 Task: Look for Airbnb properties in Gossau, Switzerland from 12th December, 2023 to 16th December, 2023 for 8 adults. Place can be private room with 8 bedrooms having 8 beds and 8 bathrooms. Property type can be hotel. Amenities needed are: wifi, TV, free parkinig on premises, gym, breakfast.
Action: Mouse moved to (451, 95)
Screenshot: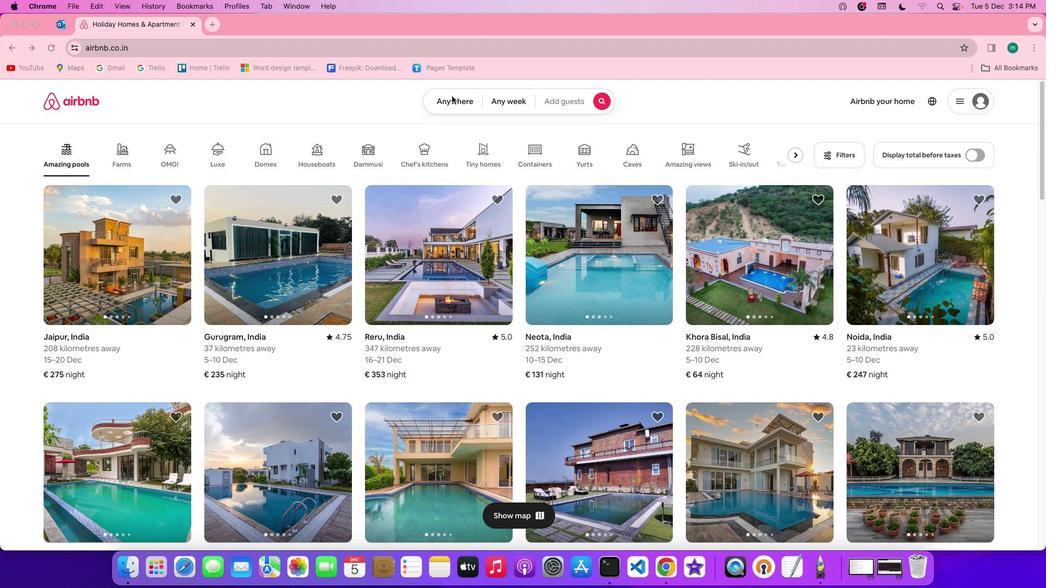 
Action: Mouse pressed left at (451, 95)
Screenshot: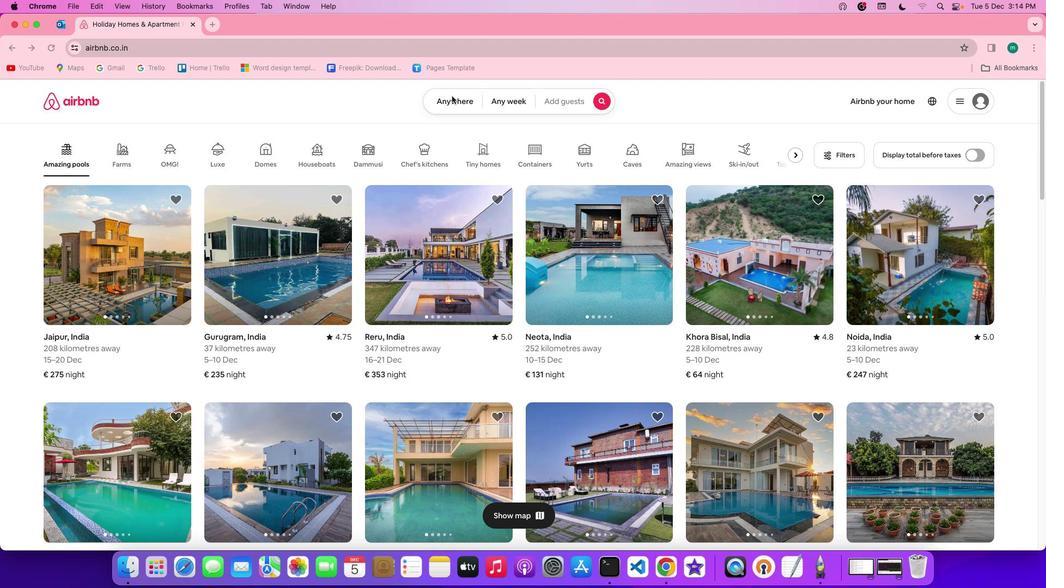 
Action: Mouse pressed left at (451, 95)
Screenshot: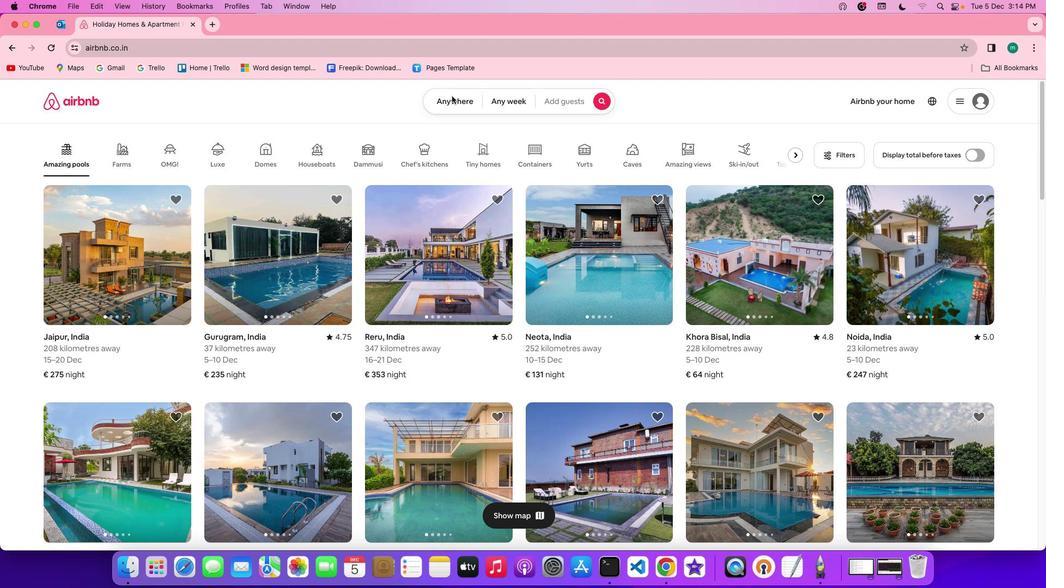 
Action: Mouse moved to (401, 141)
Screenshot: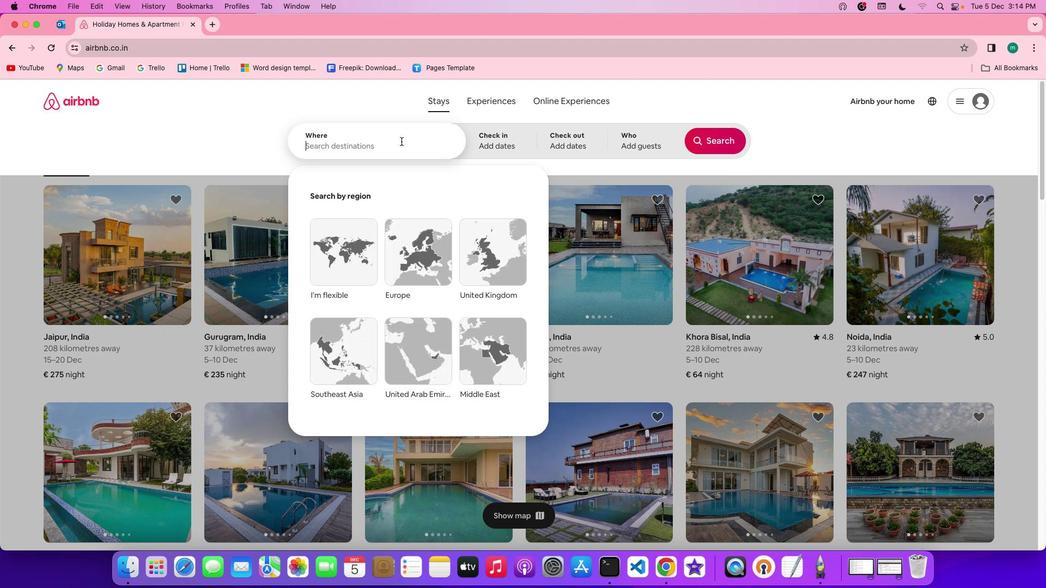 
Action: Mouse pressed left at (401, 141)
Screenshot: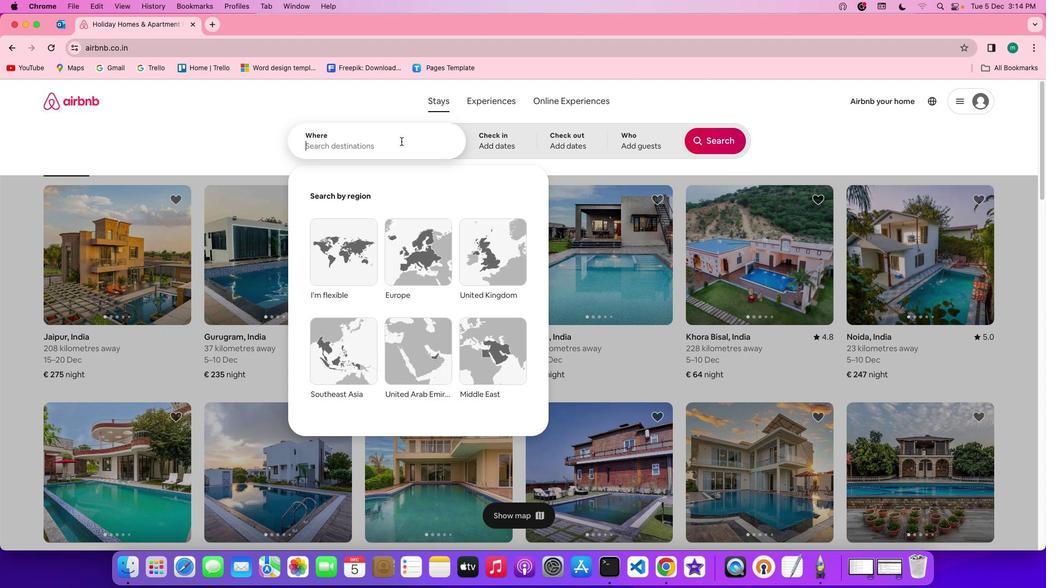 
Action: Mouse moved to (402, 141)
Screenshot: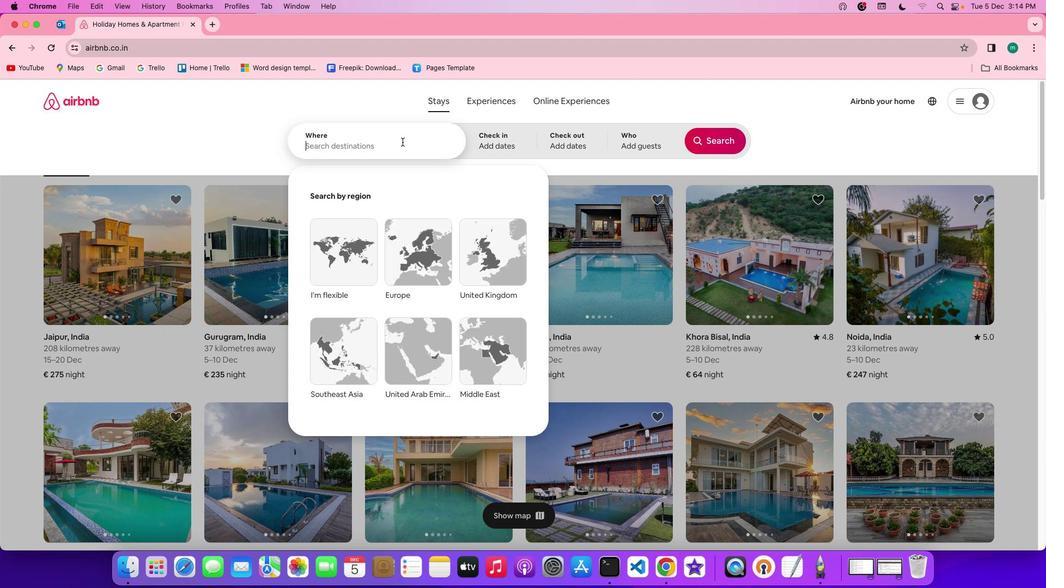 
Action: Key pressed Key.shift'G''o''s''s''a''u'','Key.spaceKey.shift'S''w''i''t''z''e''r''l''a''n''d'
Screenshot: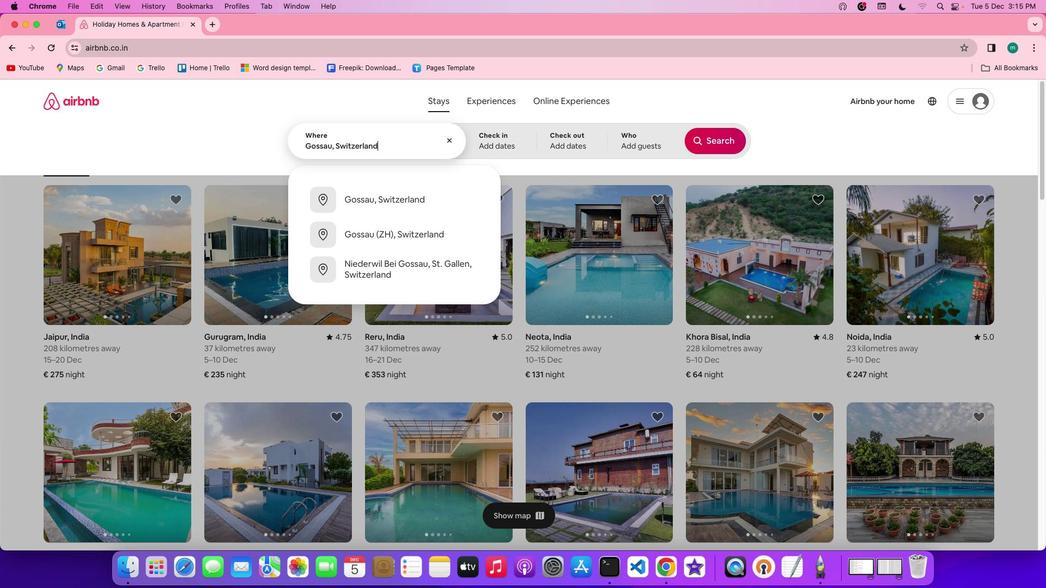 
Action: Mouse moved to (503, 140)
Screenshot: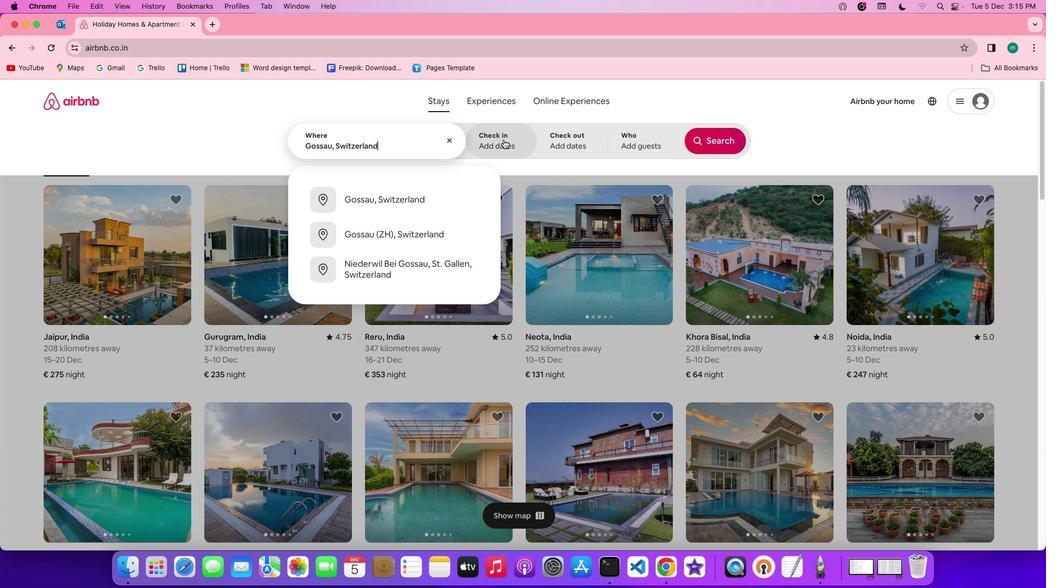 
Action: Mouse pressed left at (503, 140)
Screenshot: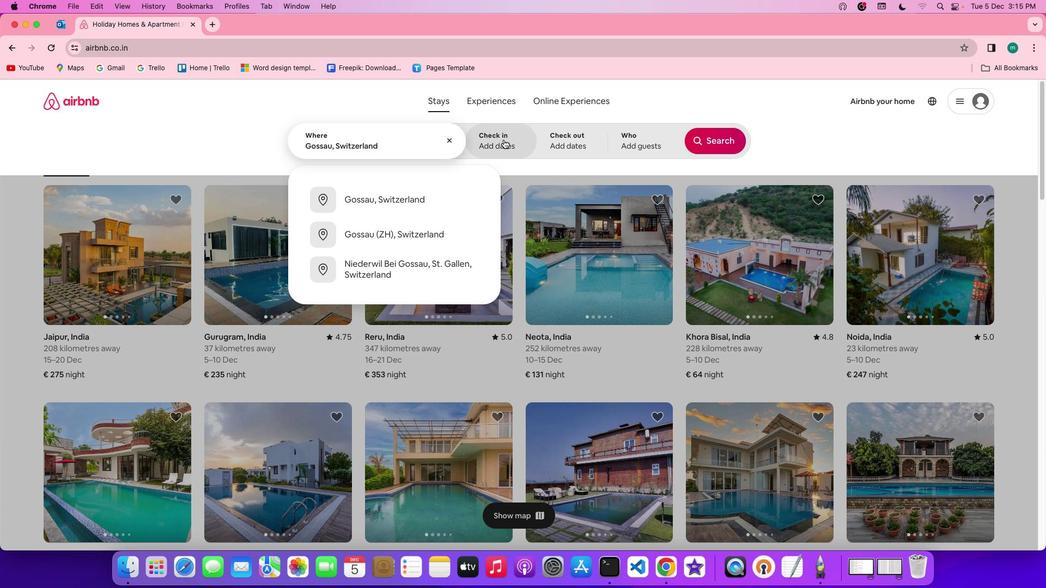
Action: Mouse moved to (381, 322)
Screenshot: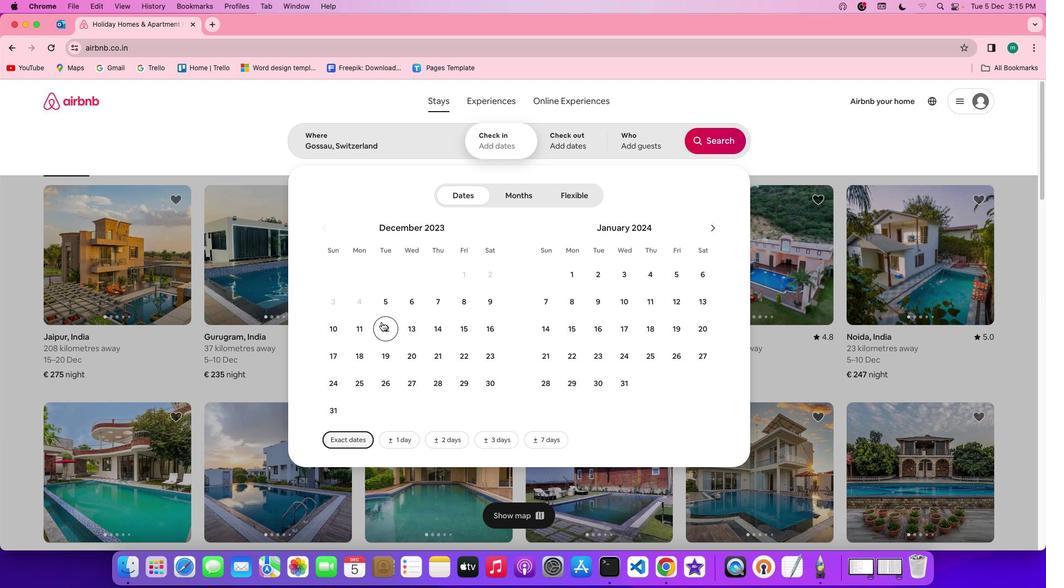 
Action: Mouse pressed left at (381, 322)
Screenshot: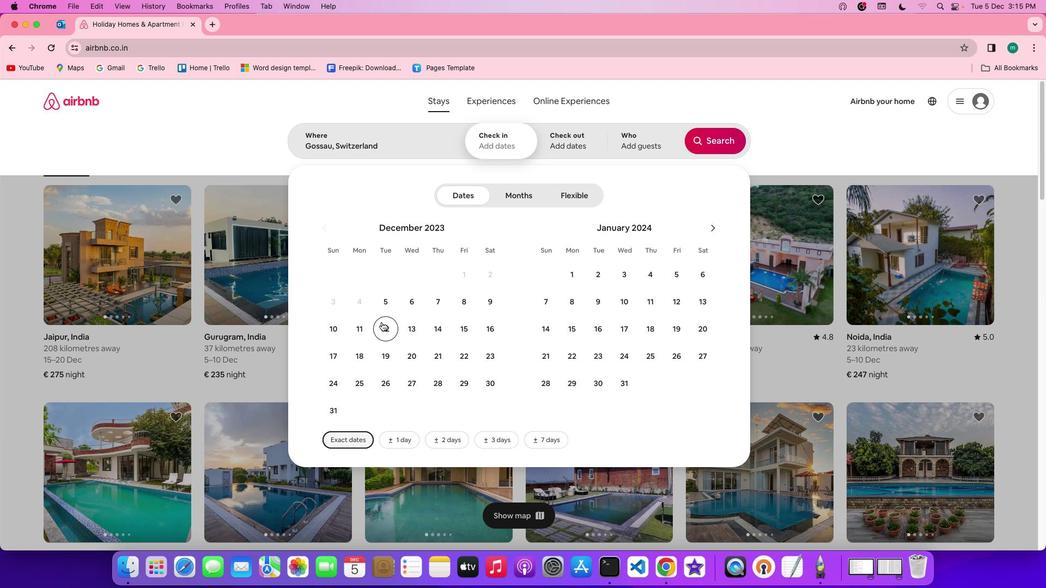 
Action: Mouse moved to (493, 325)
Screenshot: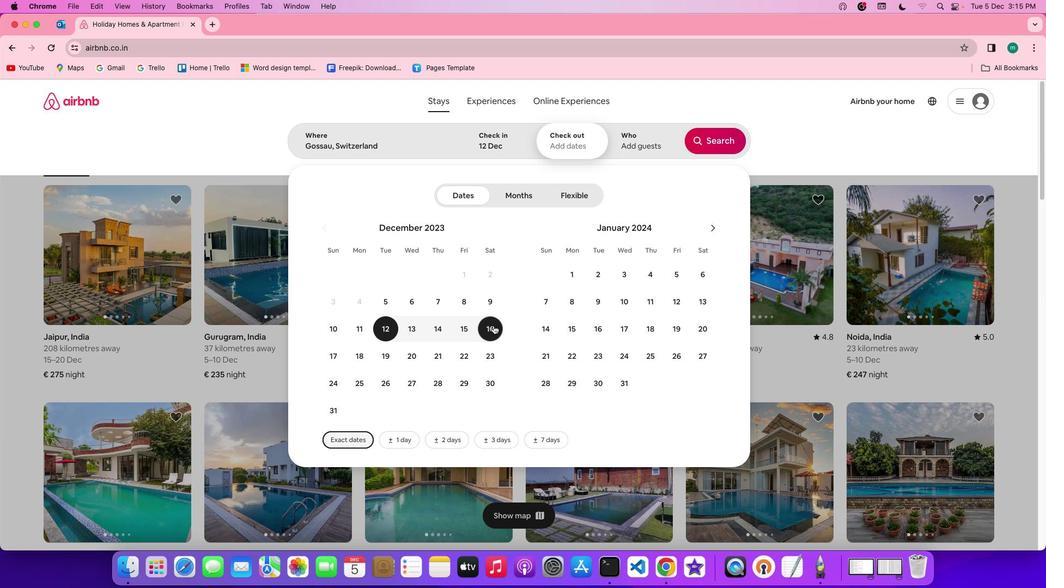 
Action: Mouse pressed left at (493, 325)
Screenshot: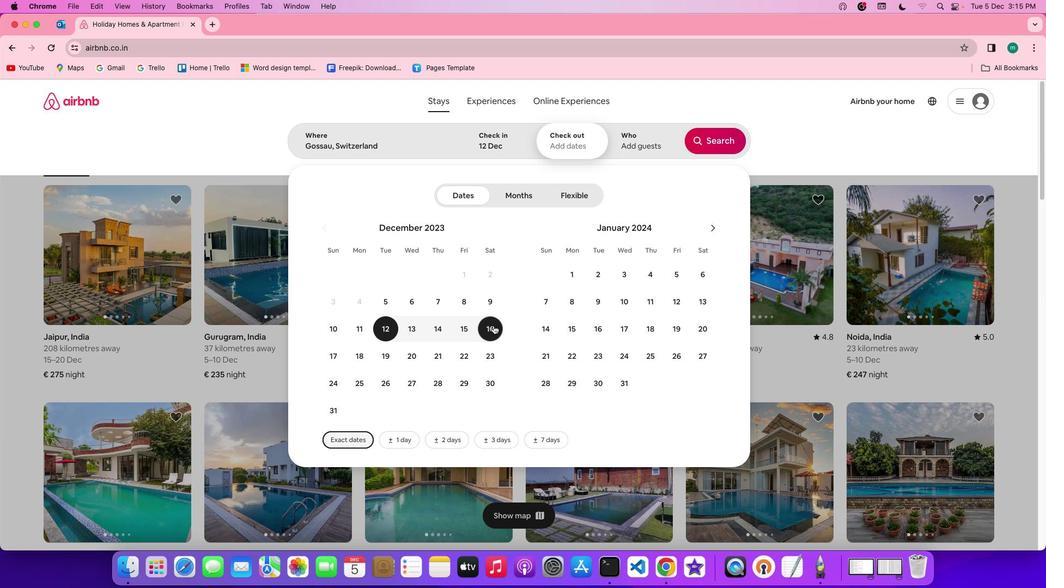 
Action: Mouse moved to (652, 129)
Screenshot: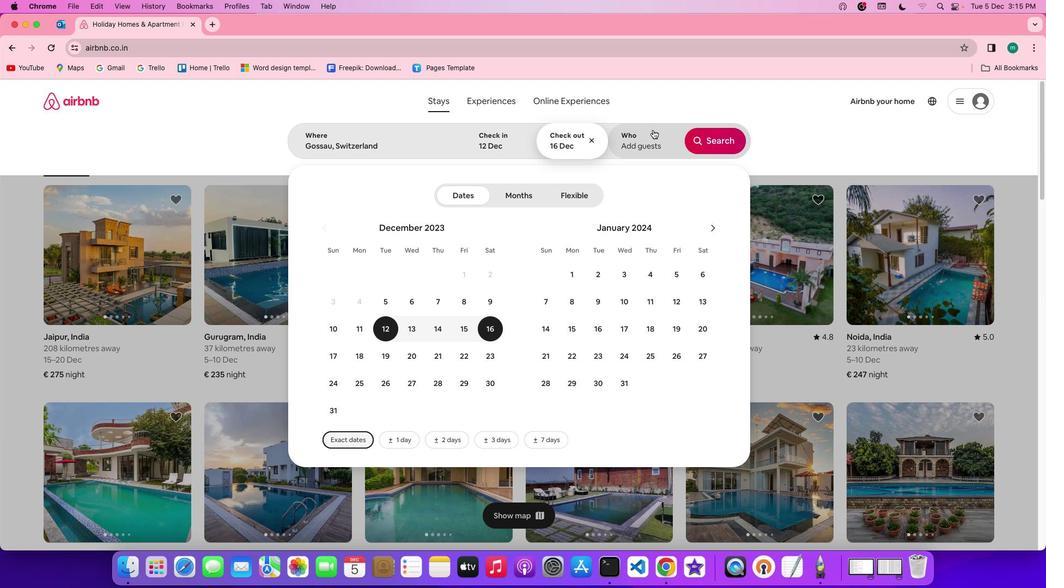
Action: Mouse pressed left at (652, 129)
Screenshot: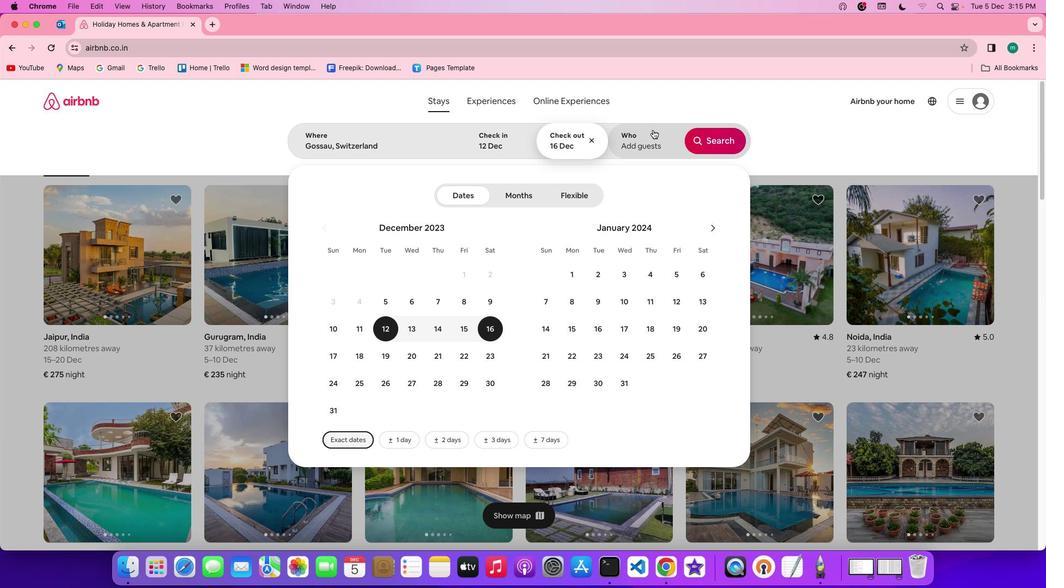 
Action: Mouse moved to (720, 197)
Screenshot: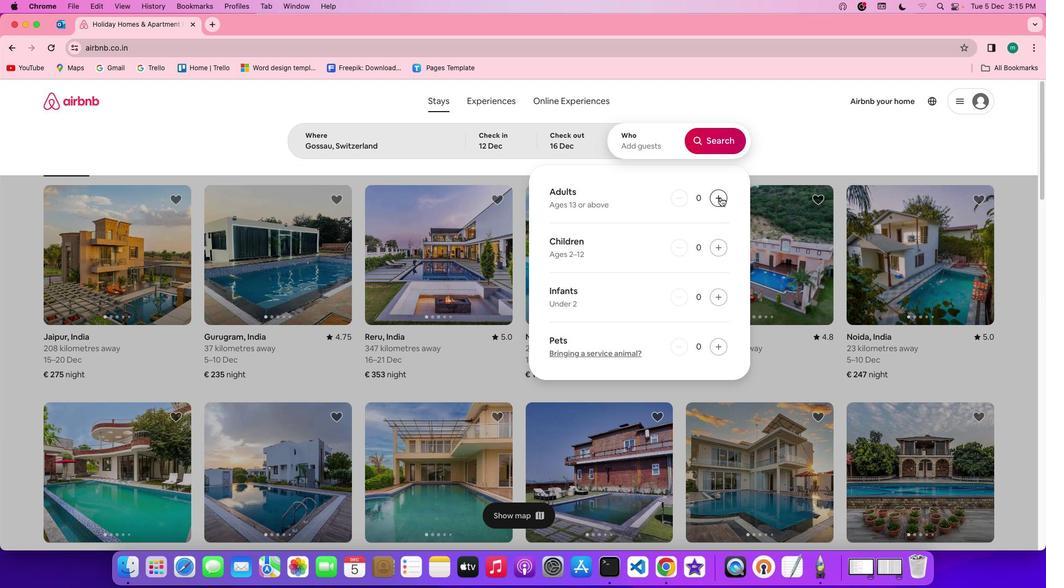 
Action: Mouse pressed left at (720, 197)
Screenshot: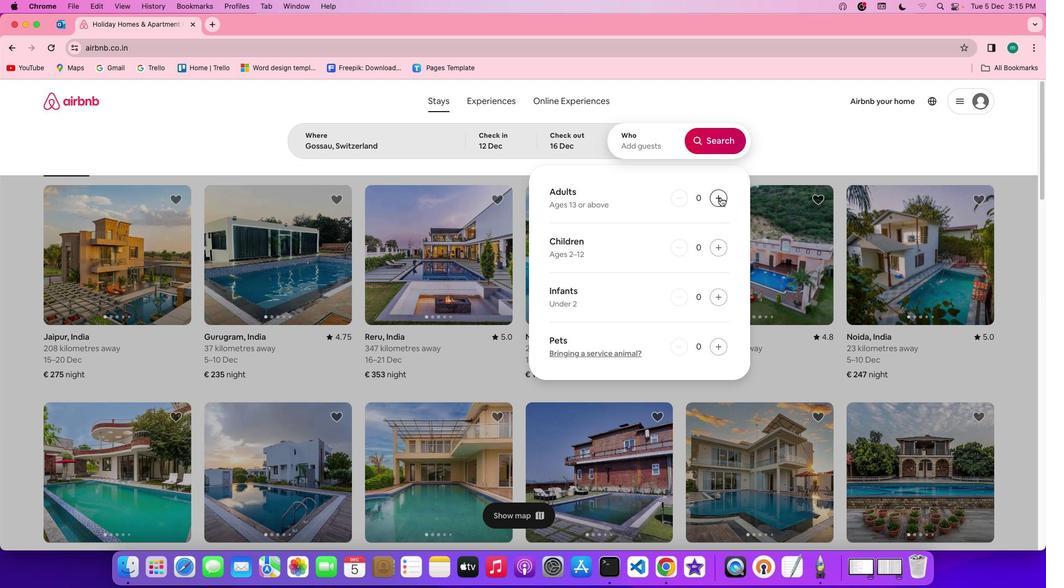 
Action: Mouse pressed left at (720, 197)
Screenshot: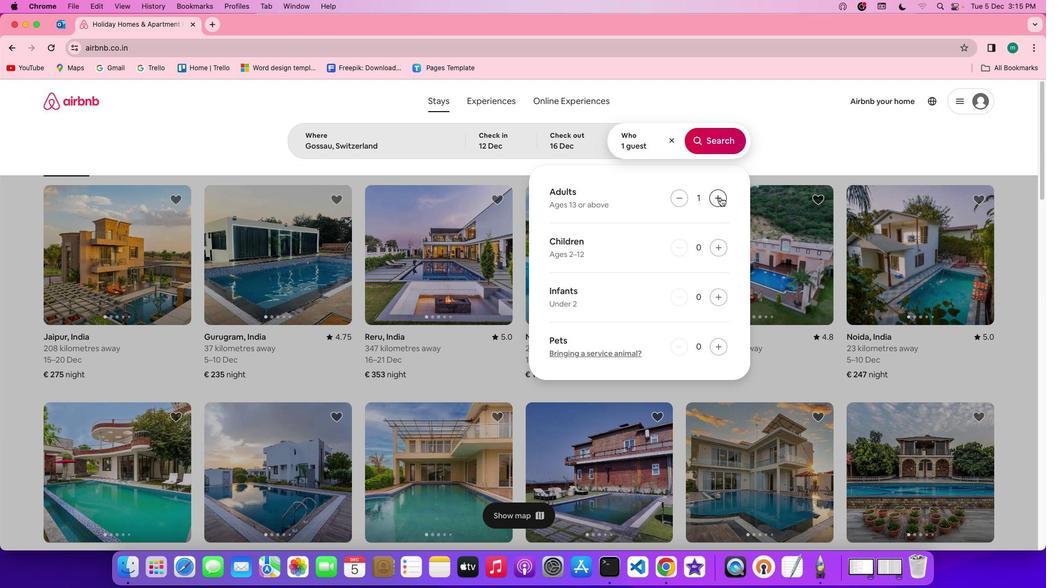 
Action: Mouse pressed left at (720, 197)
Screenshot: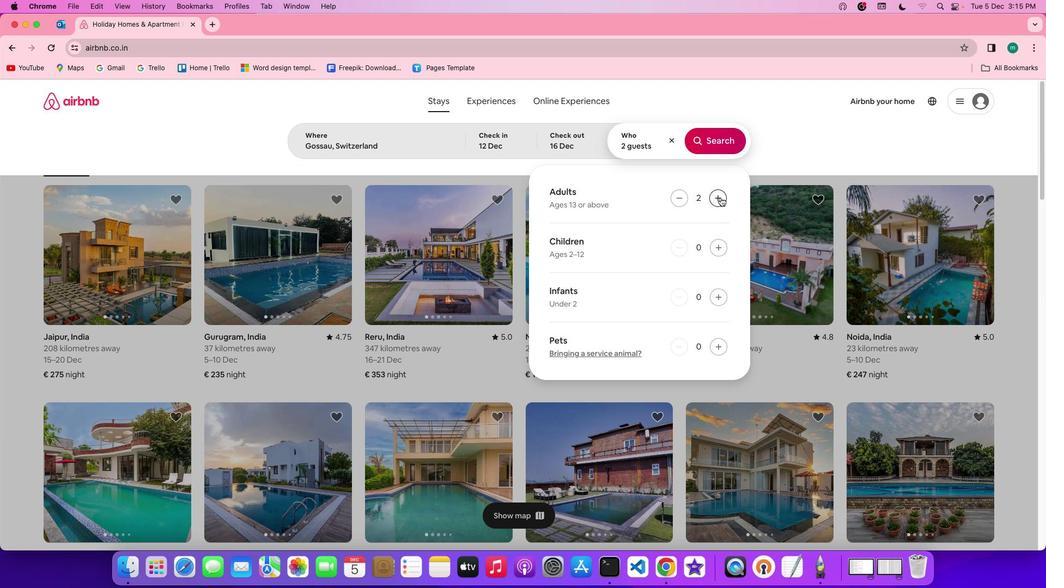 
Action: Mouse pressed left at (720, 197)
Screenshot: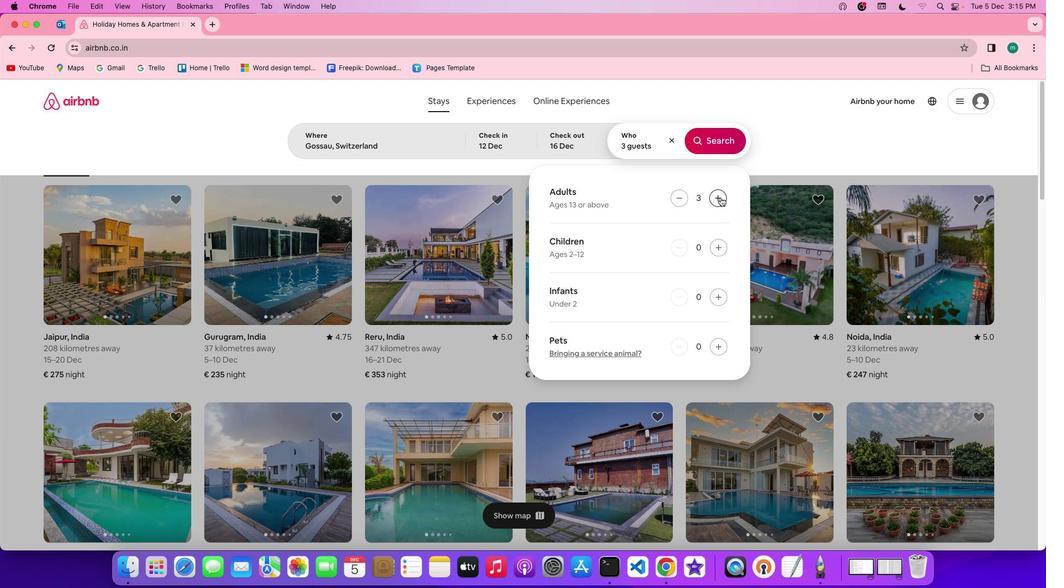 
Action: Mouse pressed left at (720, 197)
Screenshot: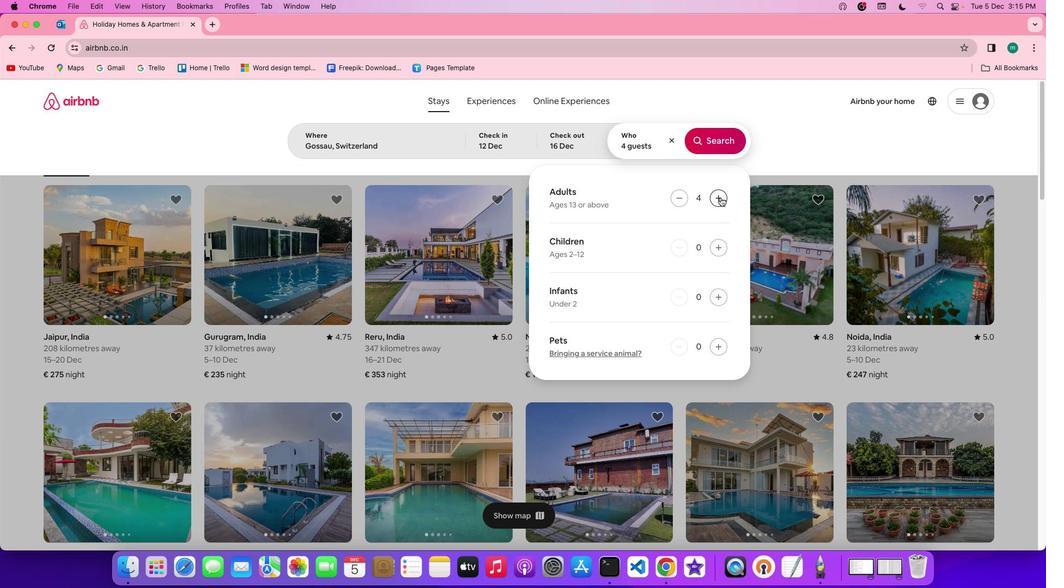 
Action: Mouse pressed left at (720, 197)
Screenshot: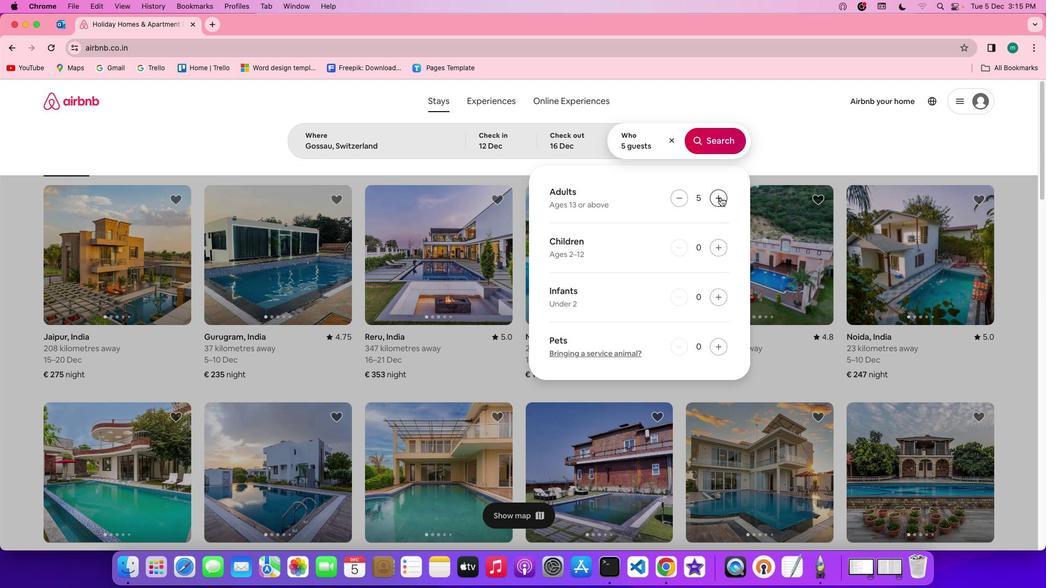 
Action: Mouse pressed left at (720, 197)
Screenshot: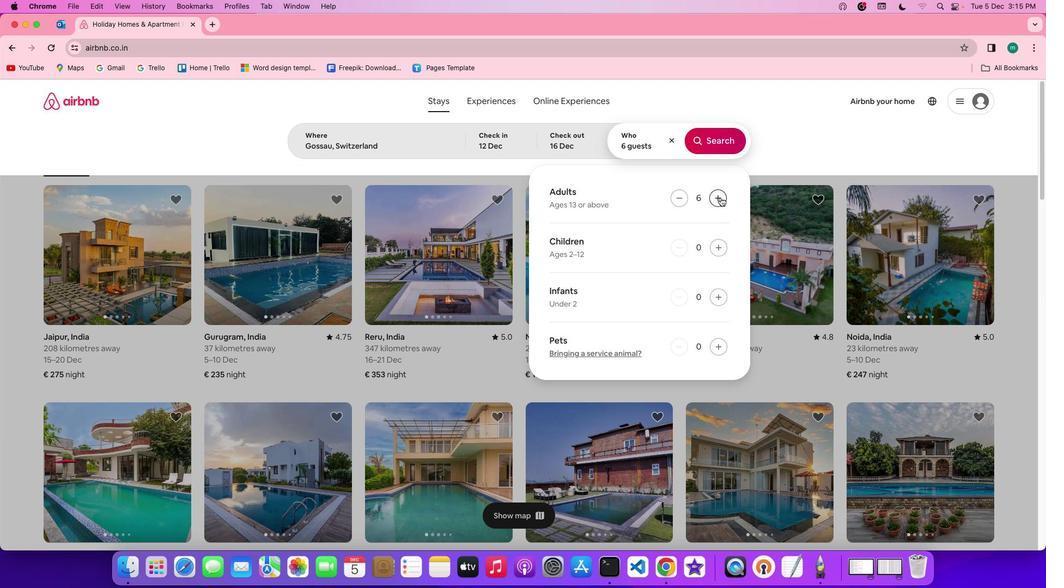 
Action: Mouse pressed left at (720, 197)
Screenshot: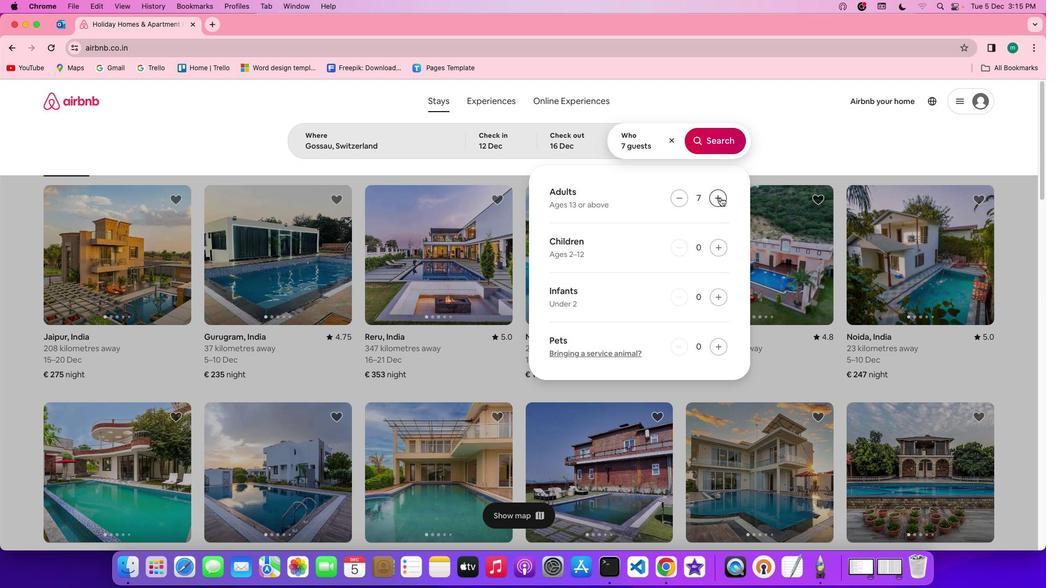 
Action: Mouse moved to (723, 138)
Screenshot: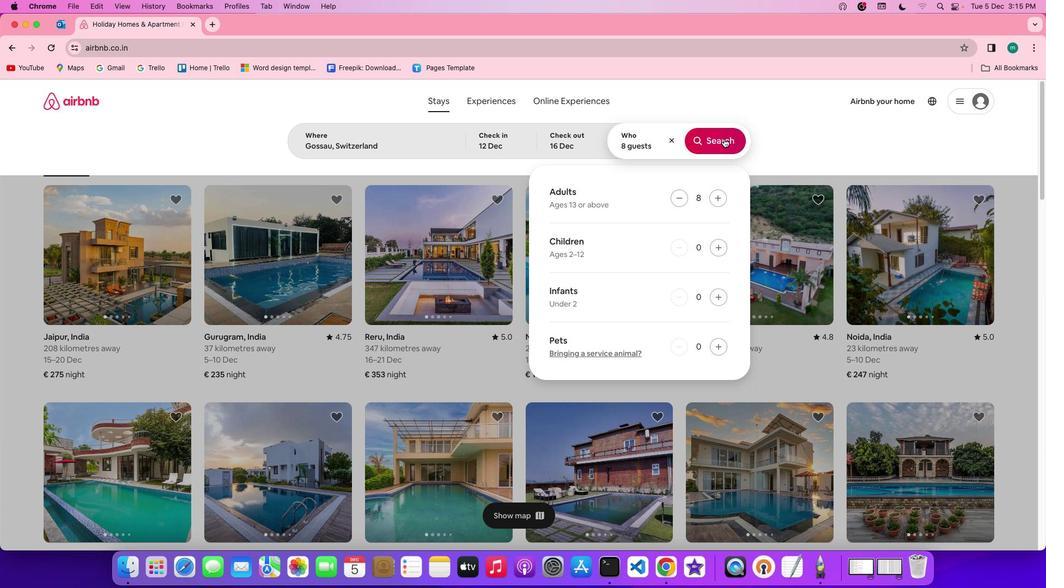 
Action: Mouse pressed left at (723, 138)
Screenshot: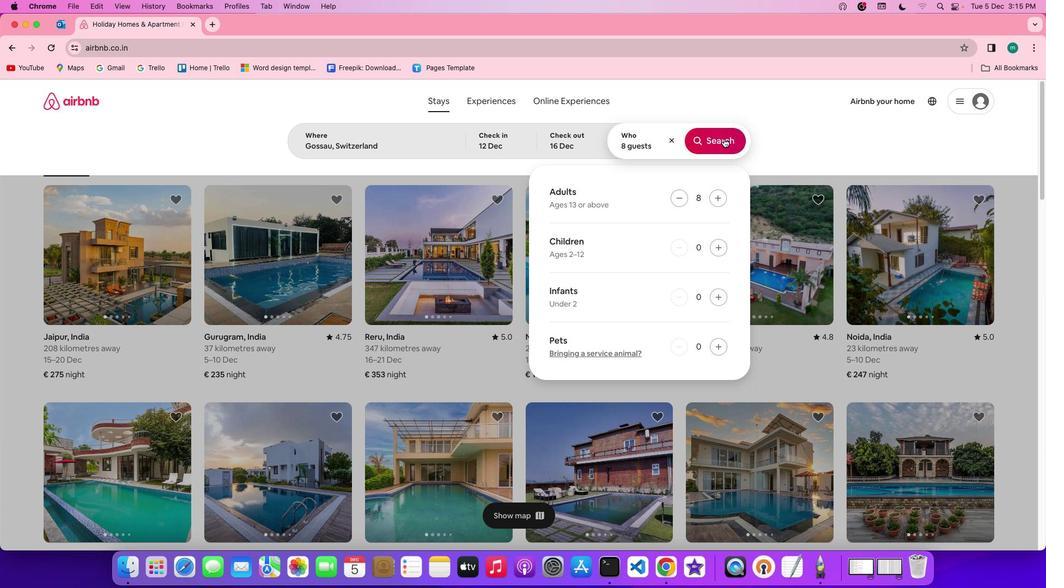 
Action: Mouse moved to (869, 138)
Screenshot: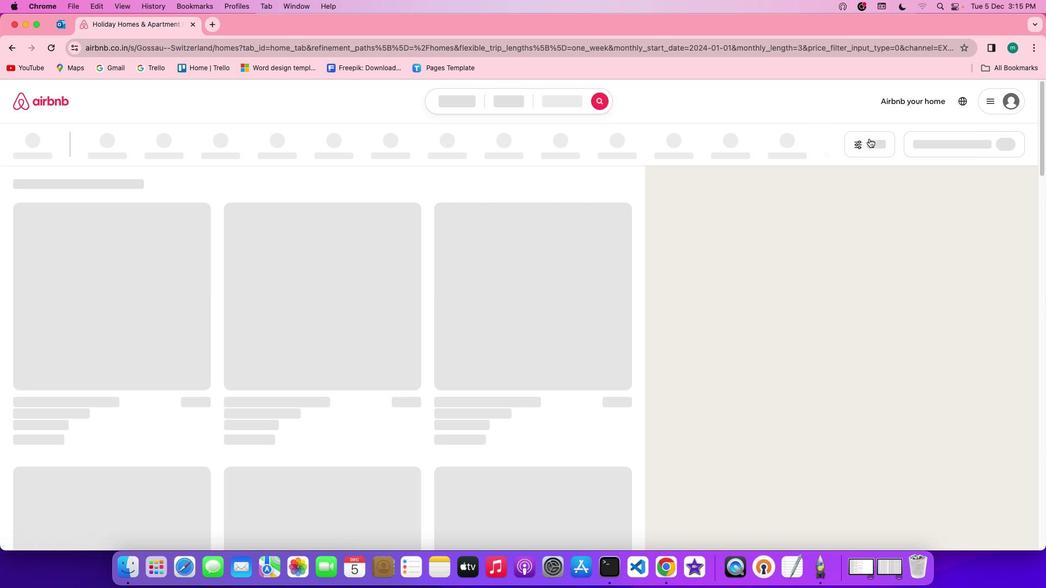 
Action: Mouse pressed left at (869, 138)
Screenshot: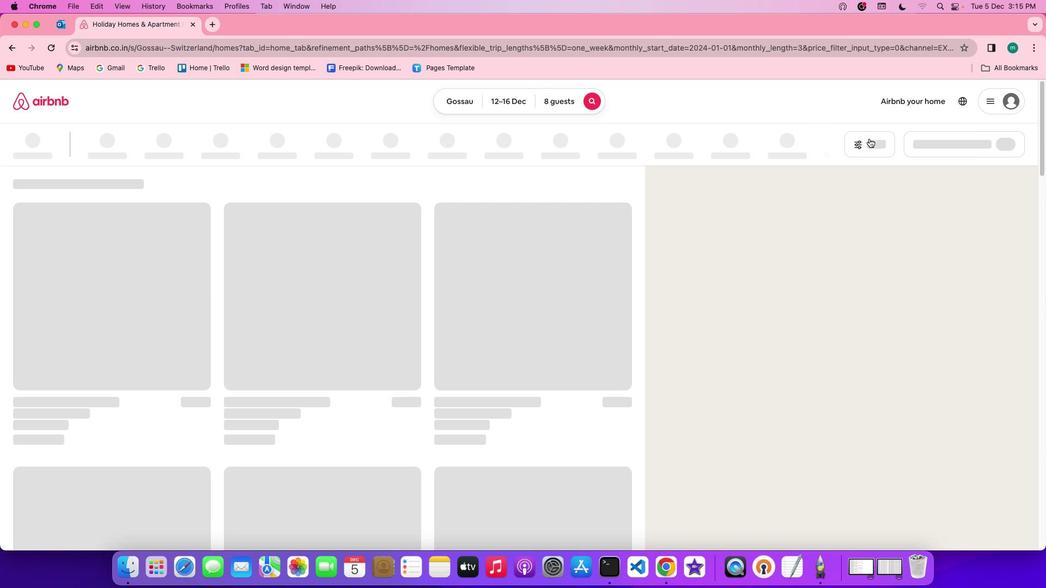 
Action: Mouse moved to (608, 278)
Screenshot: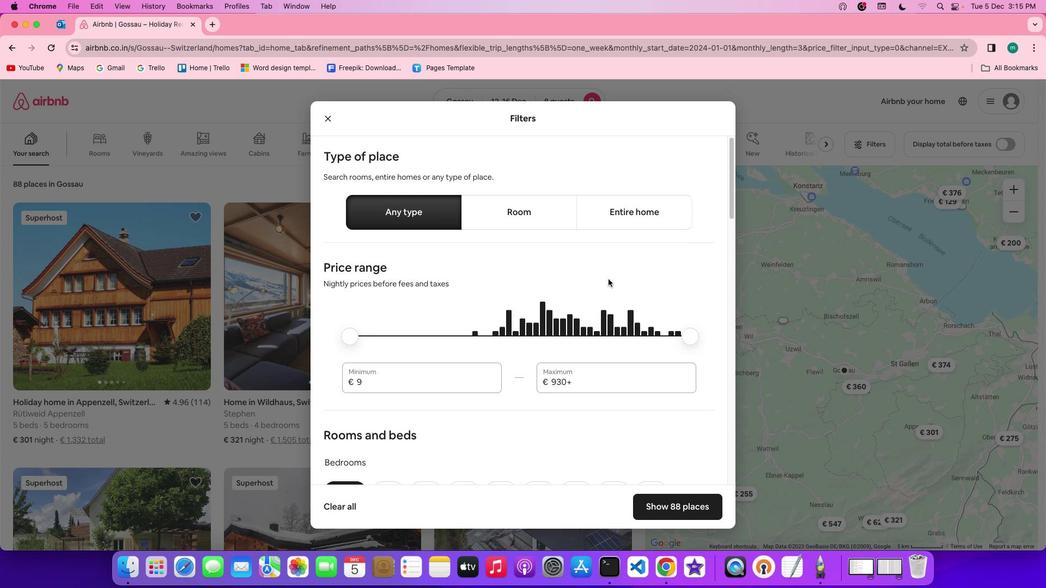 
Action: Mouse scrolled (608, 278) with delta (0, 0)
Screenshot: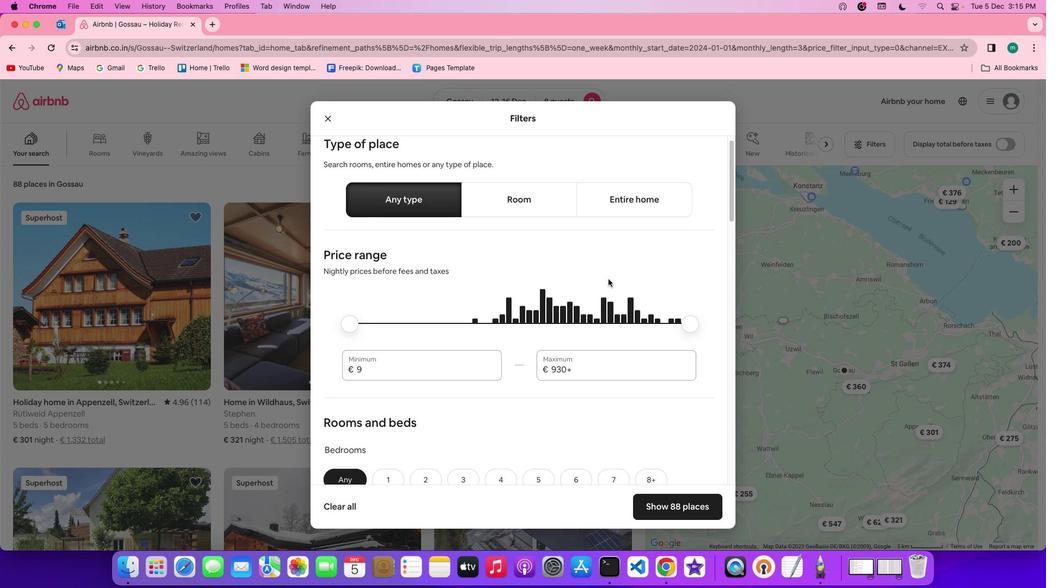 
Action: Mouse scrolled (608, 278) with delta (0, 0)
Screenshot: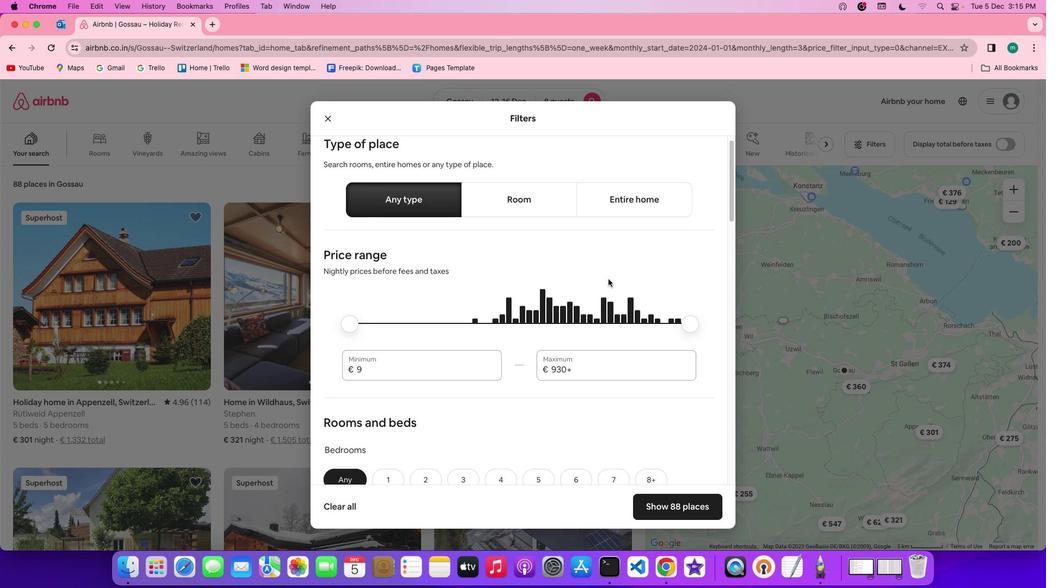 
Action: Mouse scrolled (608, 278) with delta (0, -1)
Screenshot: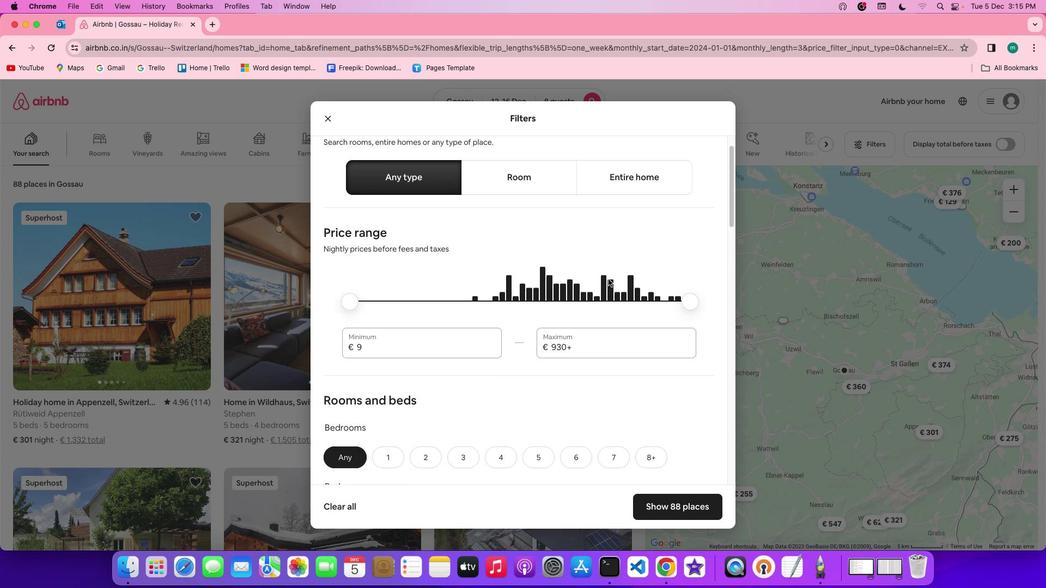 
Action: Mouse scrolled (608, 278) with delta (0, 0)
Screenshot: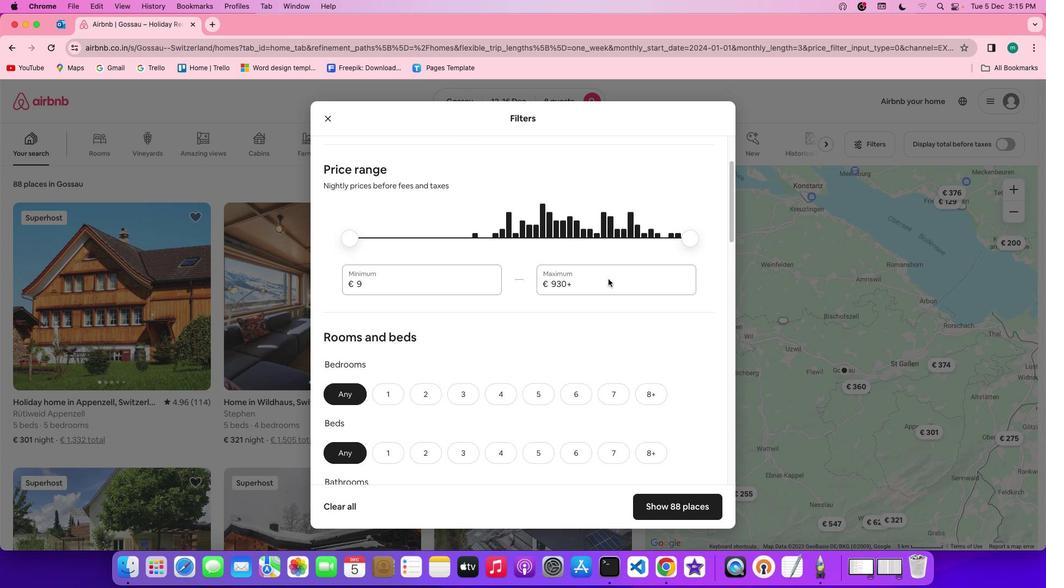 
Action: Mouse scrolled (608, 278) with delta (0, 0)
Screenshot: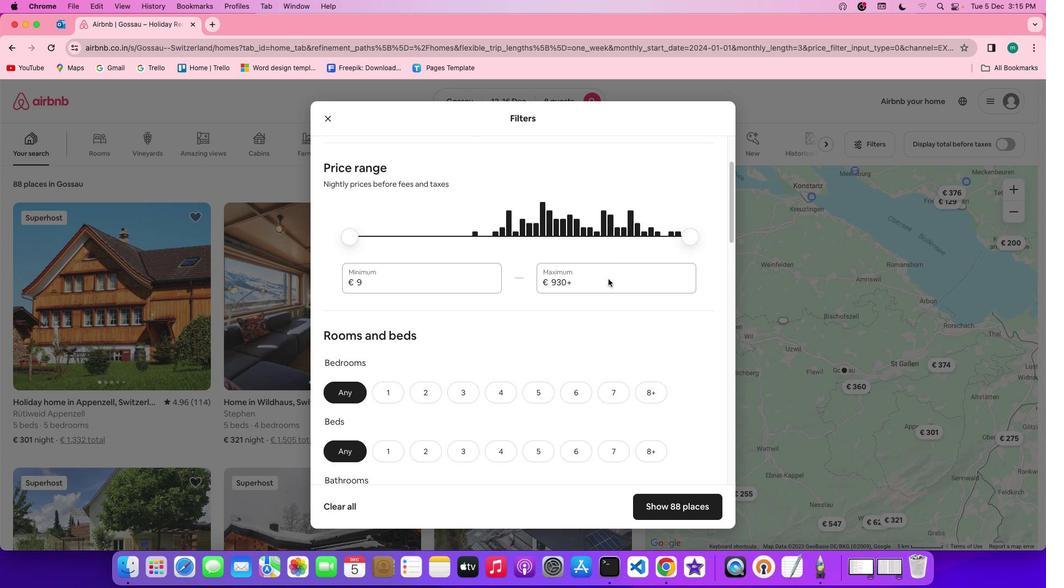 
Action: Mouse scrolled (608, 278) with delta (0, 0)
Screenshot: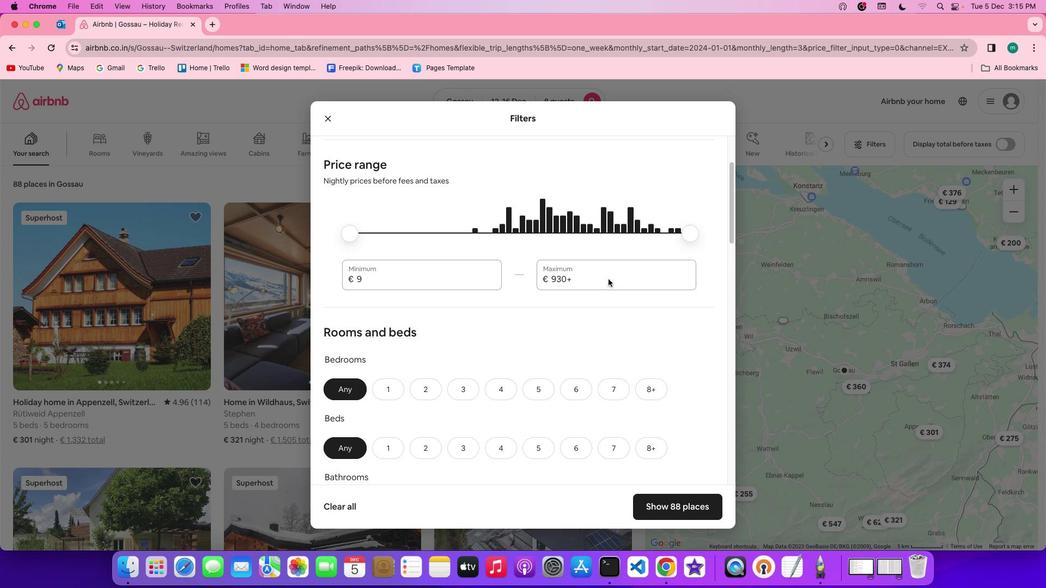 
Action: Mouse scrolled (608, 278) with delta (0, -1)
Screenshot: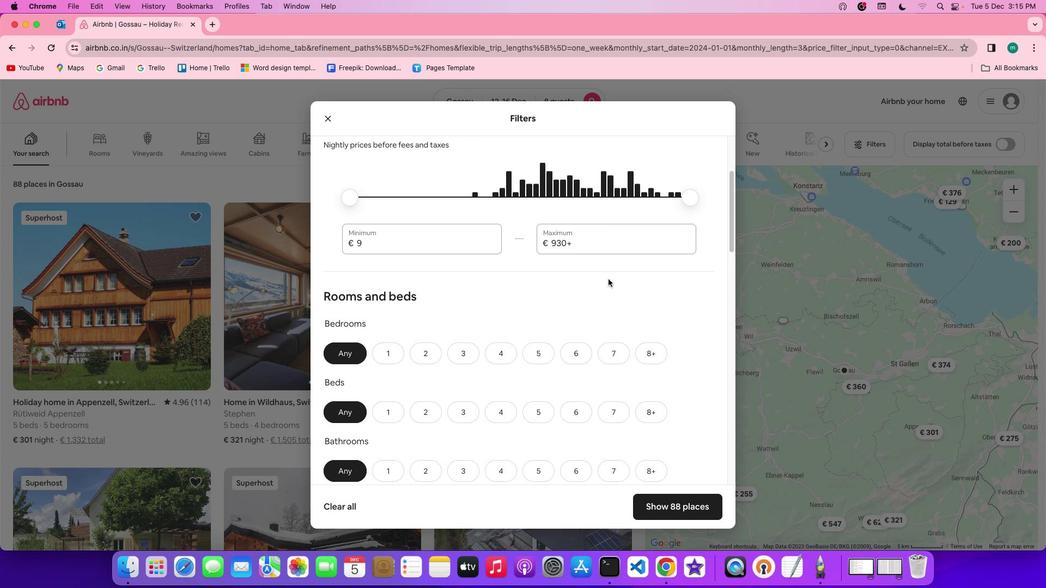 
Action: Mouse scrolled (608, 278) with delta (0, 0)
Screenshot: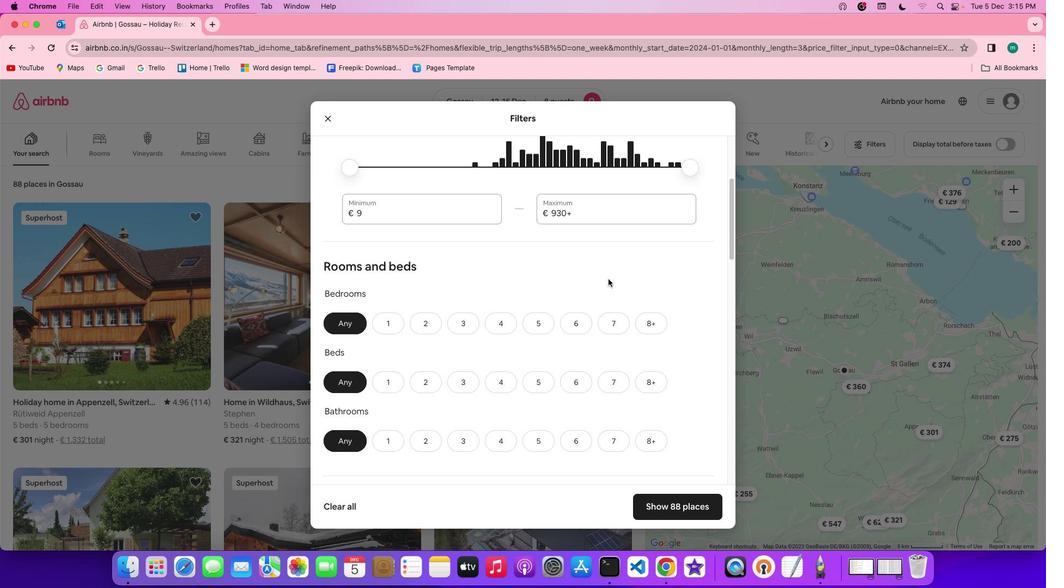 
Action: Mouse scrolled (608, 278) with delta (0, 0)
Screenshot: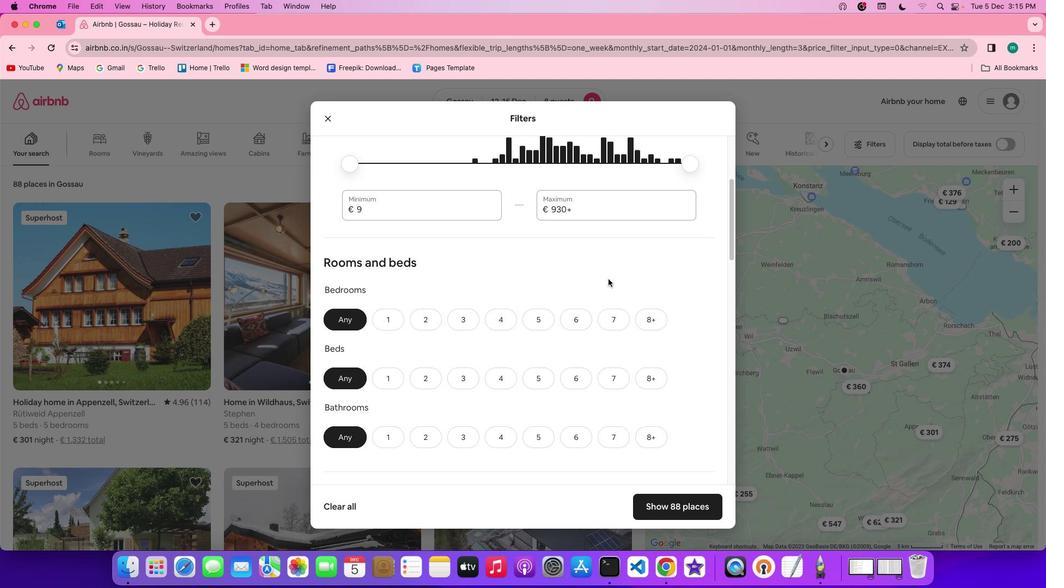 
Action: Mouse scrolled (608, 278) with delta (0, 0)
Screenshot: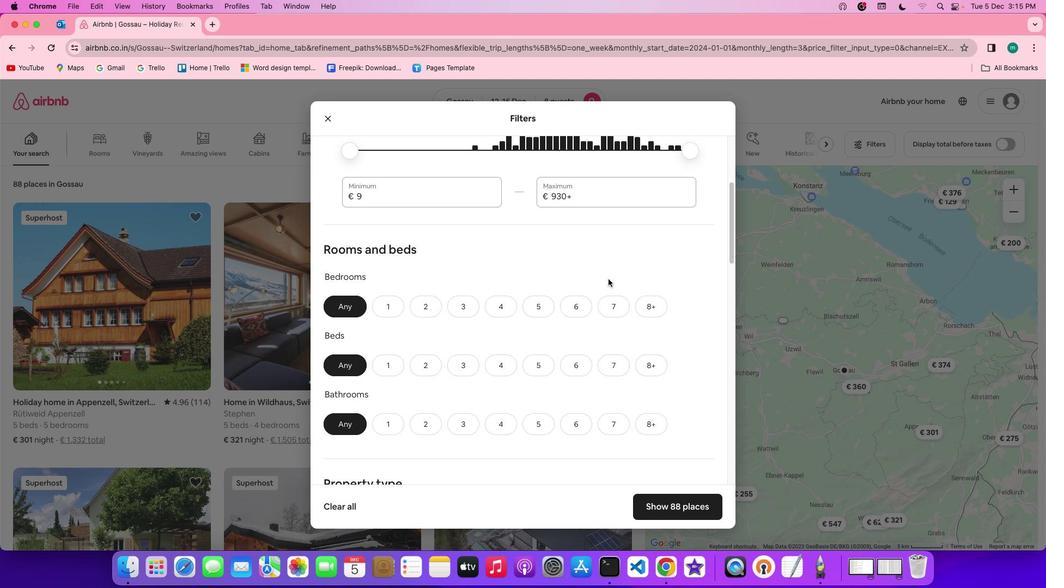 
Action: Mouse moved to (646, 282)
Screenshot: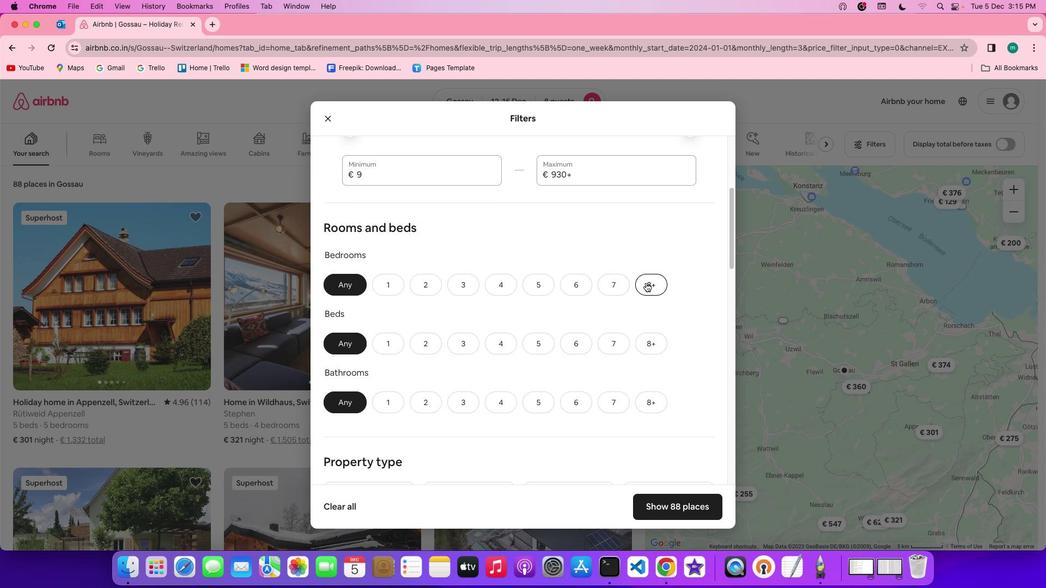 
Action: Mouse pressed left at (646, 282)
Screenshot: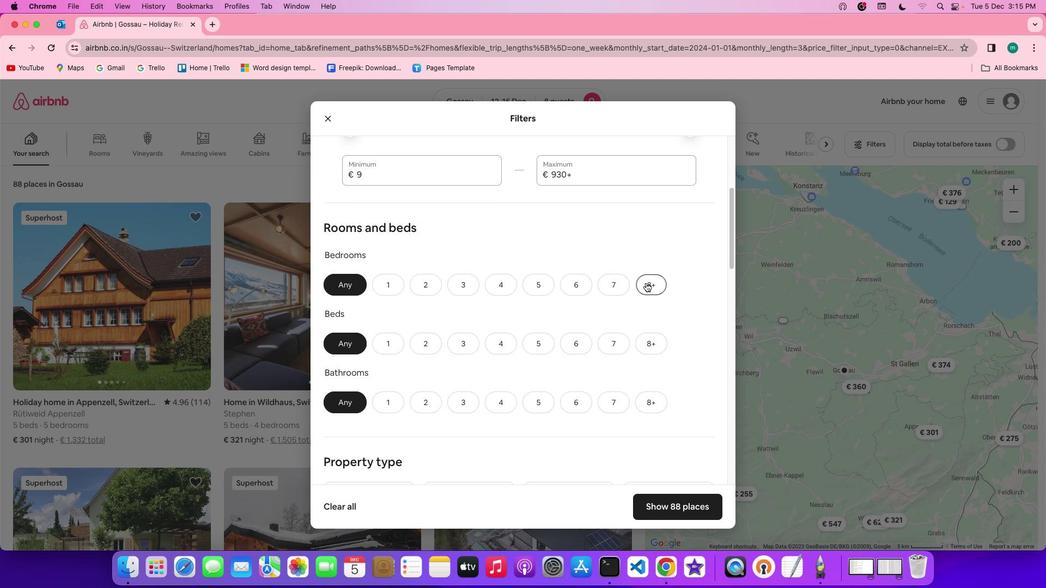 
Action: Mouse moved to (644, 338)
Screenshot: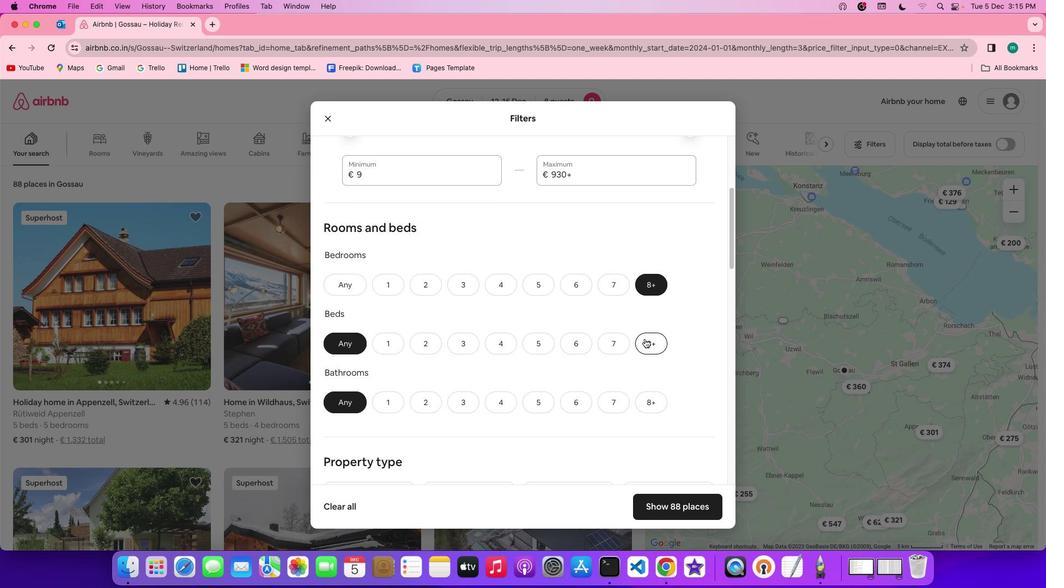 
Action: Mouse pressed left at (644, 338)
Screenshot: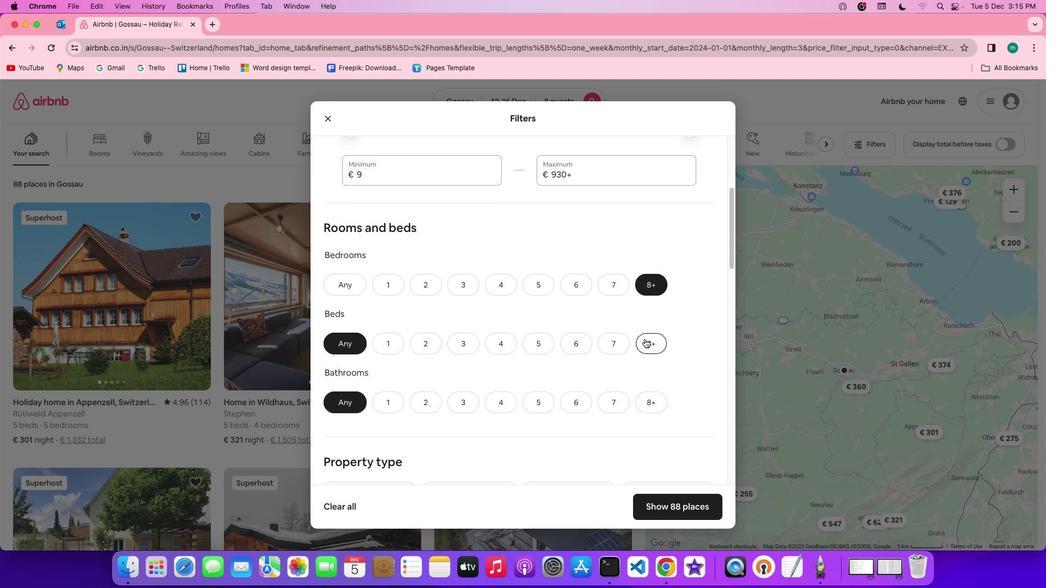 
Action: Mouse moved to (648, 401)
Screenshot: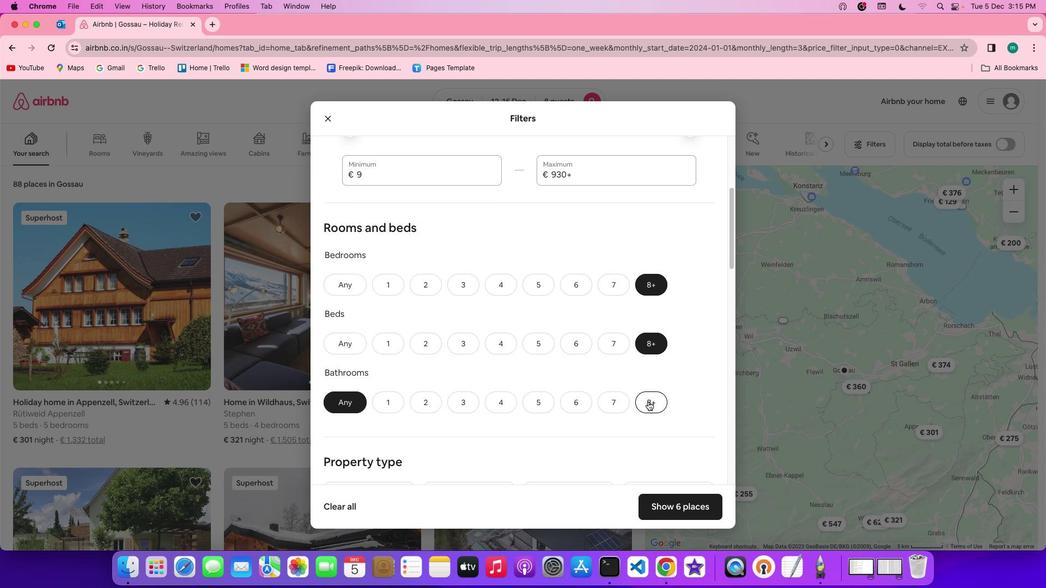 
Action: Mouse pressed left at (648, 401)
Screenshot: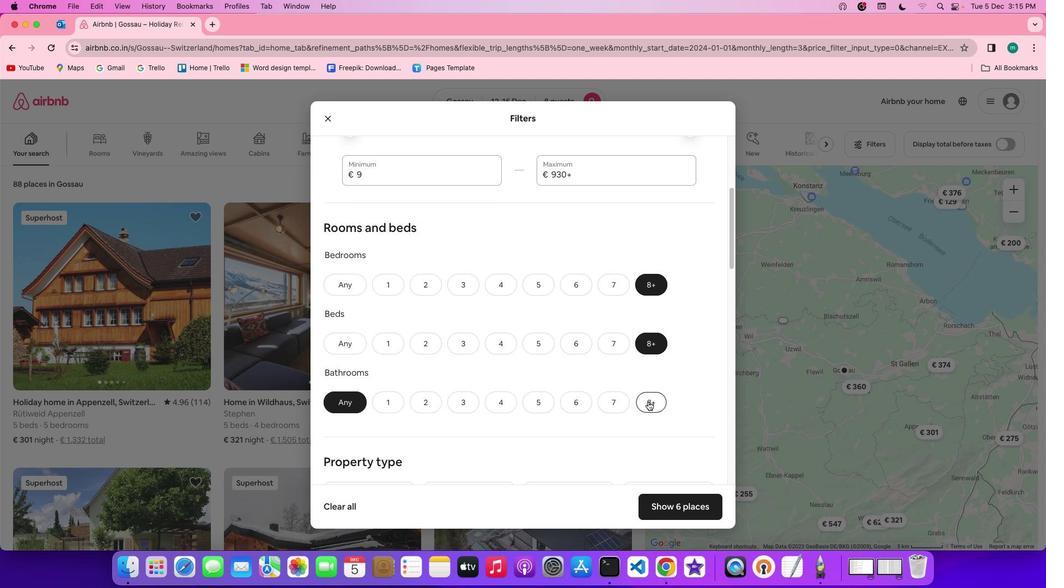 
Action: Mouse moved to (562, 355)
Screenshot: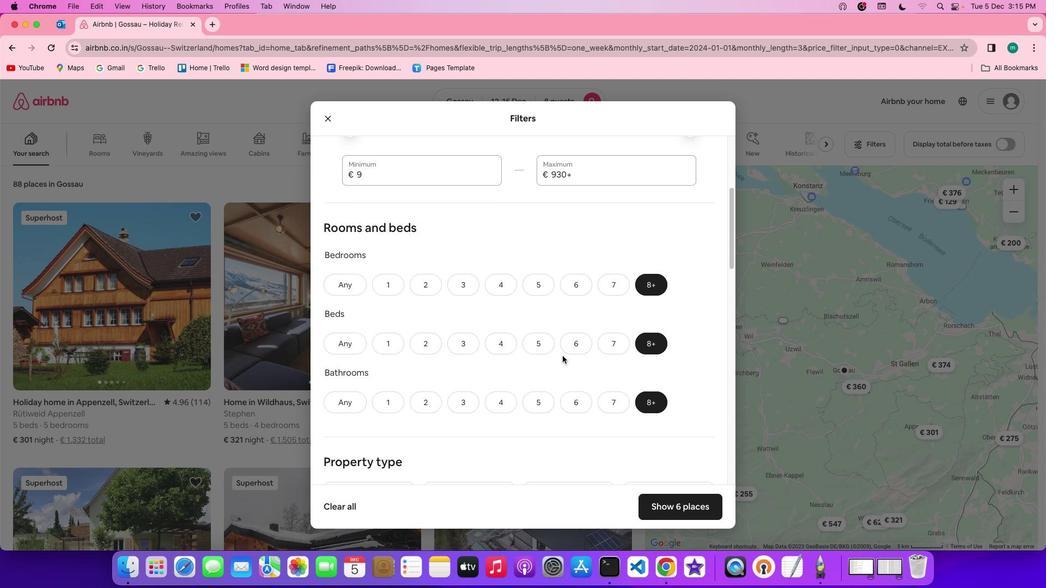 
Action: Mouse scrolled (562, 355) with delta (0, 0)
Screenshot: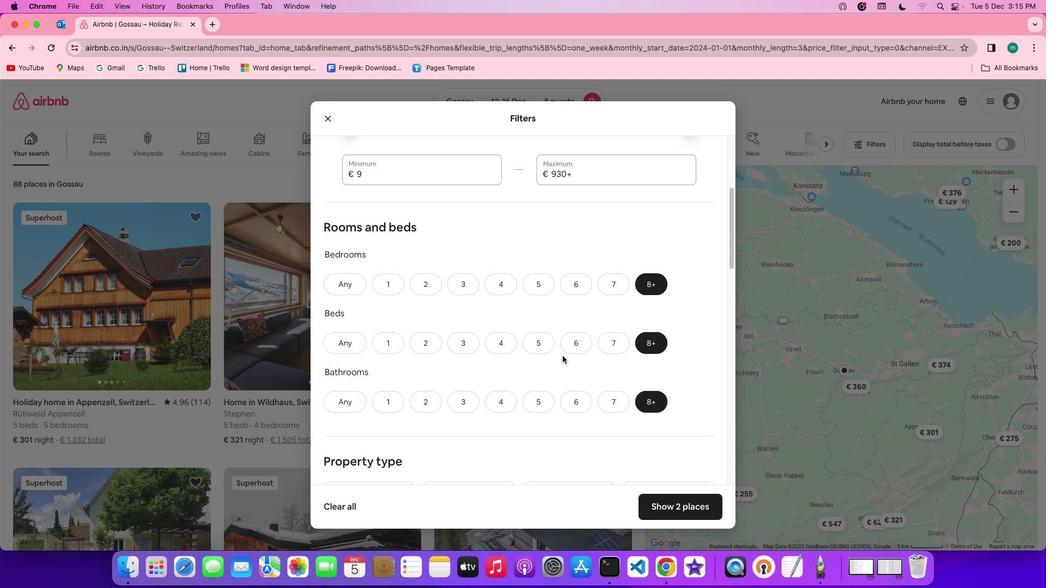 
Action: Mouse scrolled (562, 355) with delta (0, 0)
Screenshot: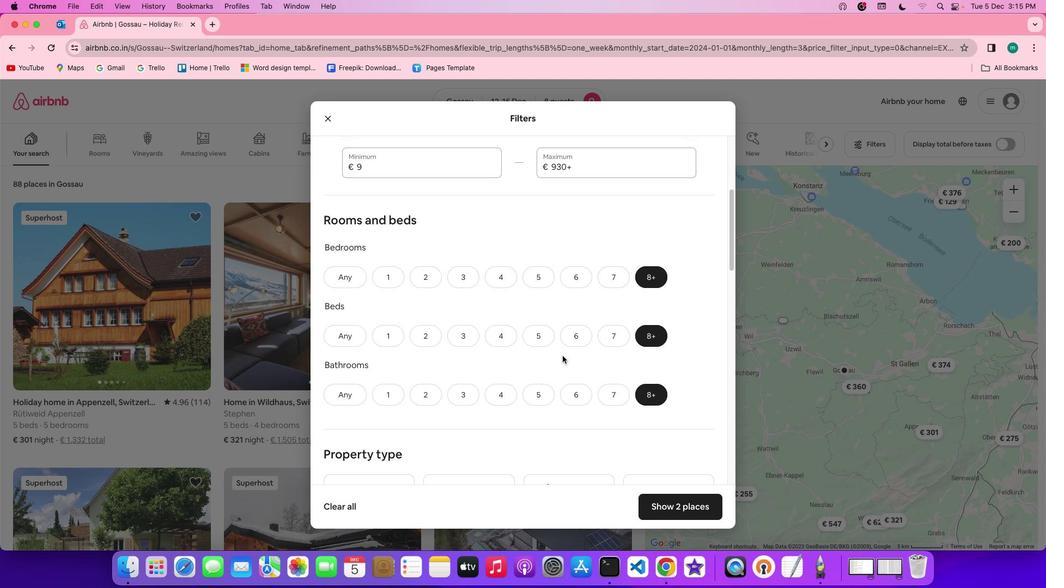 
Action: Mouse scrolled (562, 355) with delta (0, 0)
Screenshot: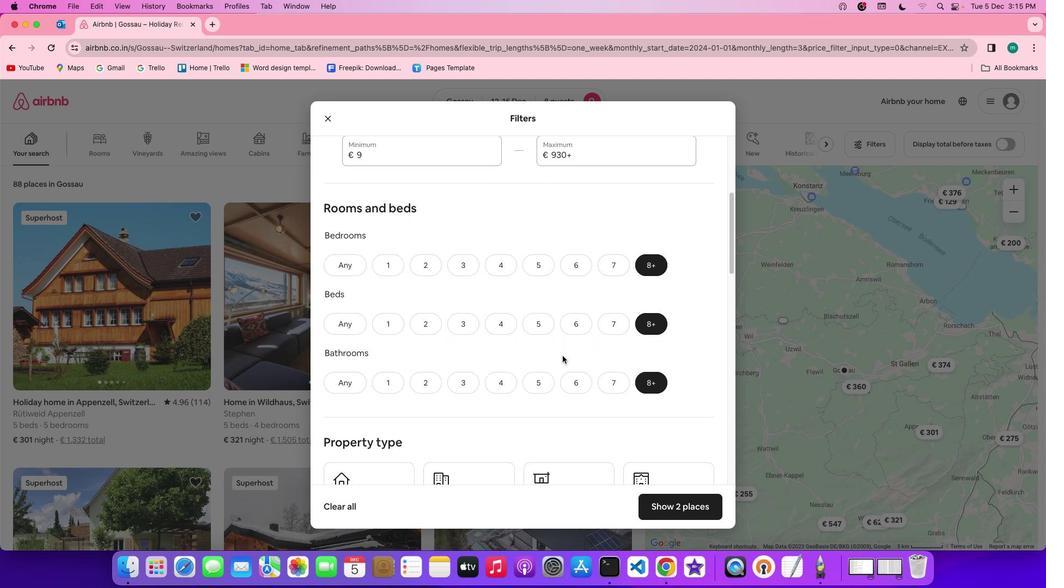 
Action: Mouse scrolled (562, 355) with delta (0, 0)
Screenshot: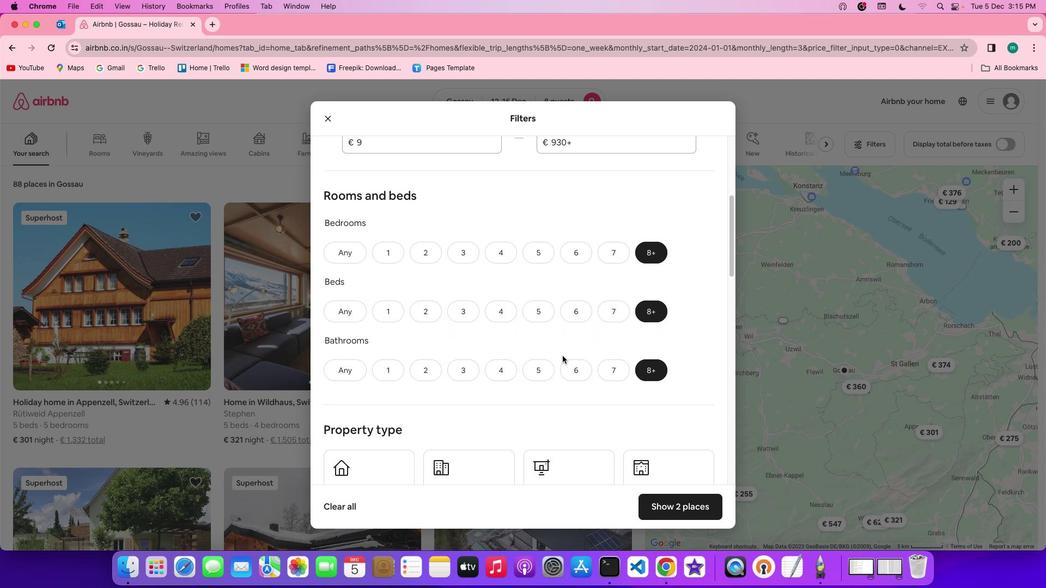 
Action: Mouse scrolled (562, 355) with delta (0, 0)
Screenshot: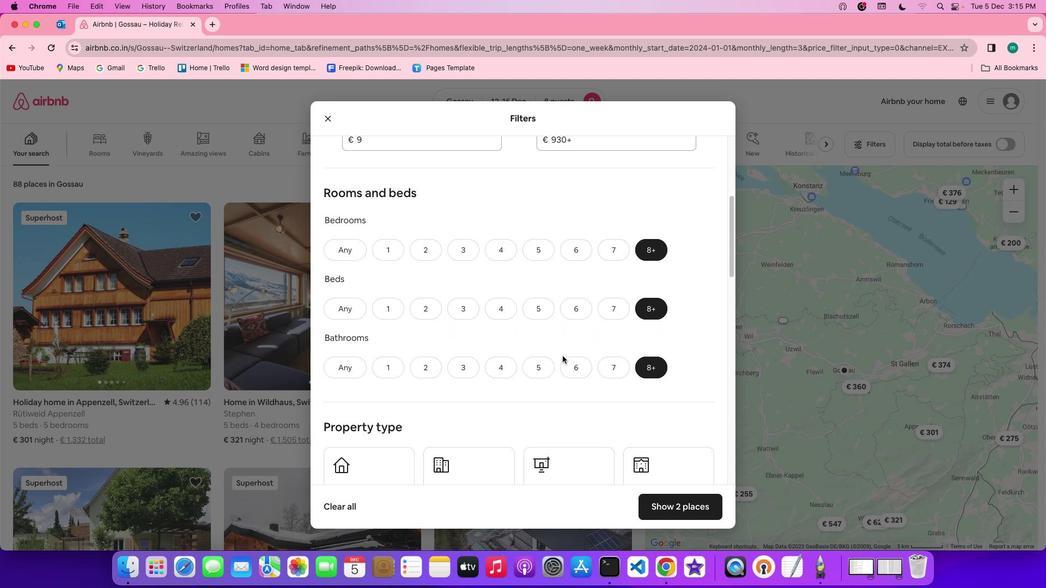 
Action: Mouse scrolled (562, 355) with delta (0, 0)
Screenshot: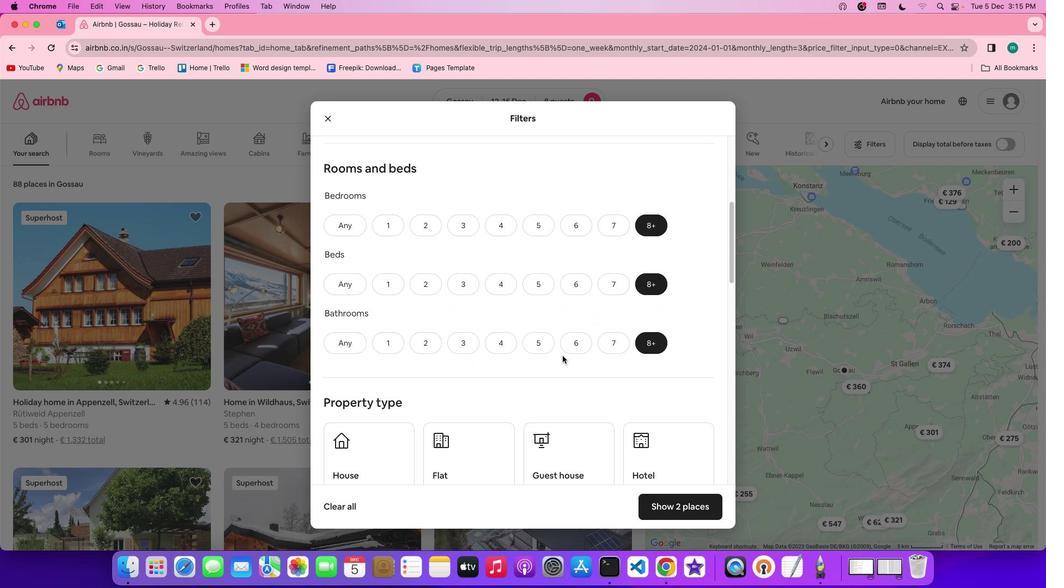 
Action: Mouse scrolled (562, 355) with delta (0, 0)
Screenshot: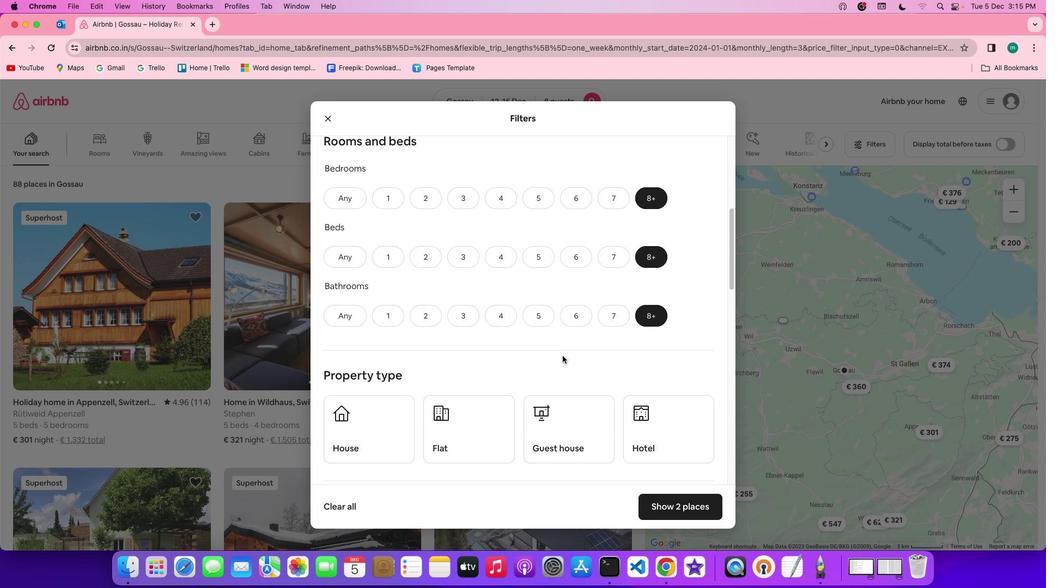 
Action: Mouse scrolled (562, 355) with delta (0, 0)
Screenshot: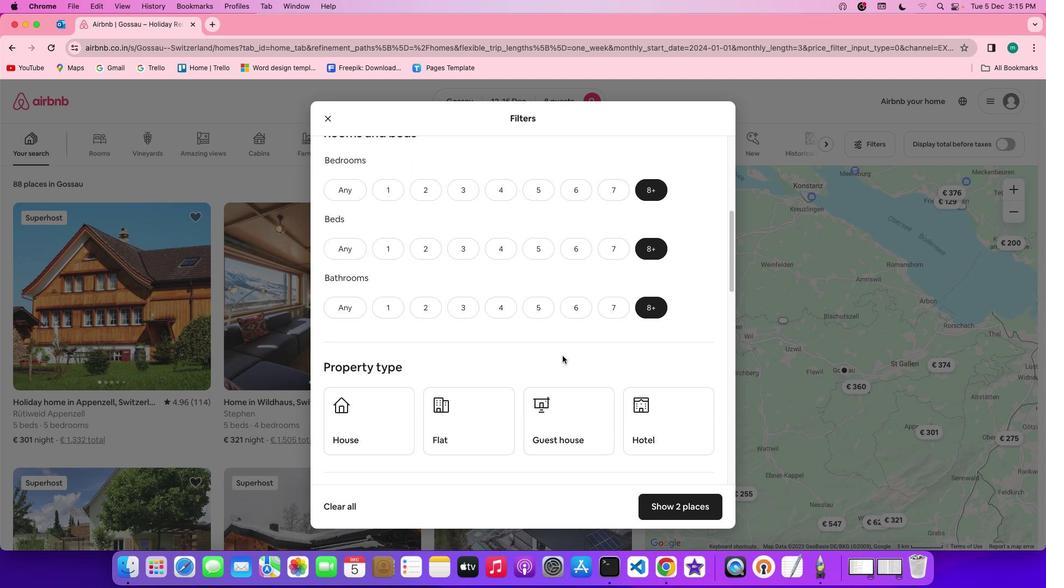
Action: Mouse scrolled (562, 355) with delta (0, -1)
Screenshot: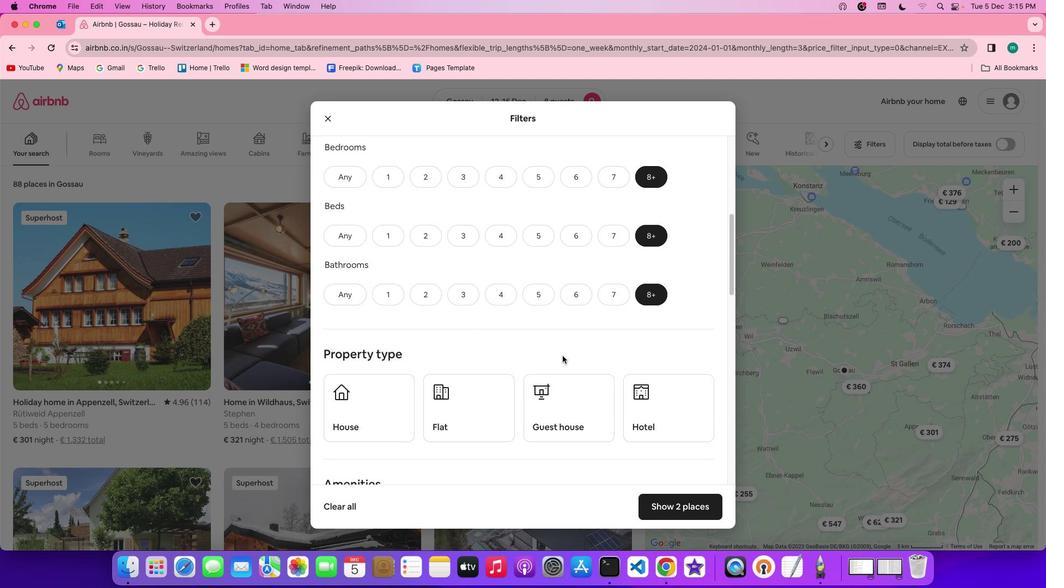 
Action: Mouse scrolled (562, 355) with delta (0, -1)
Screenshot: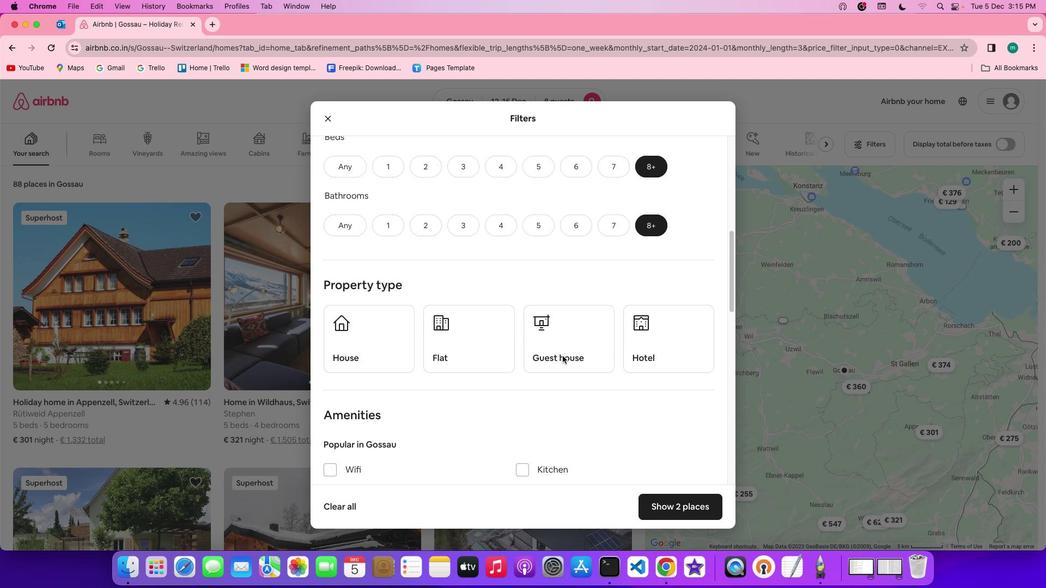 
Action: Mouse scrolled (562, 355) with delta (0, 0)
Screenshot: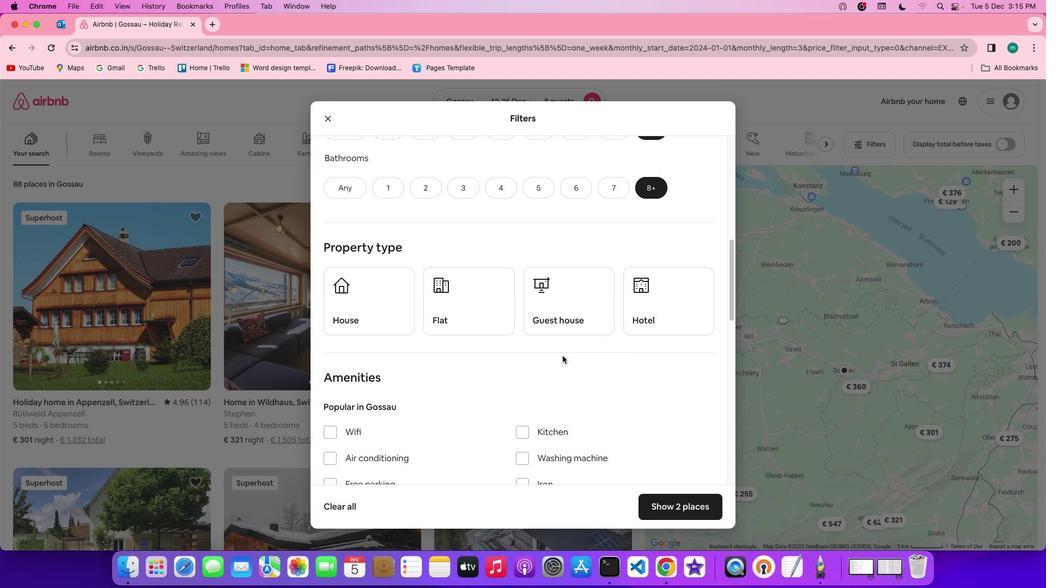 
Action: Mouse scrolled (562, 355) with delta (0, 0)
Screenshot: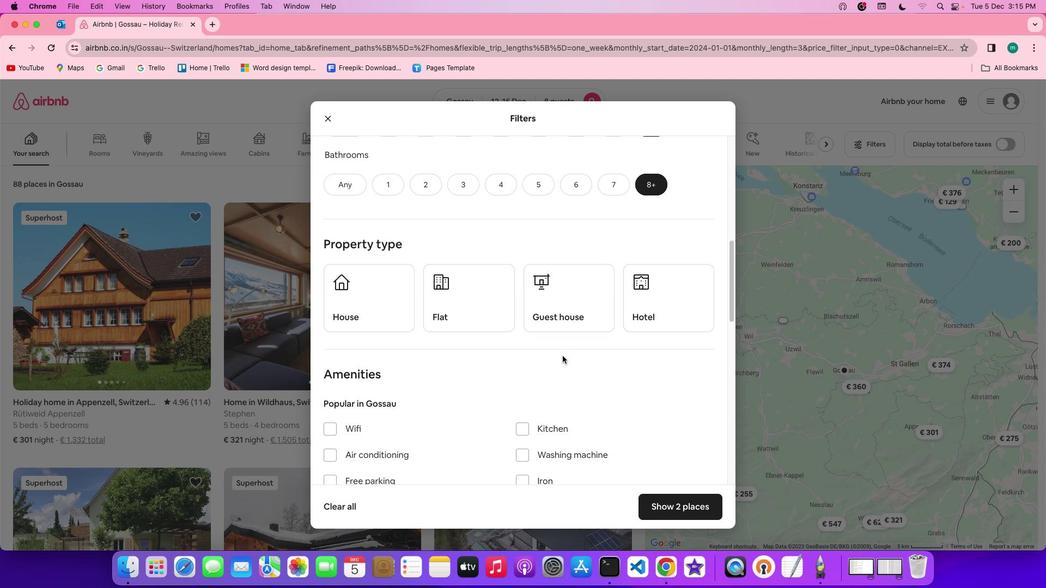 
Action: Mouse scrolled (562, 355) with delta (0, -1)
Screenshot: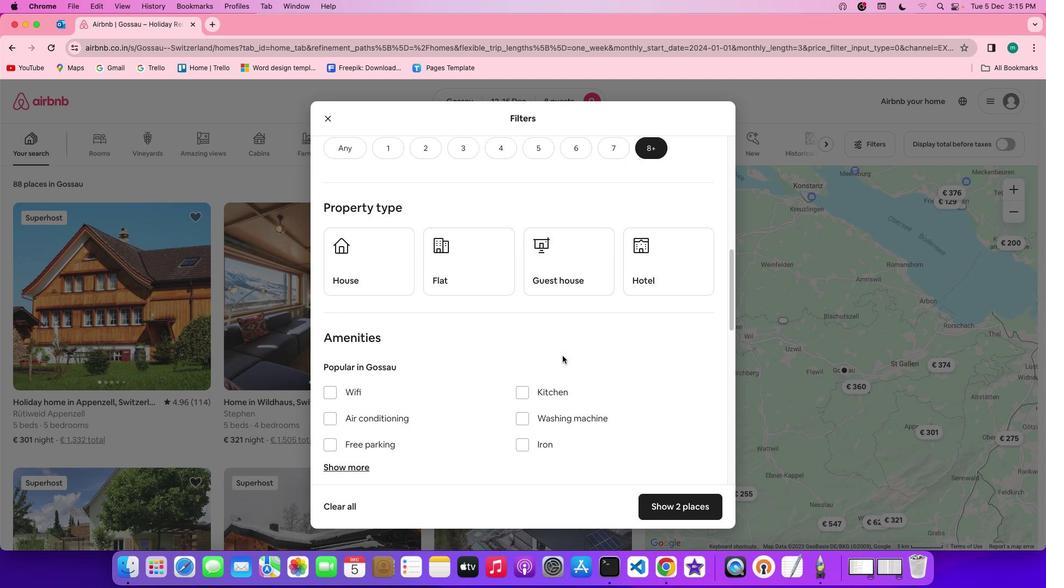 
Action: Mouse scrolled (562, 355) with delta (0, 0)
Screenshot: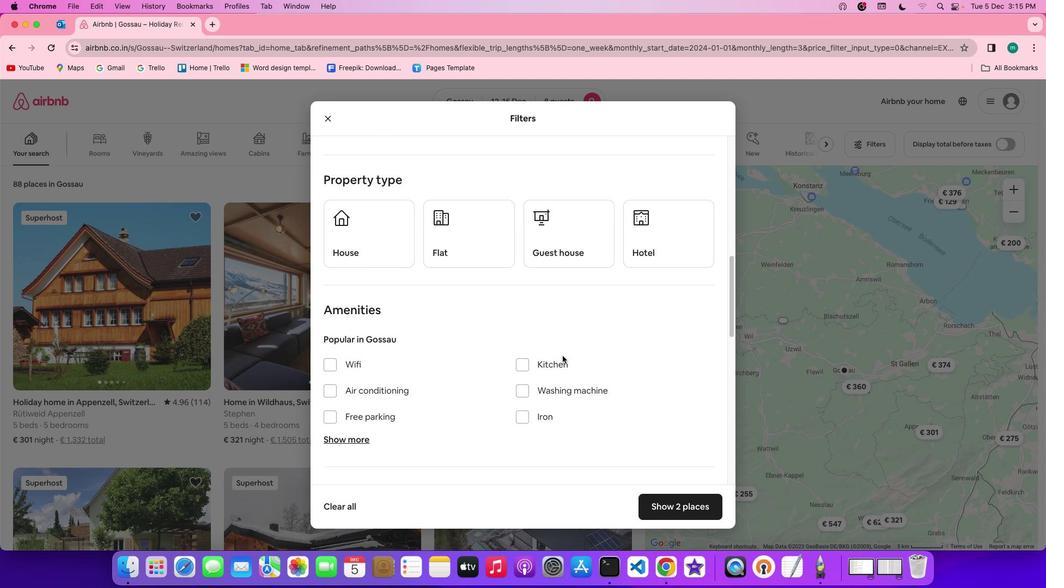 
Action: Mouse scrolled (562, 355) with delta (0, 0)
Screenshot: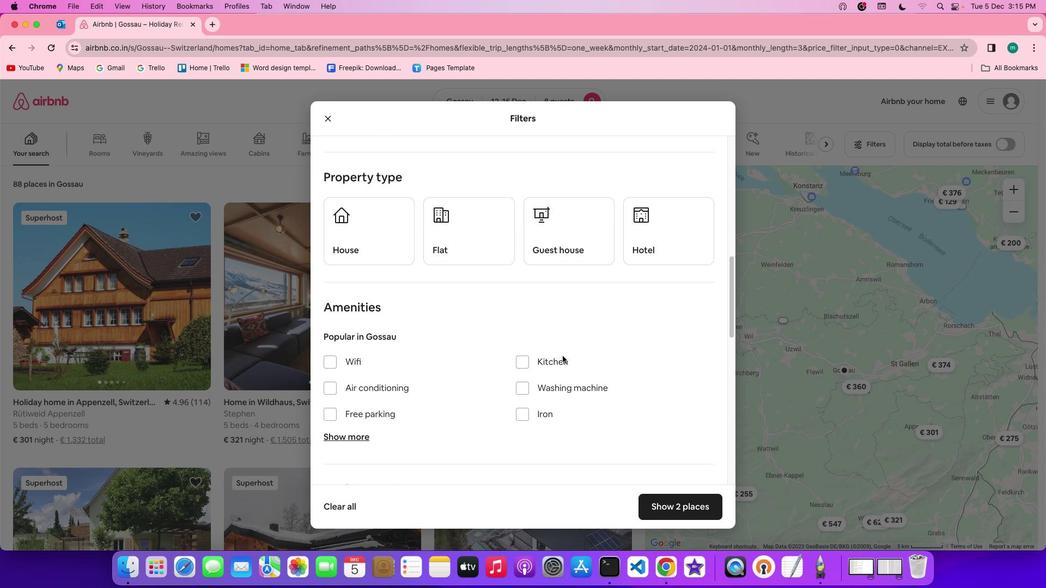 
Action: Mouse scrolled (562, 355) with delta (0, 0)
Screenshot: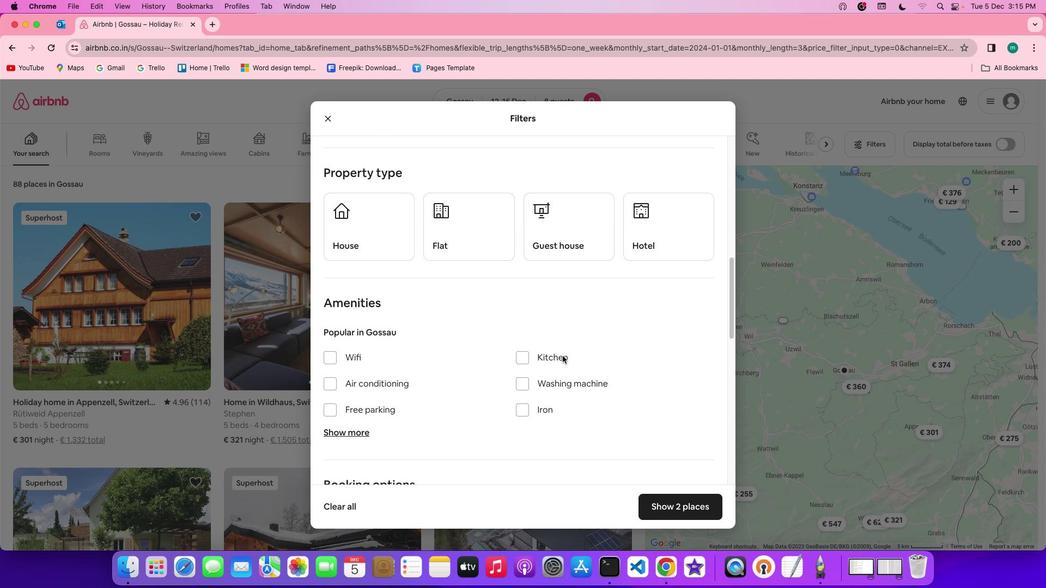 
Action: Mouse scrolled (562, 355) with delta (0, 0)
Screenshot: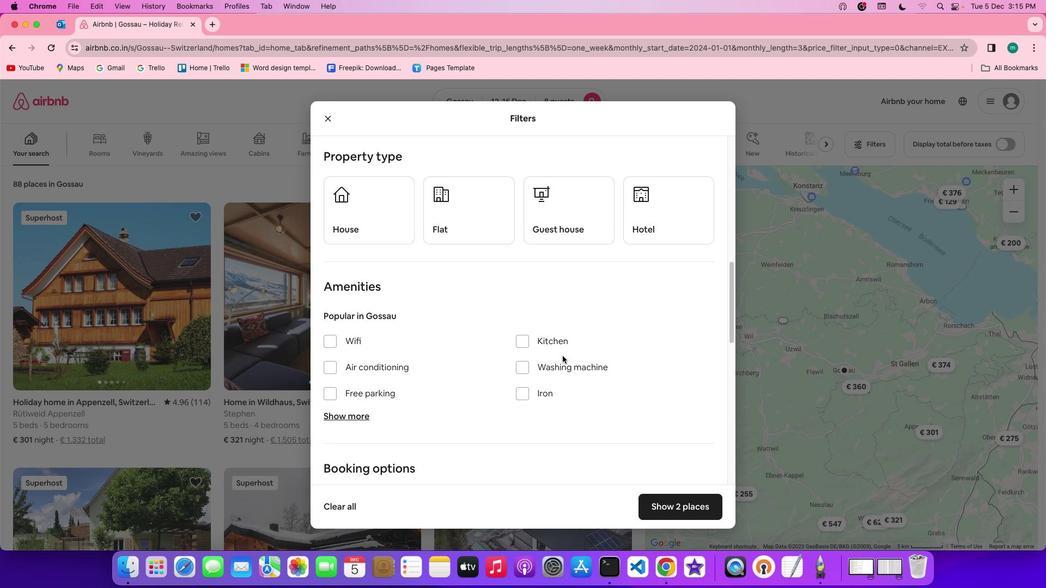 
Action: Mouse scrolled (562, 355) with delta (0, 0)
Screenshot: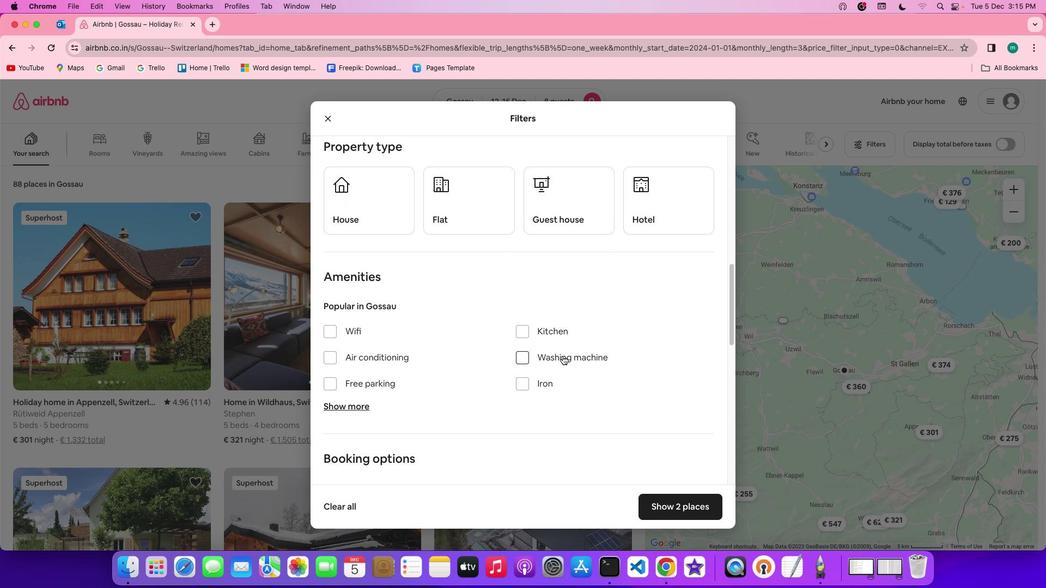
Action: Mouse scrolled (562, 355) with delta (0, 0)
Screenshot: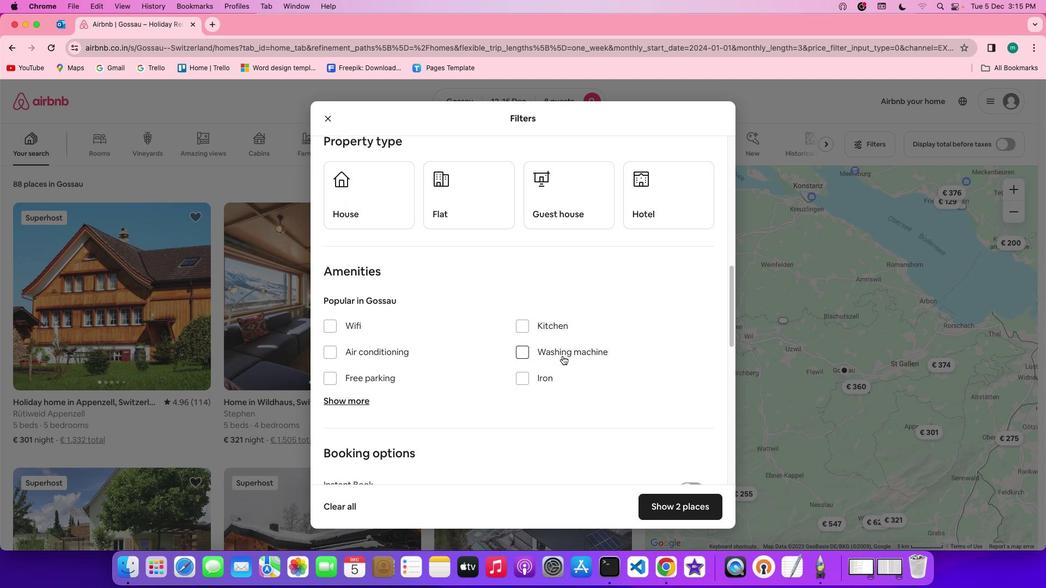
Action: Mouse moved to (632, 204)
Screenshot: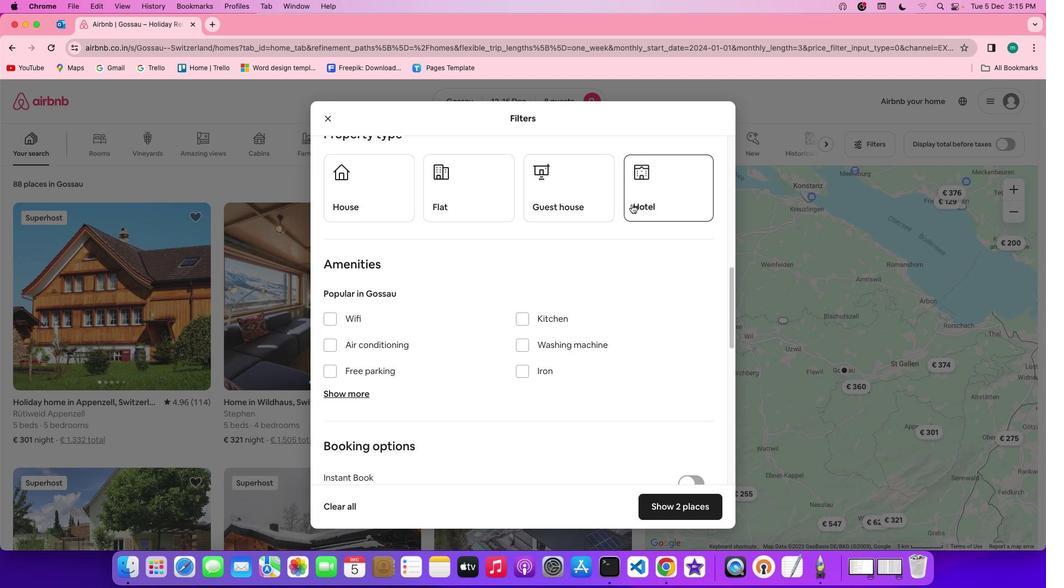
Action: Mouse pressed left at (632, 204)
Screenshot: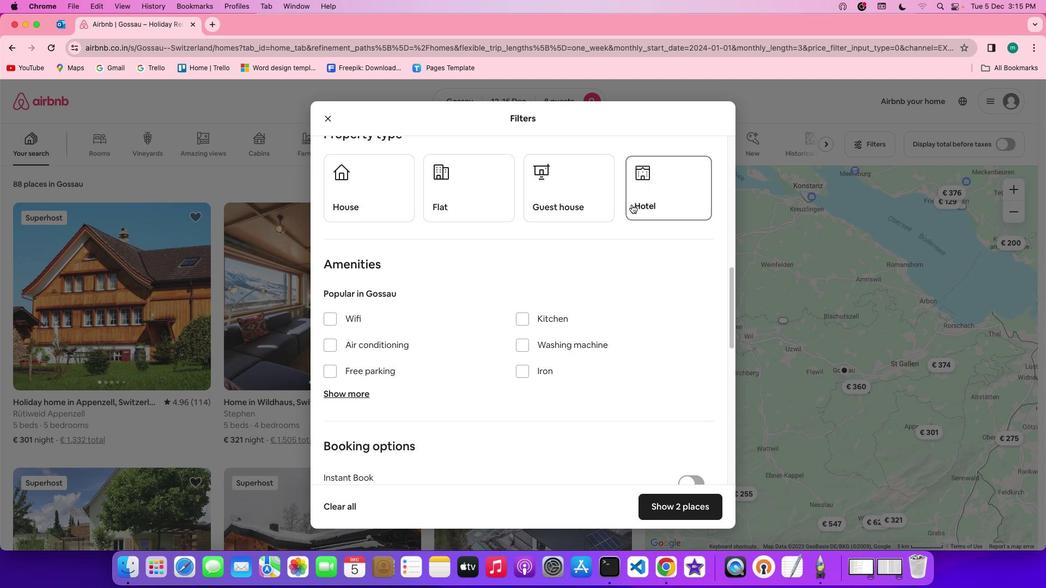 
Action: Mouse moved to (615, 325)
Screenshot: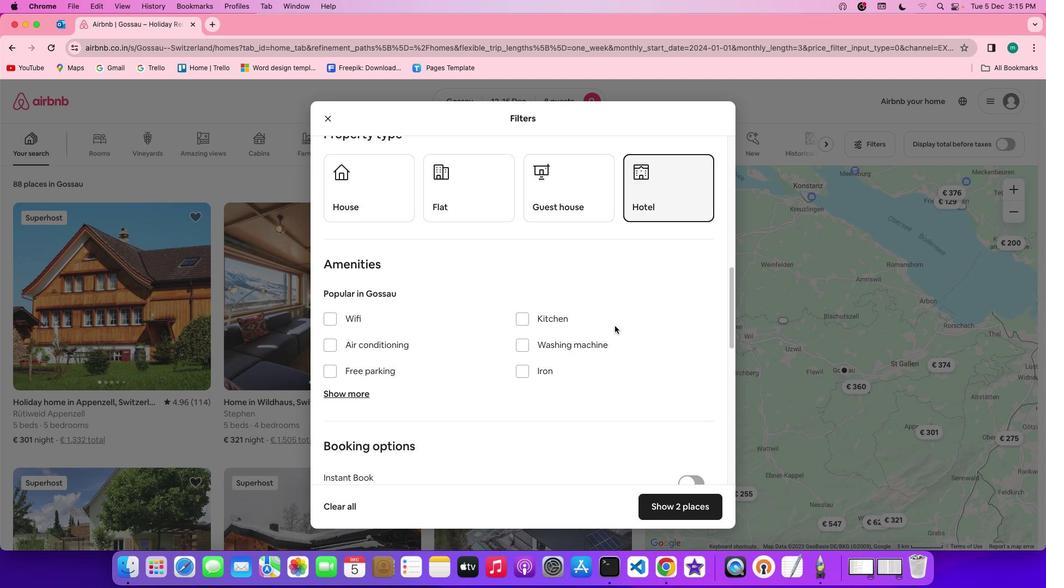 
Action: Mouse scrolled (615, 325) with delta (0, 0)
Screenshot: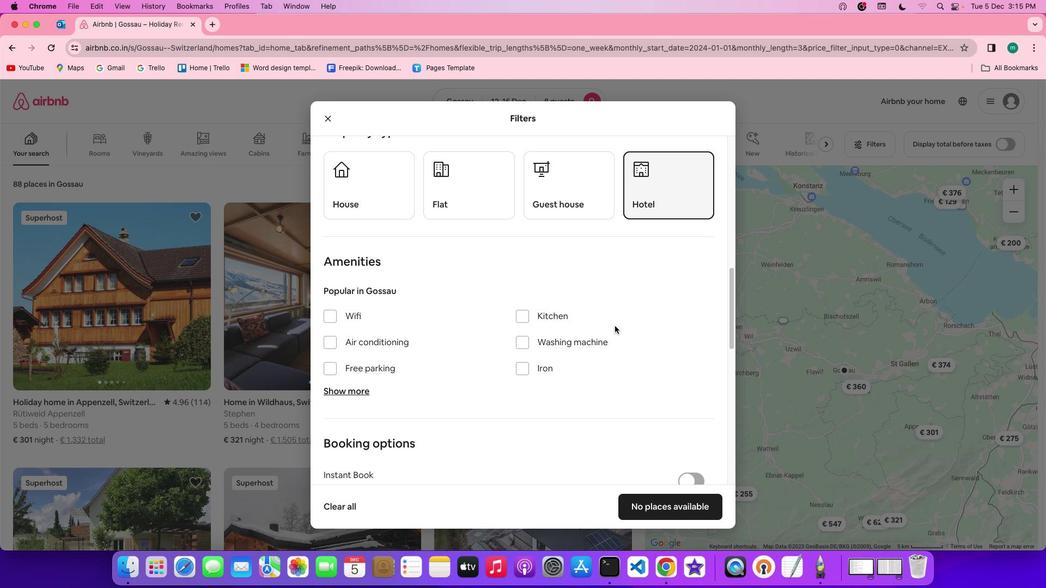 
Action: Mouse scrolled (615, 325) with delta (0, 0)
Screenshot: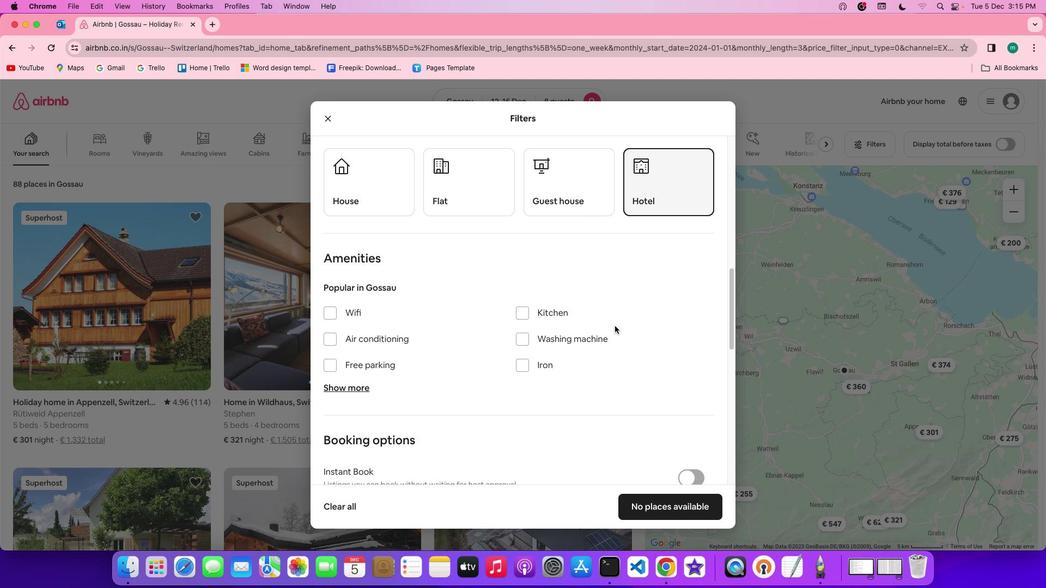 
Action: Mouse scrolled (615, 325) with delta (0, 0)
Screenshot: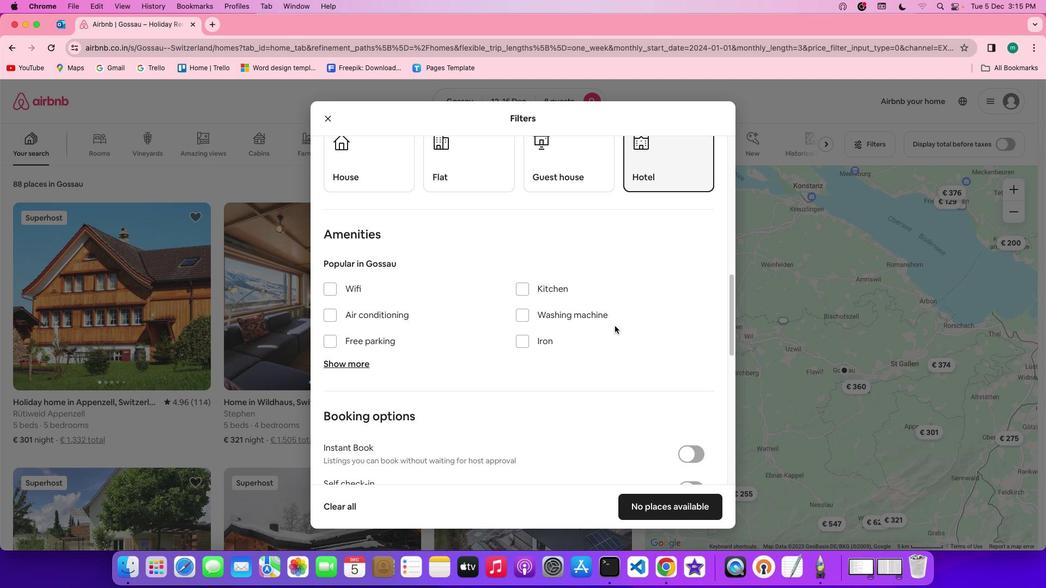 
Action: Mouse scrolled (615, 325) with delta (0, 0)
Screenshot: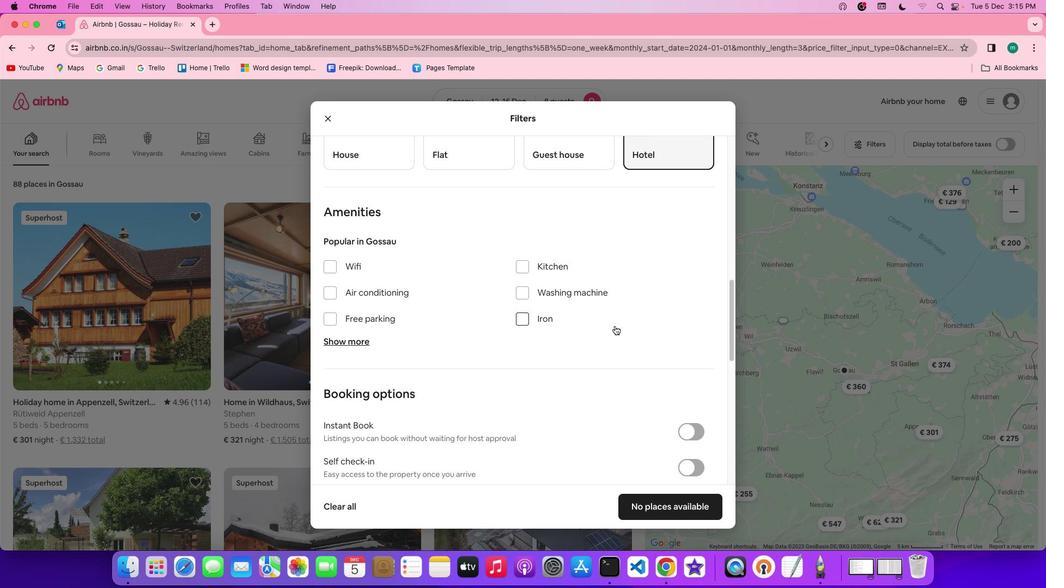 
Action: Mouse scrolled (615, 325) with delta (0, 0)
Screenshot: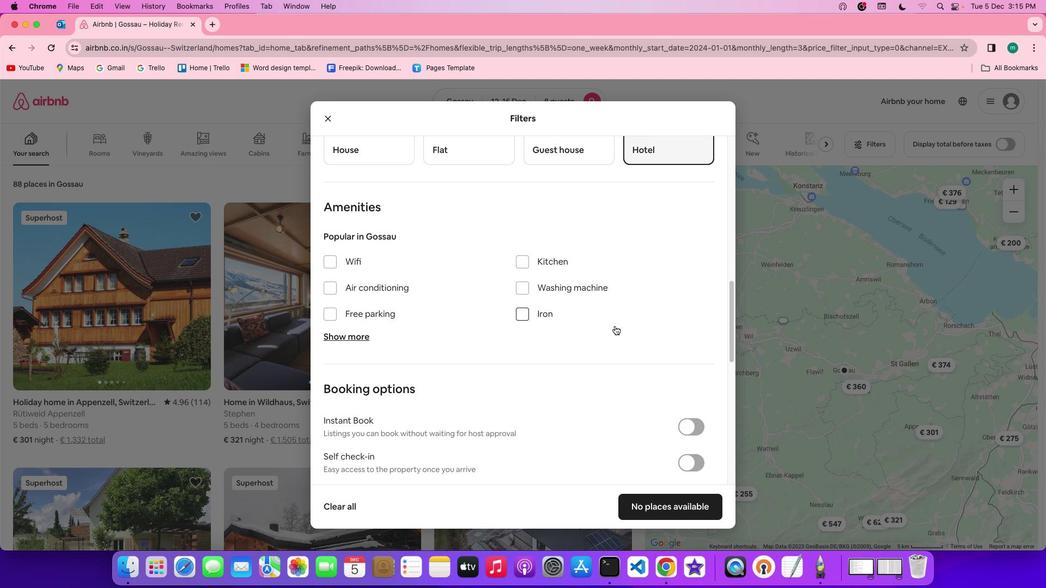 
Action: Mouse scrolled (615, 325) with delta (0, 0)
Screenshot: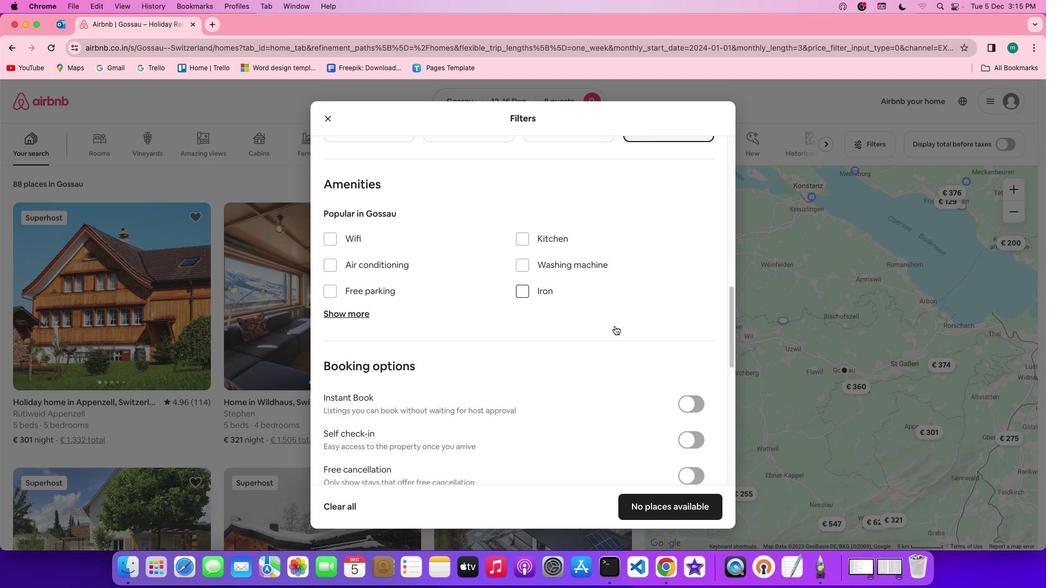 
Action: Mouse scrolled (615, 325) with delta (0, 0)
Screenshot: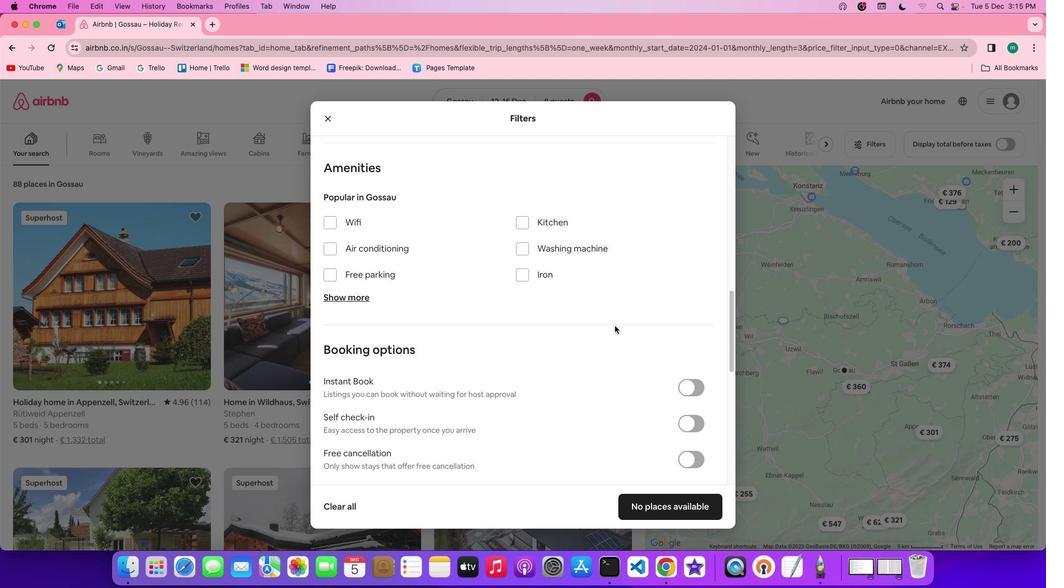
Action: Mouse scrolled (615, 325) with delta (0, 0)
Screenshot: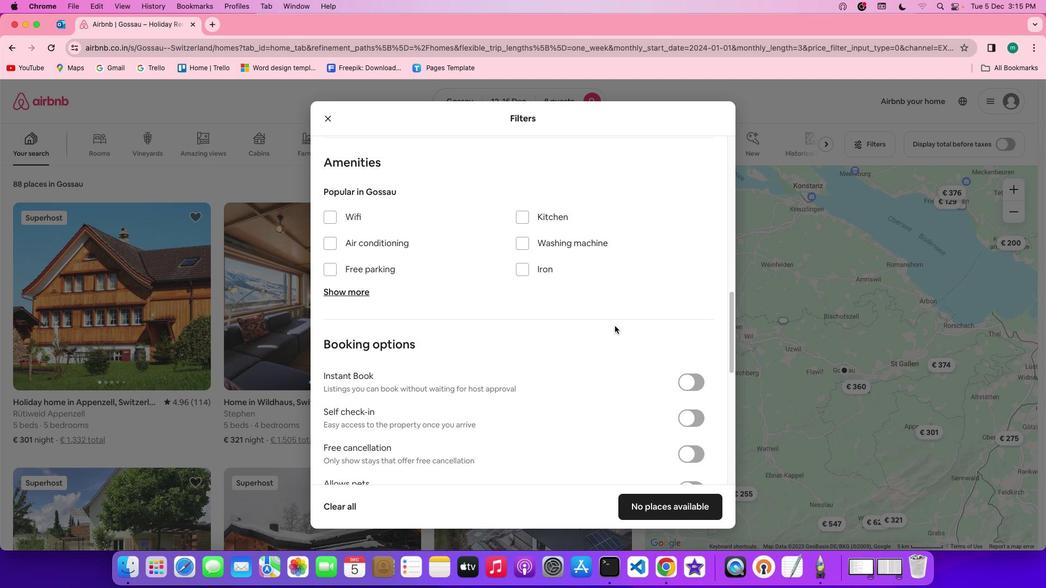 
Action: Mouse moved to (325, 205)
Screenshot: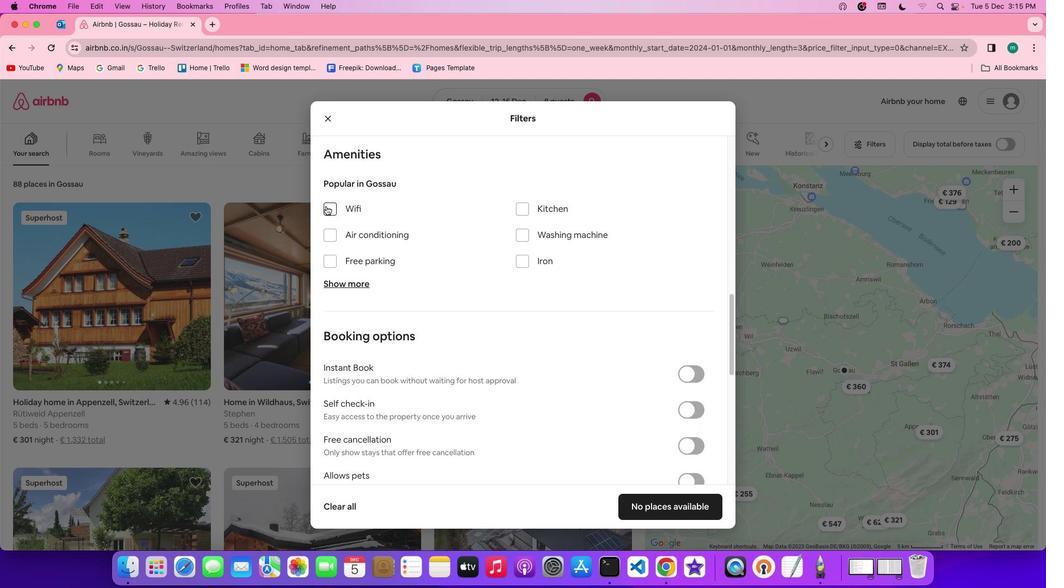 
Action: Mouse pressed left at (325, 205)
Screenshot: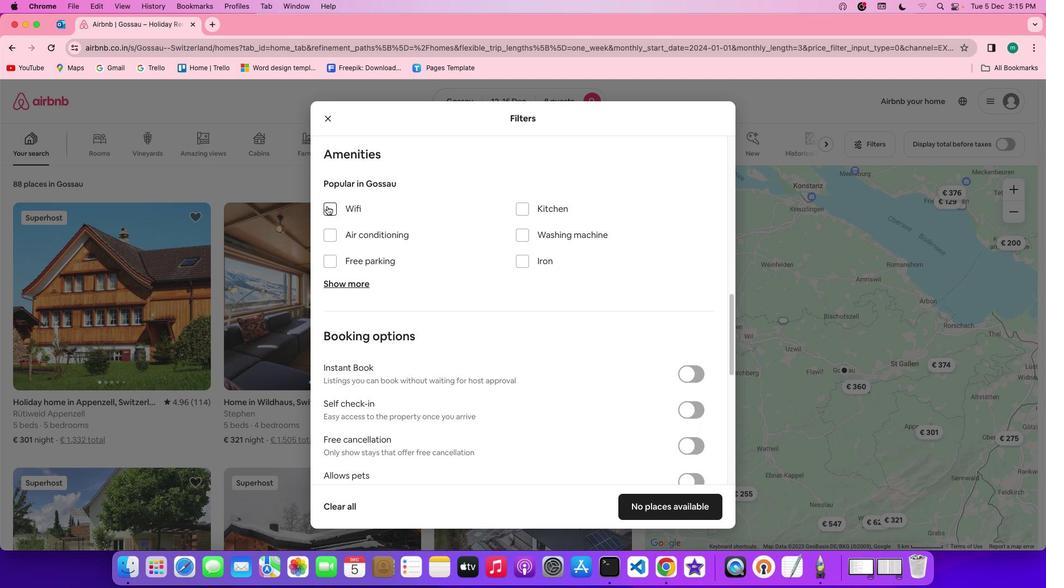 
Action: Mouse moved to (337, 283)
Screenshot: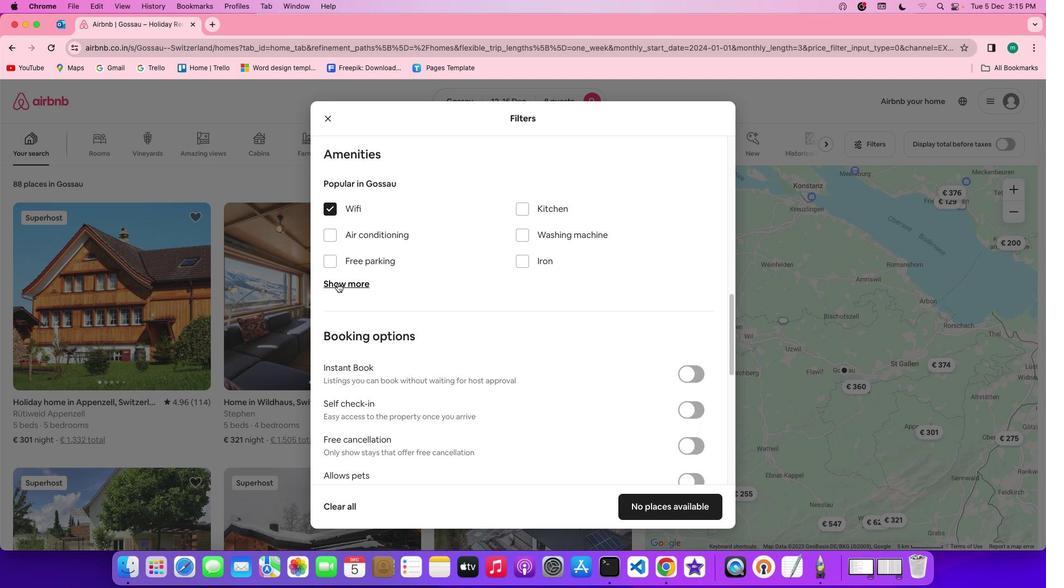 
Action: Mouse pressed left at (337, 283)
Screenshot: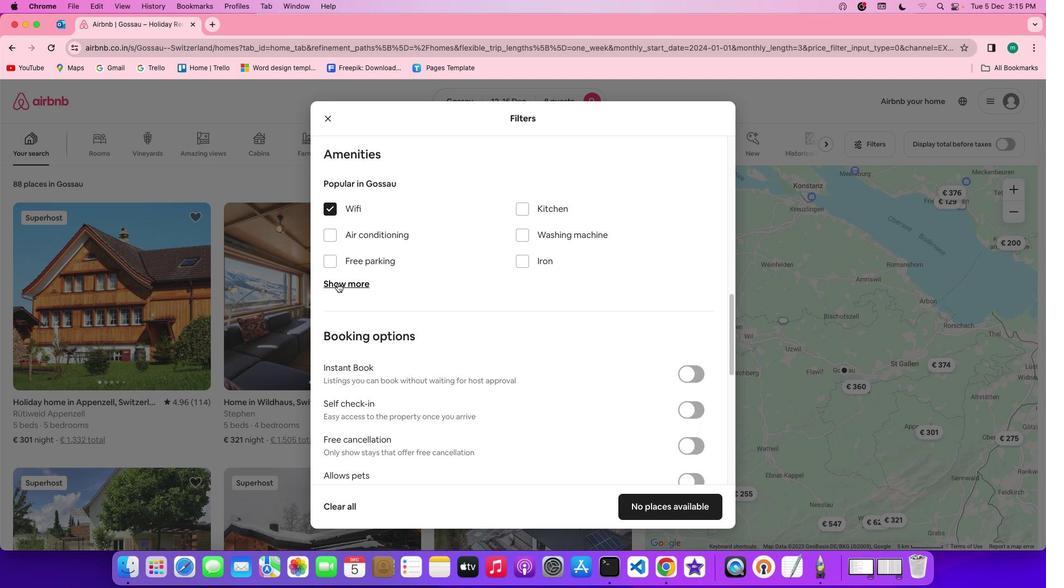 
Action: Mouse moved to (524, 350)
Screenshot: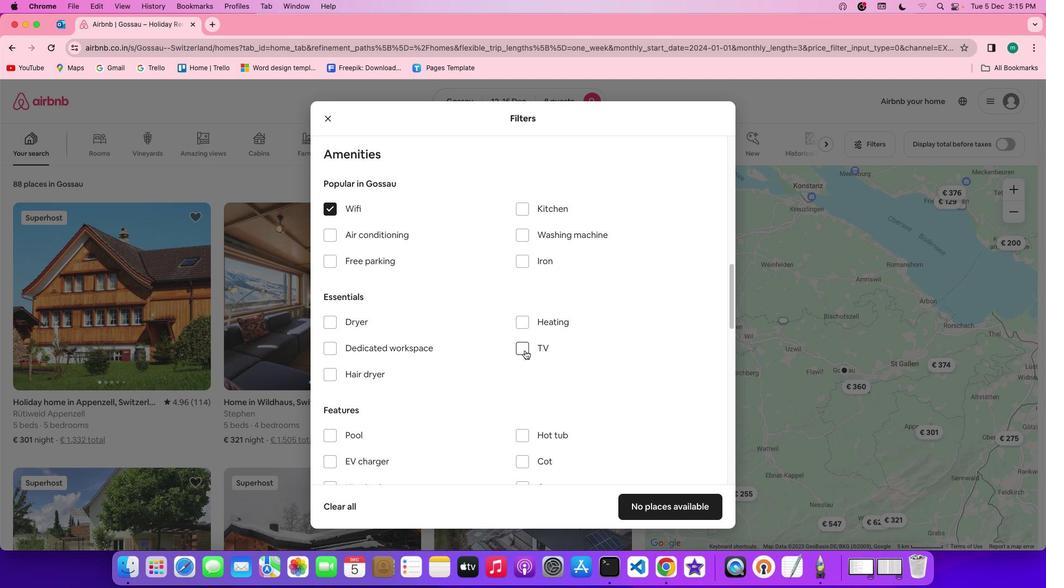 
Action: Mouse pressed left at (524, 350)
Screenshot: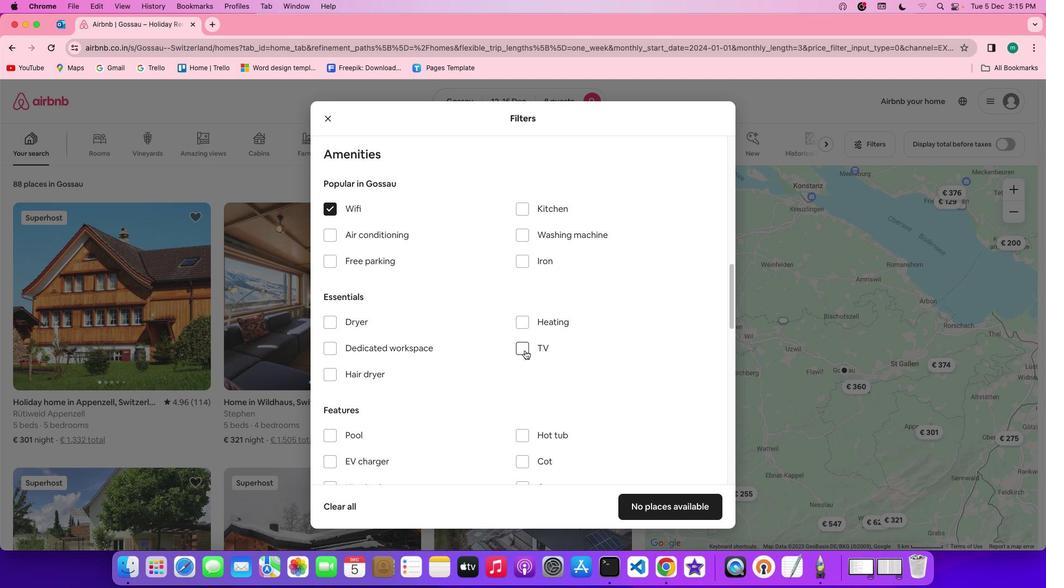
Action: Mouse moved to (362, 260)
Screenshot: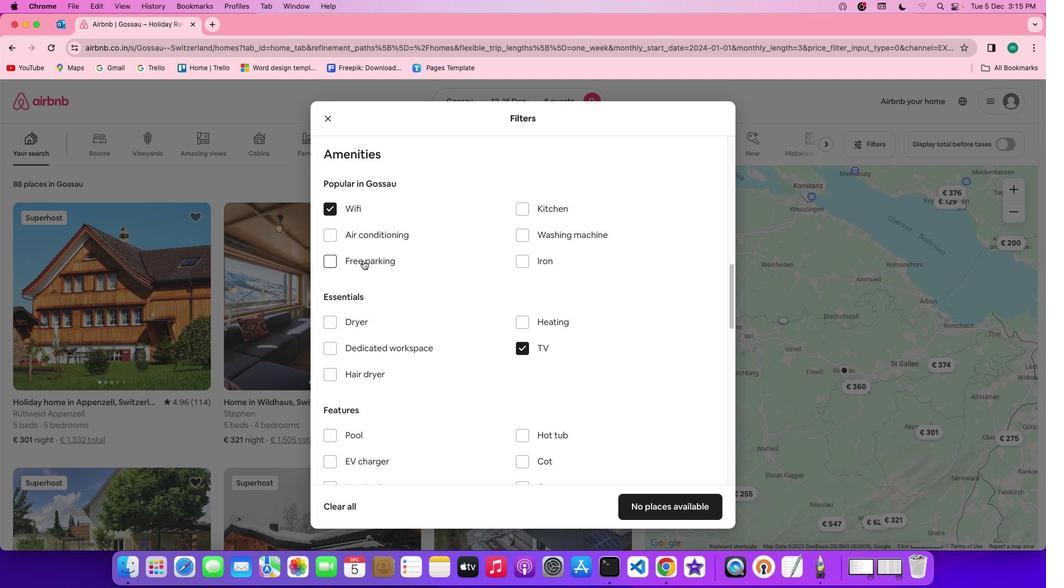 
Action: Mouse pressed left at (362, 260)
Screenshot: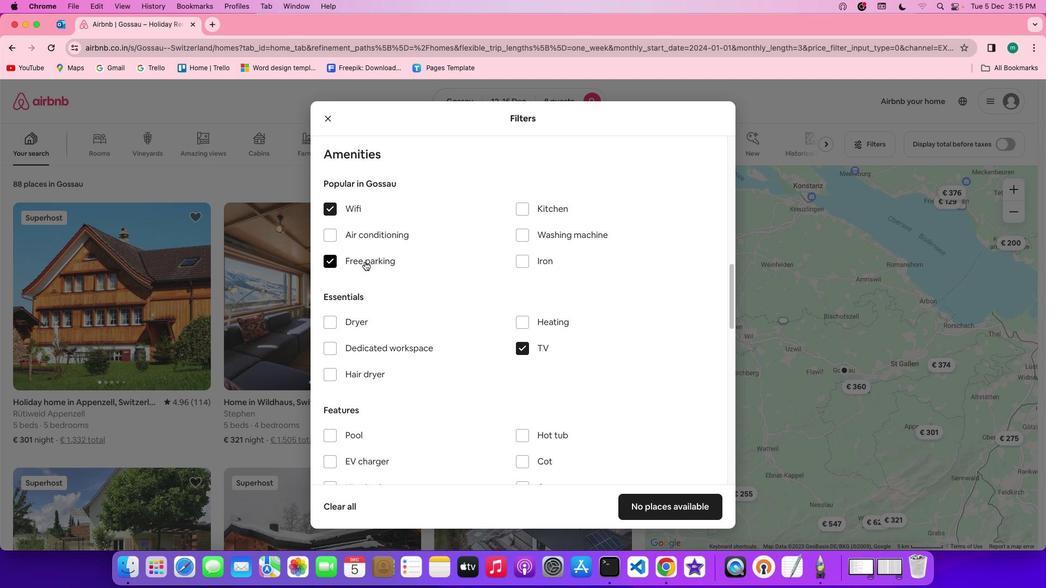 
Action: Mouse moved to (565, 326)
Screenshot: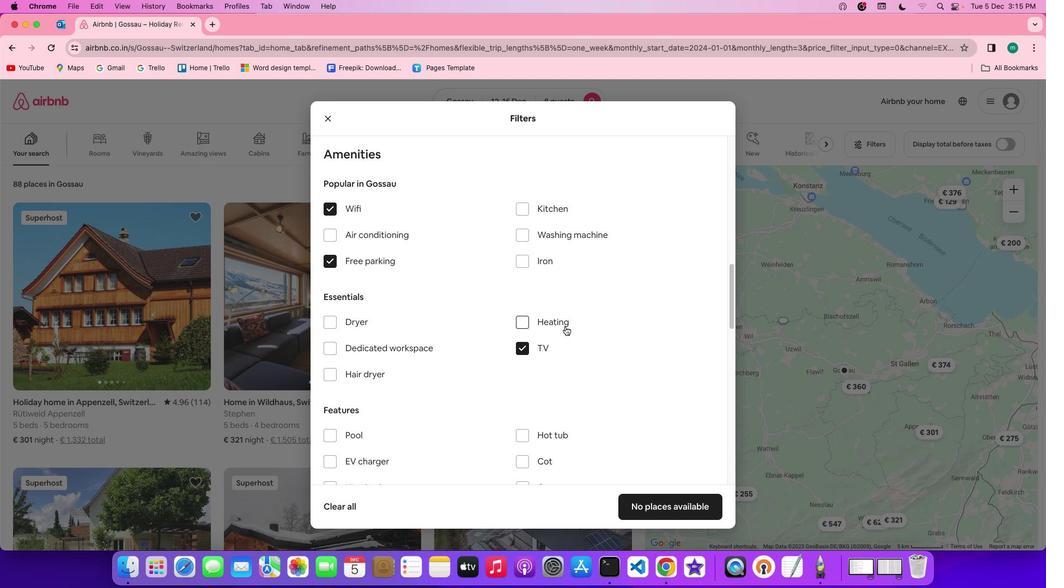 
Action: Mouse scrolled (565, 326) with delta (0, 0)
Screenshot: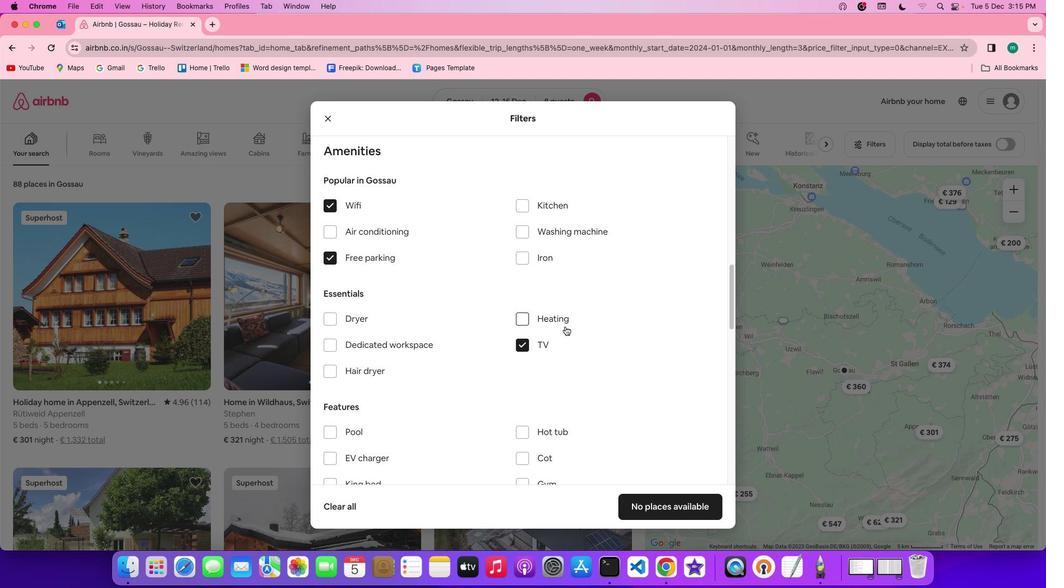 
Action: Mouse scrolled (565, 326) with delta (0, 0)
Screenshot: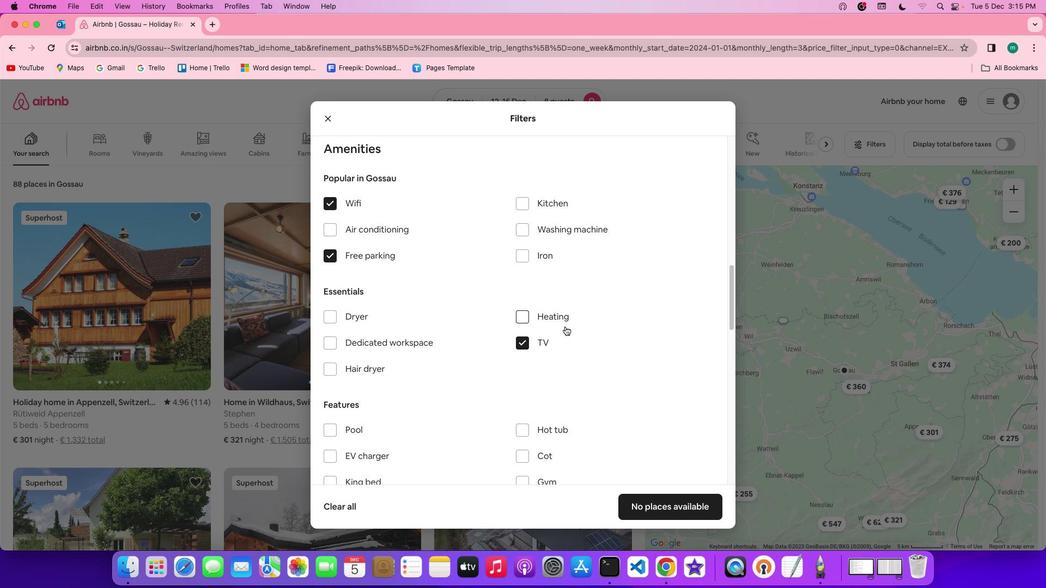 
Action: Mouse scrolled (565, 326) with delta (0, -1)
Screenshot: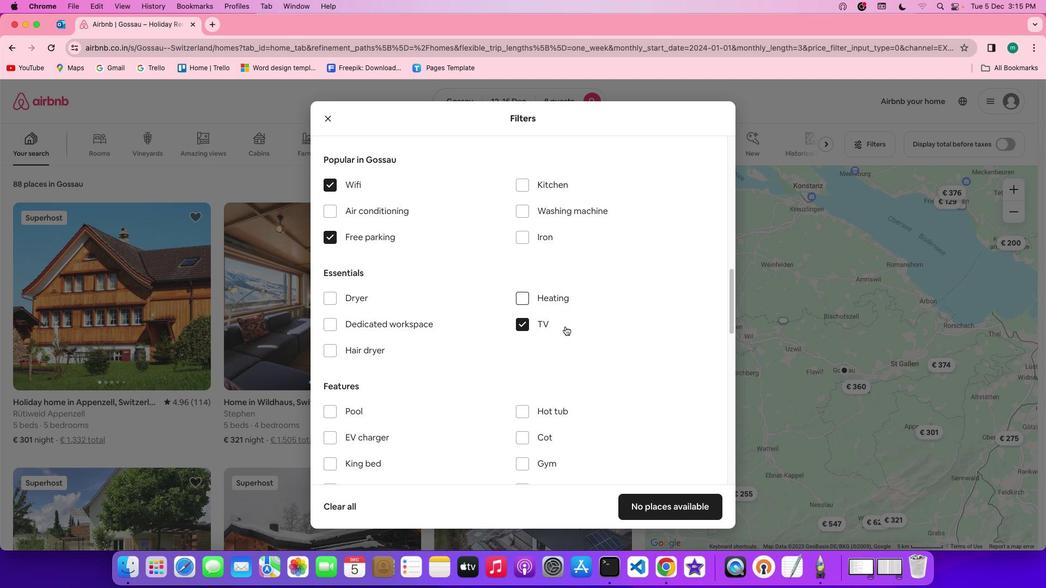 
Action: Mouse scrolled (565, 326) with delta (0, 0)
Screenshot: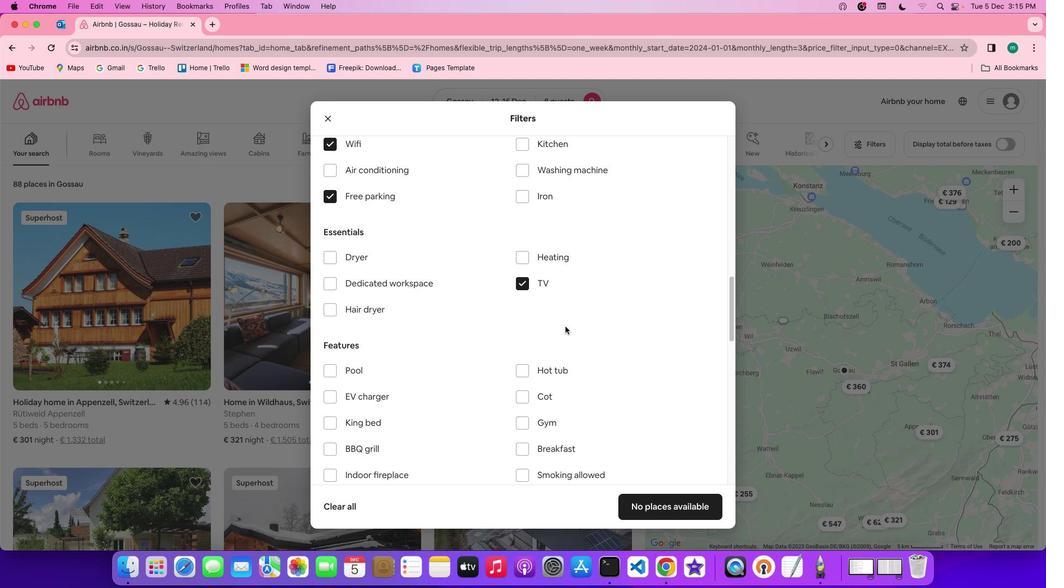 
Action: Mouse scrolled (565, 326) with delta (0, 0)
Screenshot: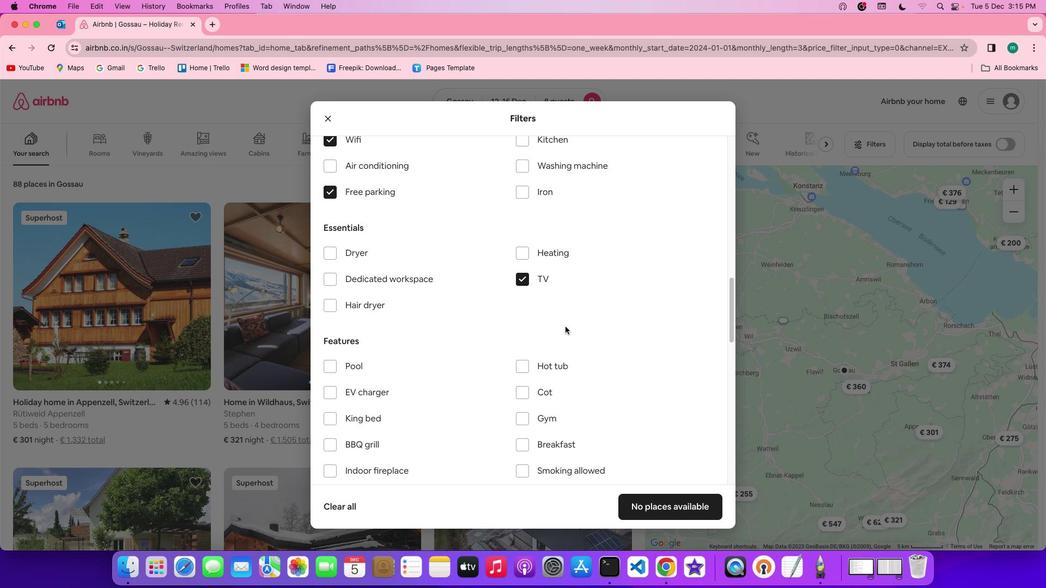 
Action: Mouse moved to (563, 326)
Screenshot: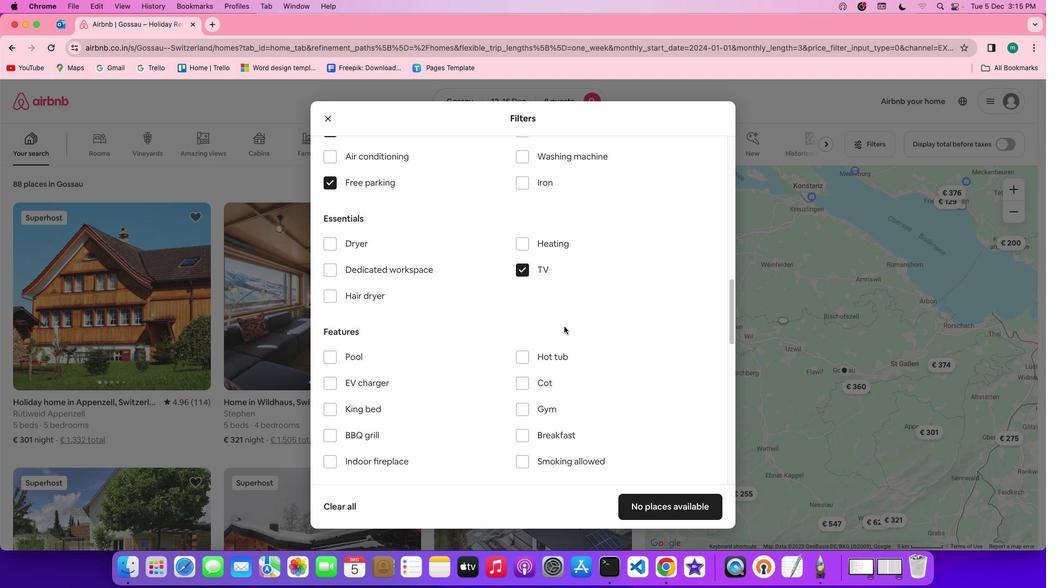 
Action: Mouse scrolled (563, 326) with delta (0, 0)
Screenshot: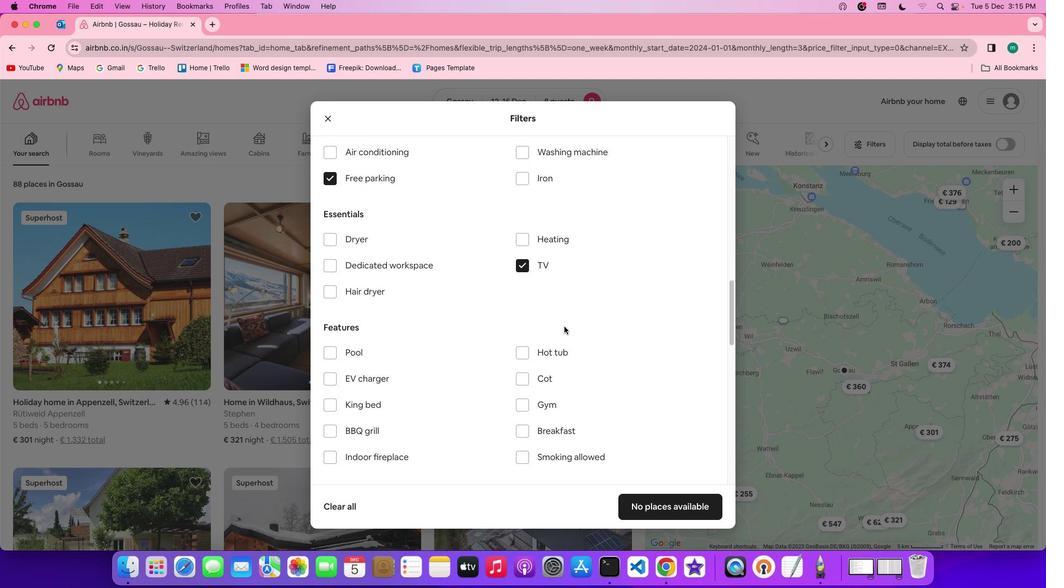 
Action: Mouse scrolled (563, 326) with delta (0, 0)
Screenshot: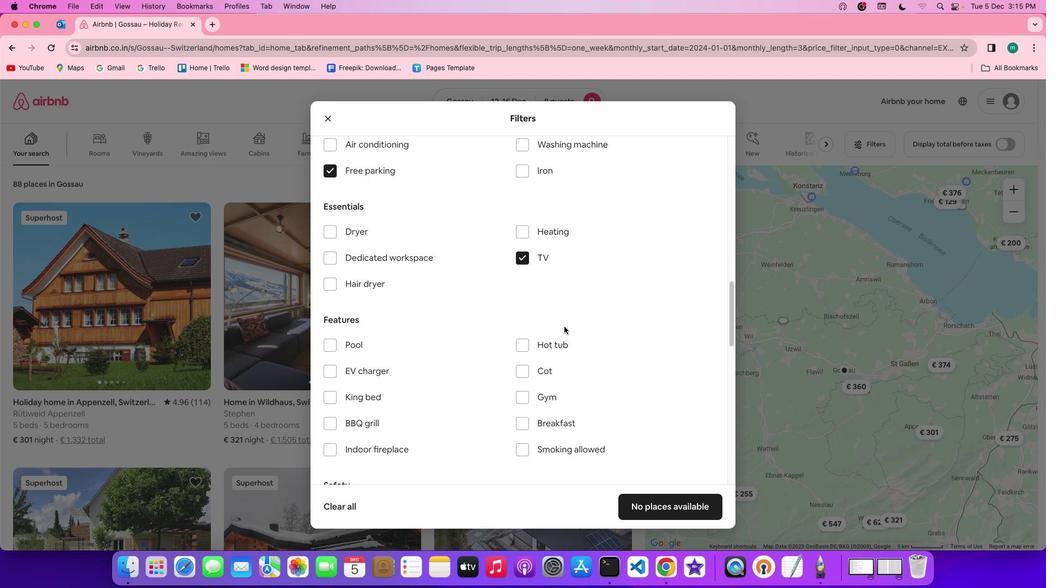 
Action: Mouse scrolled (563, 326) with delta (0, -1)
Screenshot: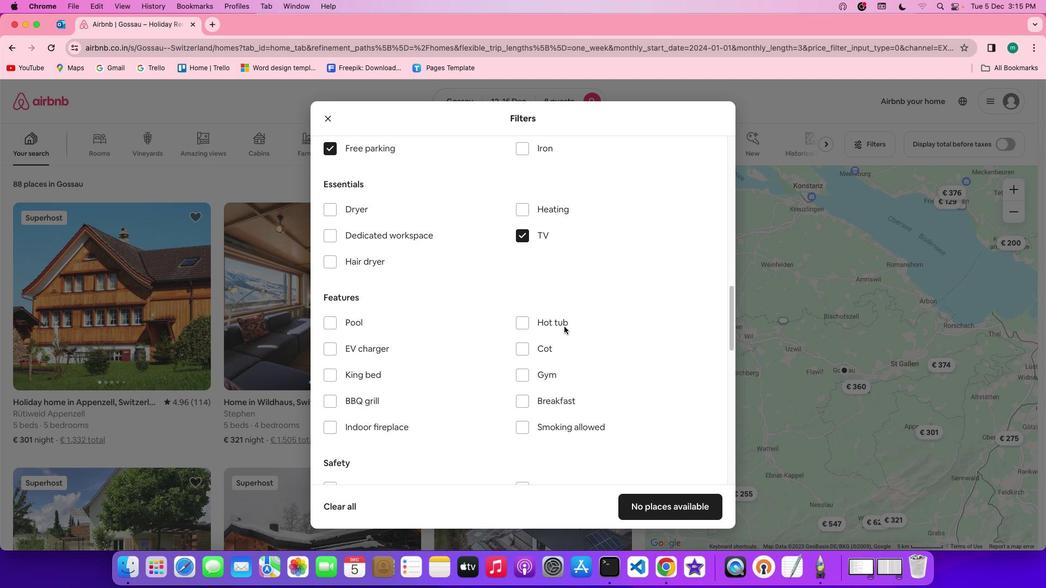 
Action: Mouse moved to (525, 335)
Screenshot: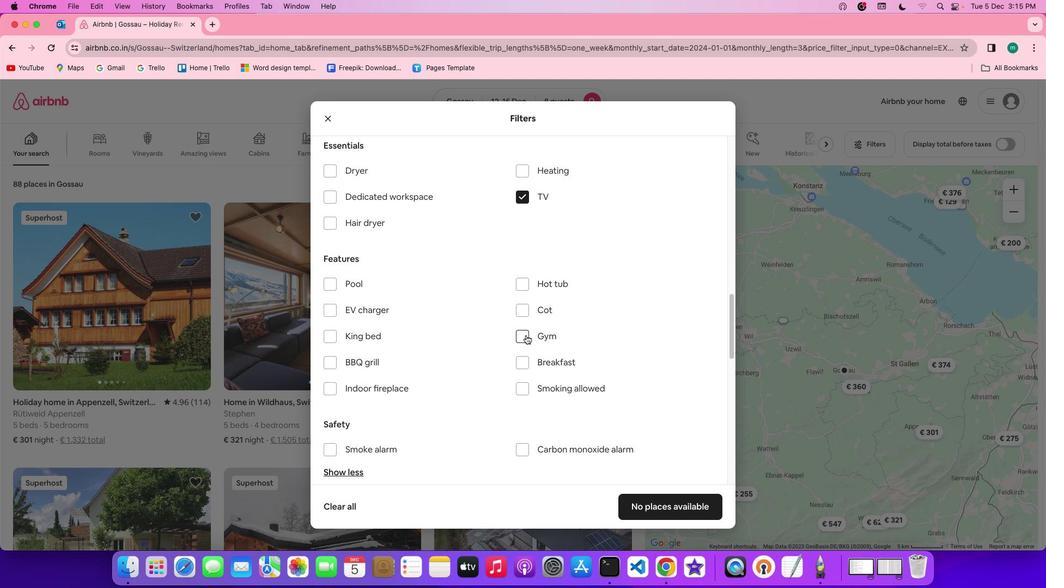
Action: Mouse pressed left at (525, 335)
Screenshot: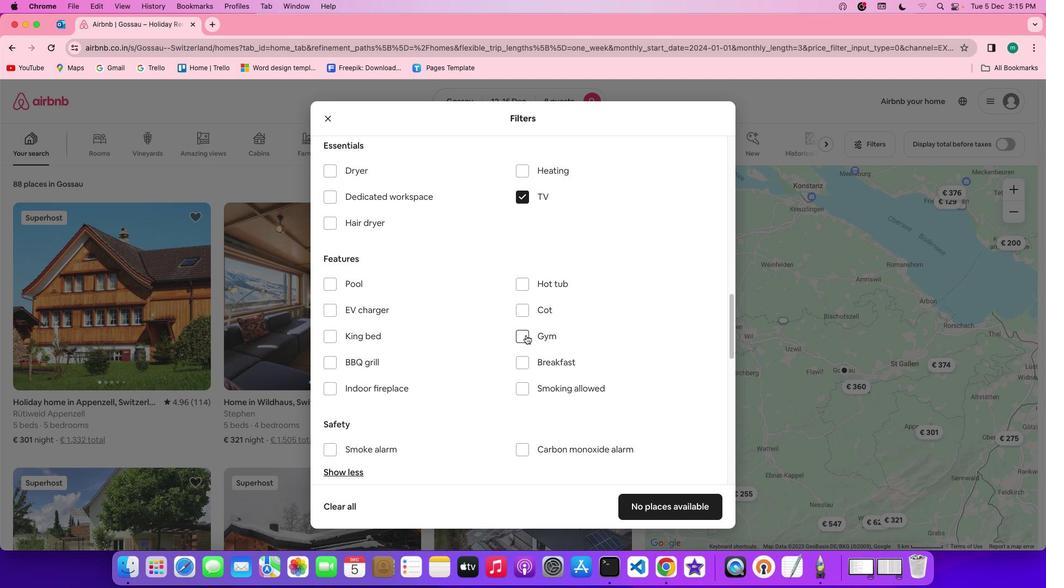 
Action: Mouse moved to (526, 359)
Screenshot: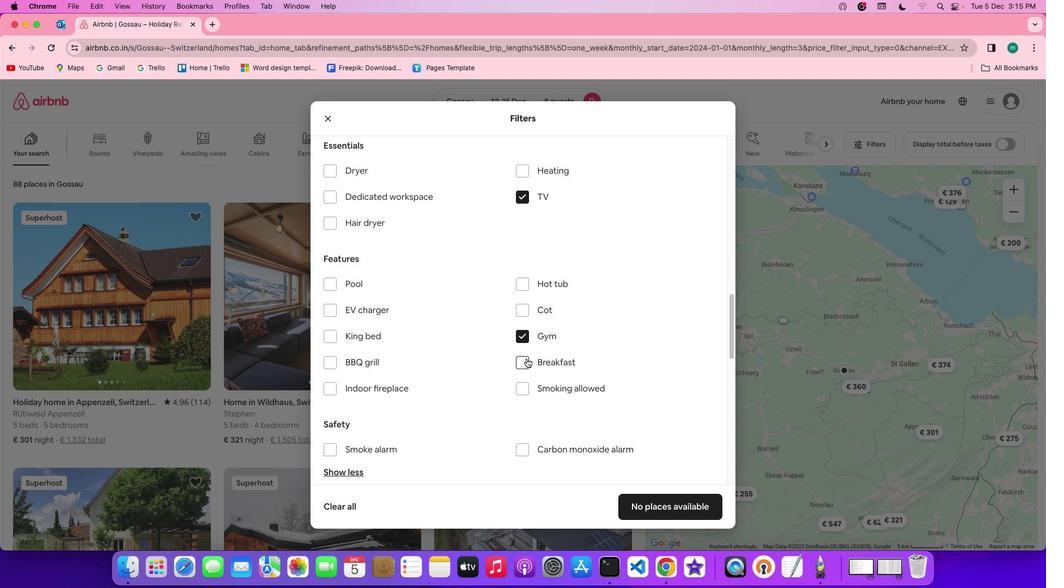 
Action: Mouse pressed left at (526, 359)
Screenshot: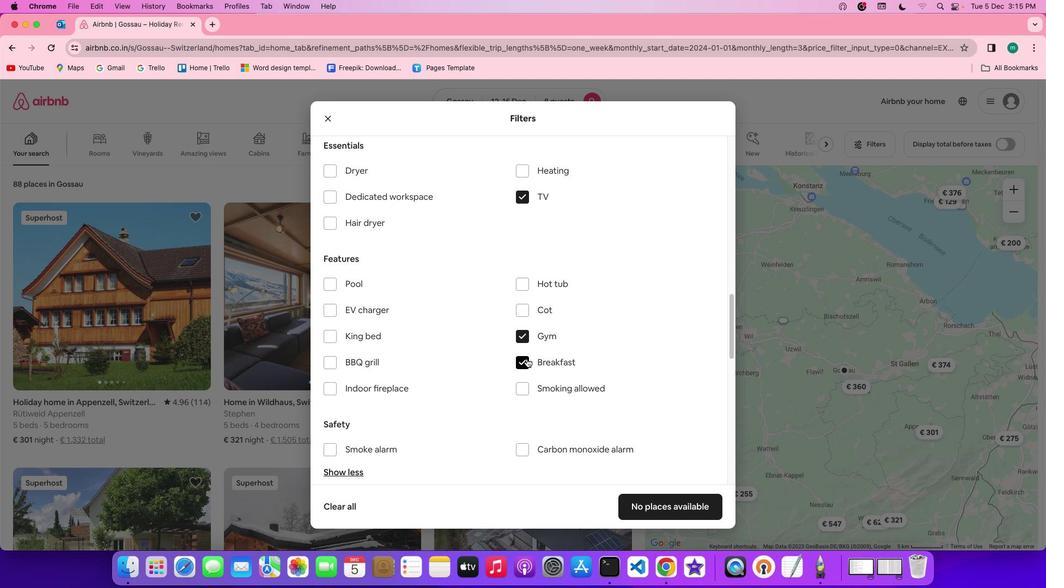 
Action: Mouse moved to (608, 391)
Screenshot: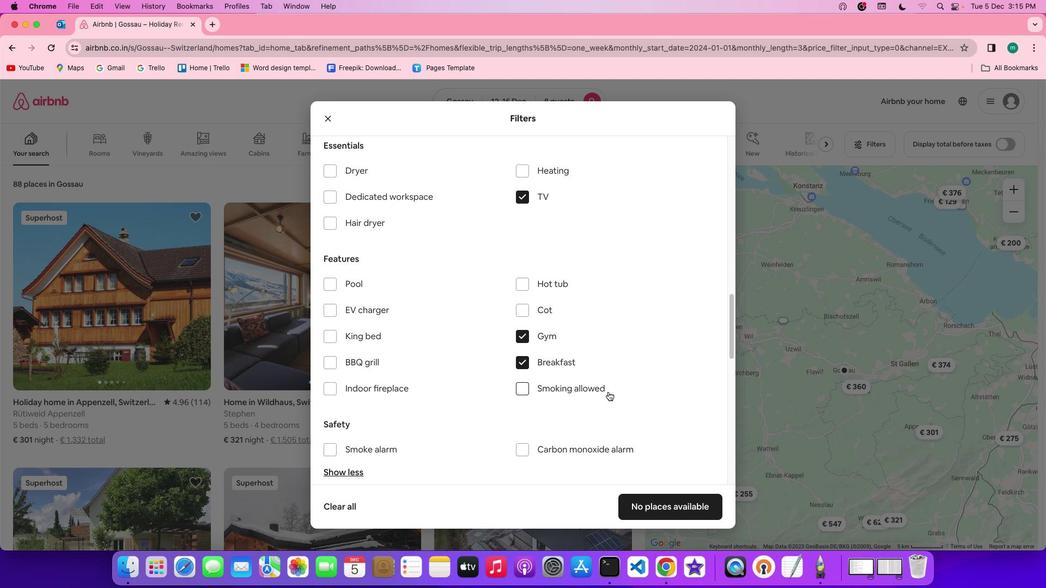 
Action: Mouse scrolled (608, 391) with delta (0, 0)
Screenshot: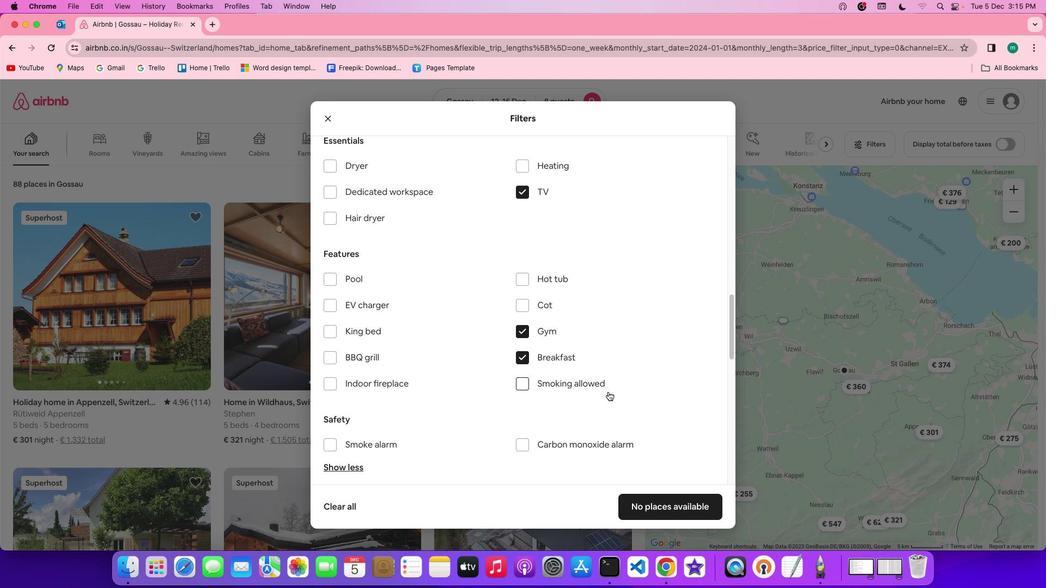 
Action: Mouse scrolled (608, 391) with delta (0, 0)
Screenshot: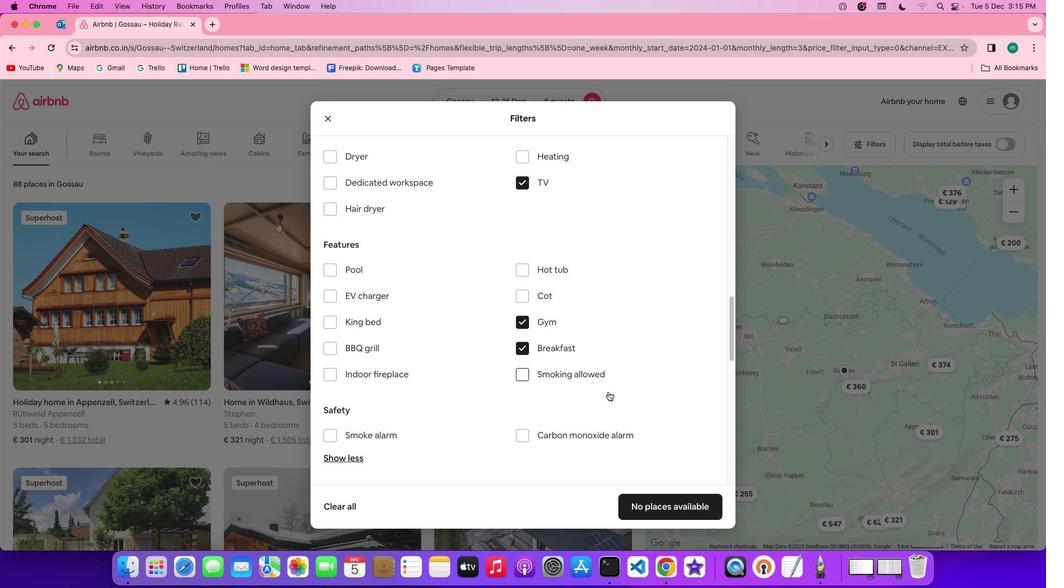 
Action: Mouse scrolled (608, 391) with delta (0, -1)
Screenshot: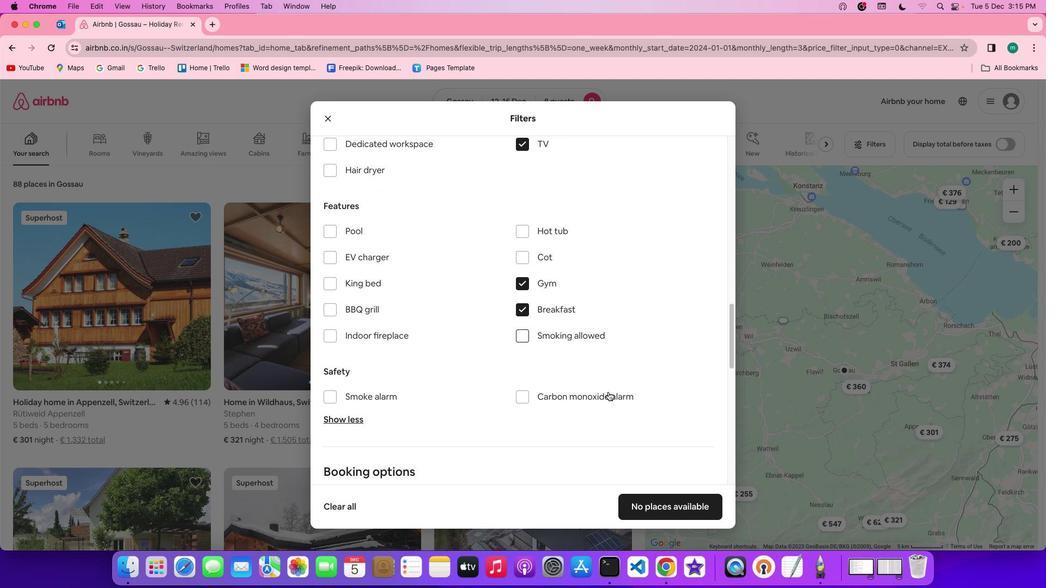 
Action: Mouse scrolled (608, 391) with delta (0, -1)
Screenshot: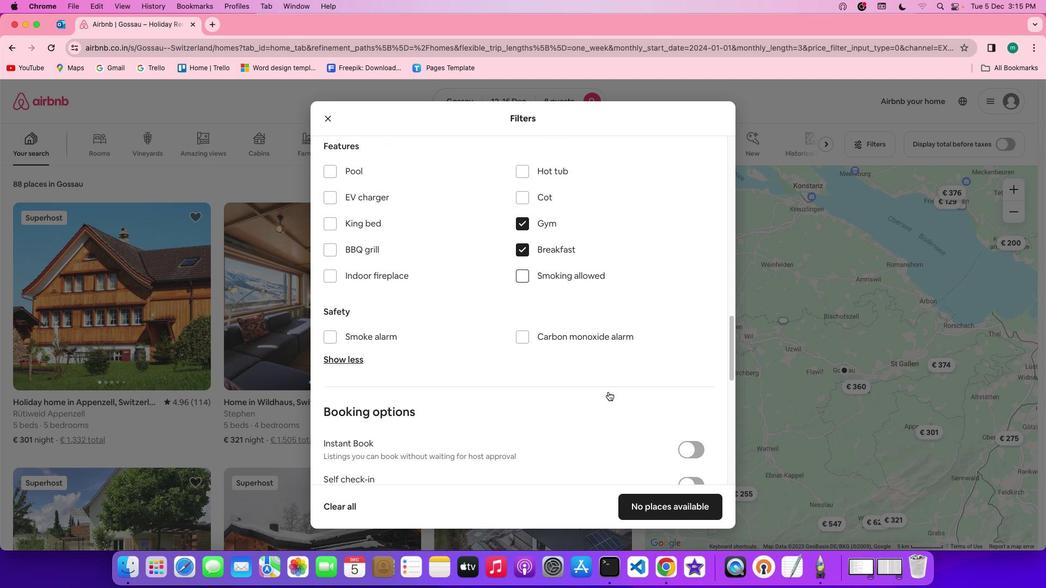
Action: Mouse scrolled (608, 391) with delta (0, 0)
Screenshot: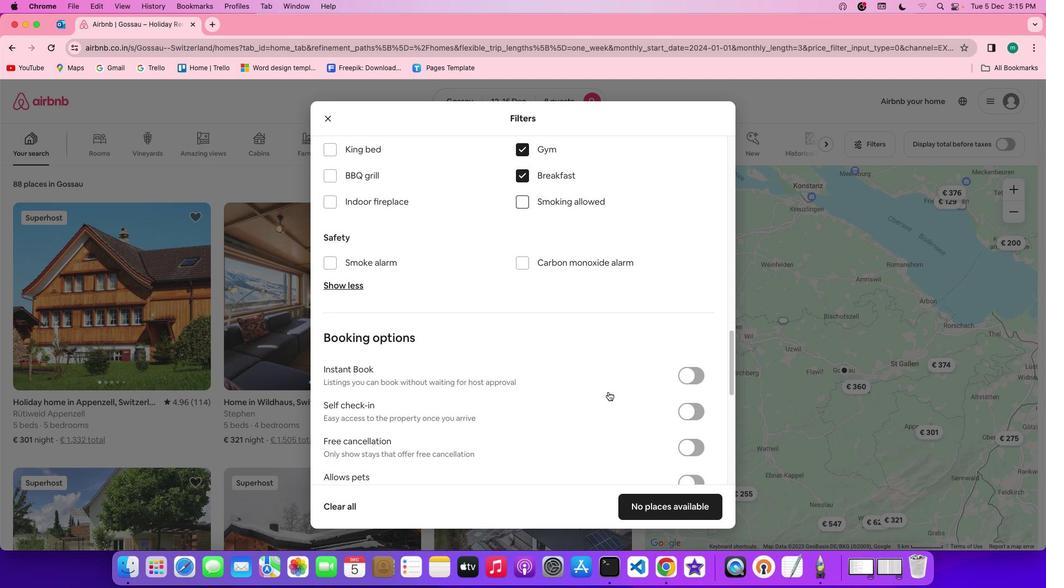 
Action: Mouse scrolled (608, 391) with delta (0, 0)
Screenshot: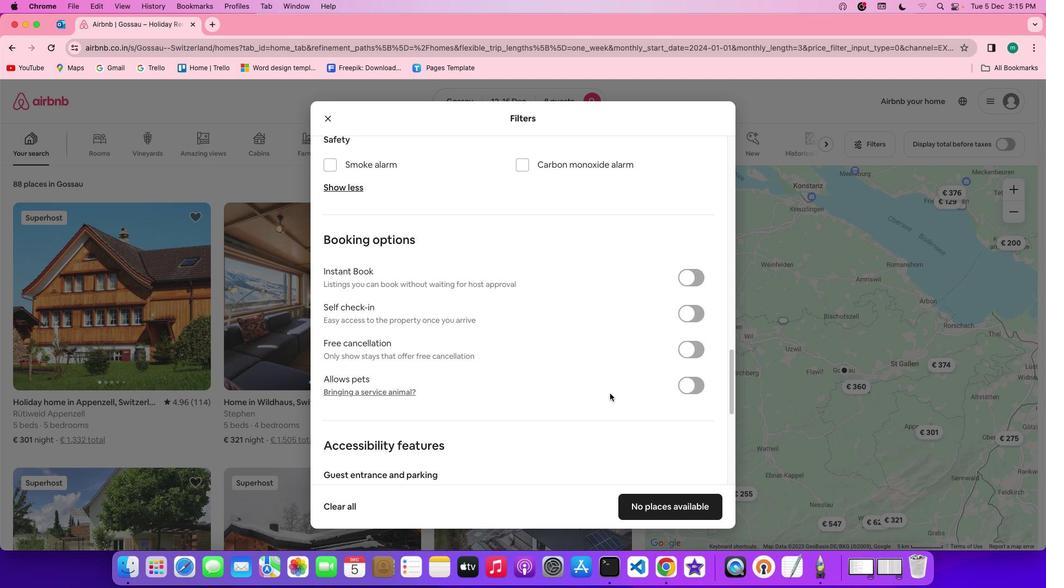 
Action: Mouse scrolled (608, 391) with delta (0, -1)
Screenshot: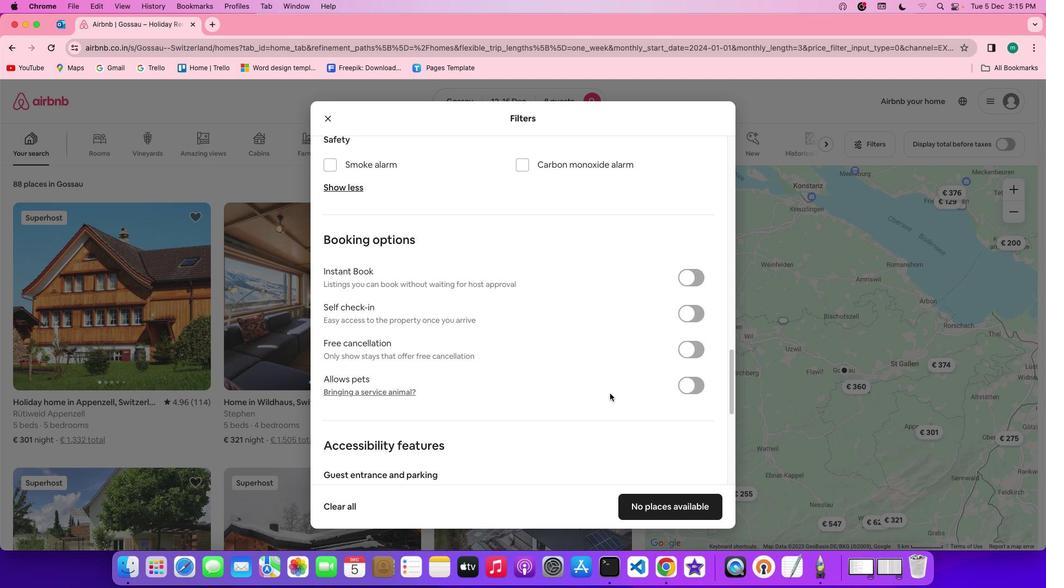 
Action: Mouse scrolled (608, 391) with delta (0, -2)
Screenshot: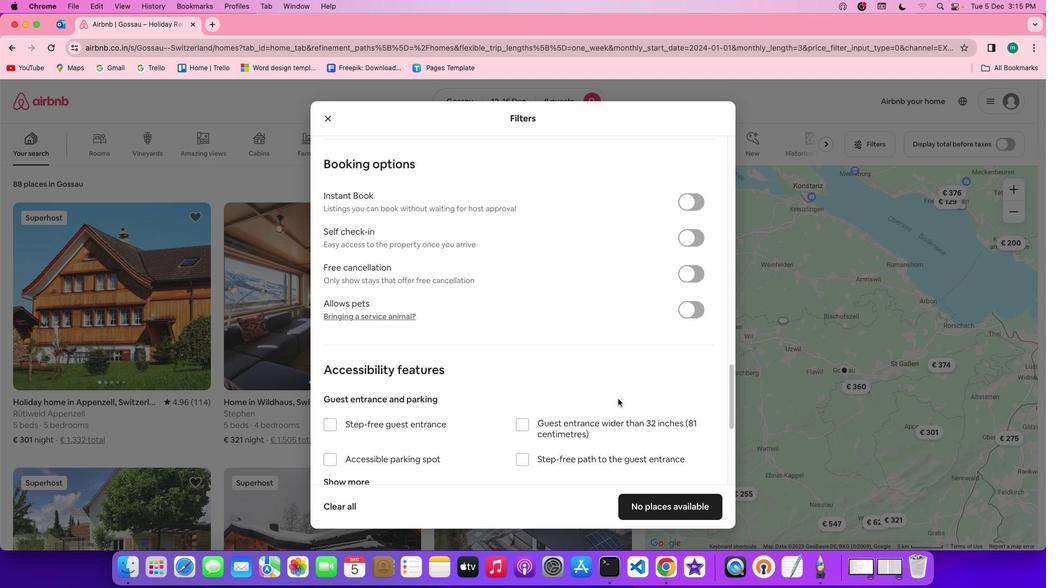 
Action: Mouse moved to (621, 402)
Screenshot: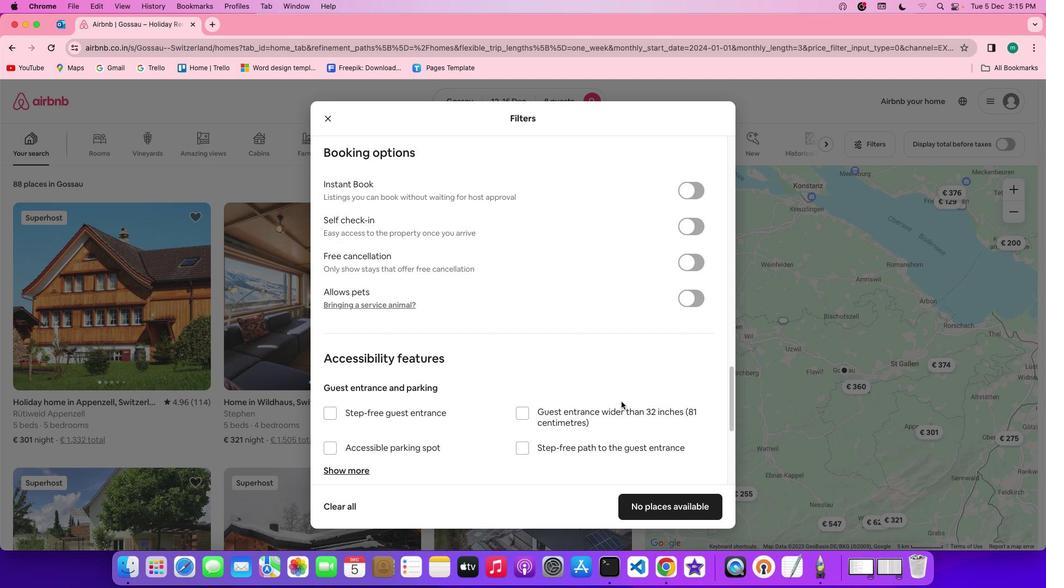 
Action: Mouse scrolled (621, 402) with delta (0, 0)
Screenshot: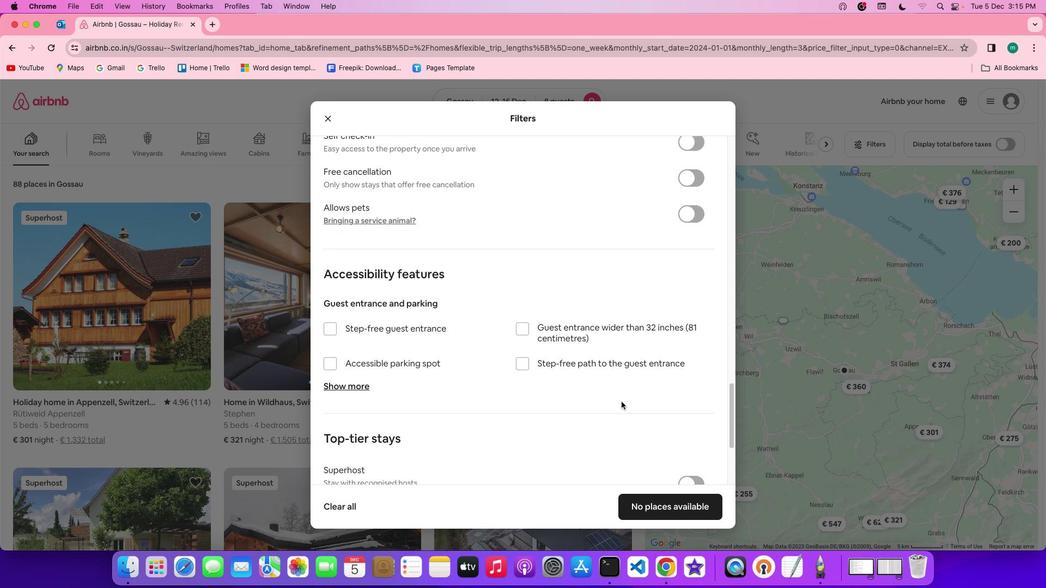 
Action: Mouse scrolled (621, 402) with delta (0, 0)
Screenshot: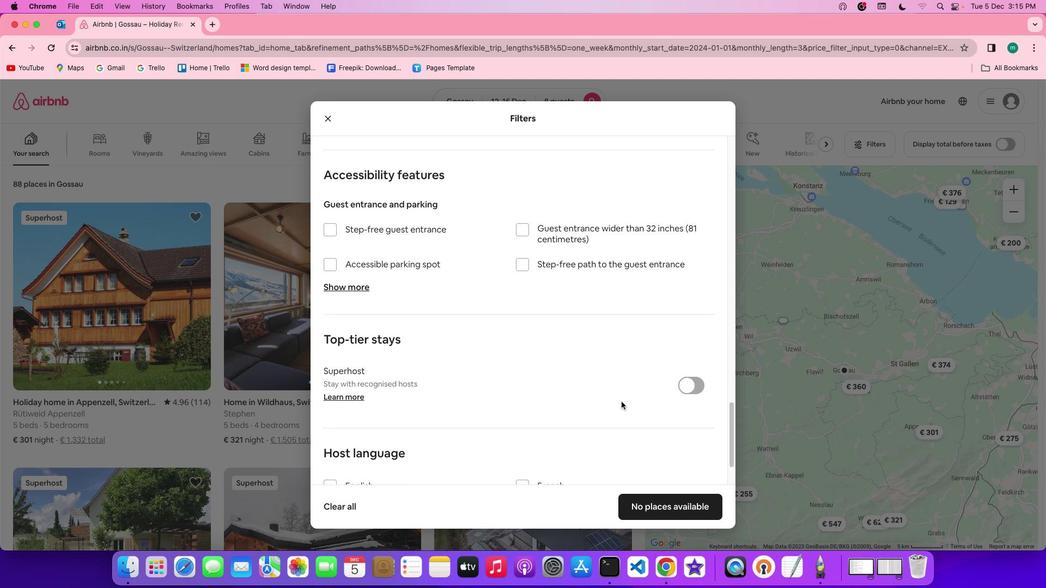 
Action: Mouse scrolled (621, 402) with delta (0, -1)
Screenshot: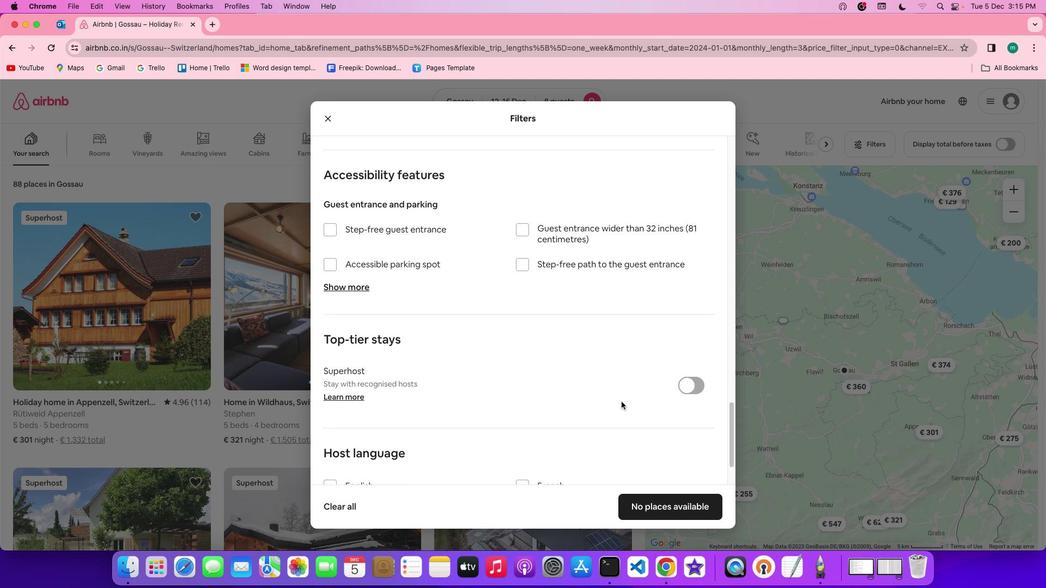 
Action: Mouse scrolled (621, 402) with delta (0, -2)
Screenshot: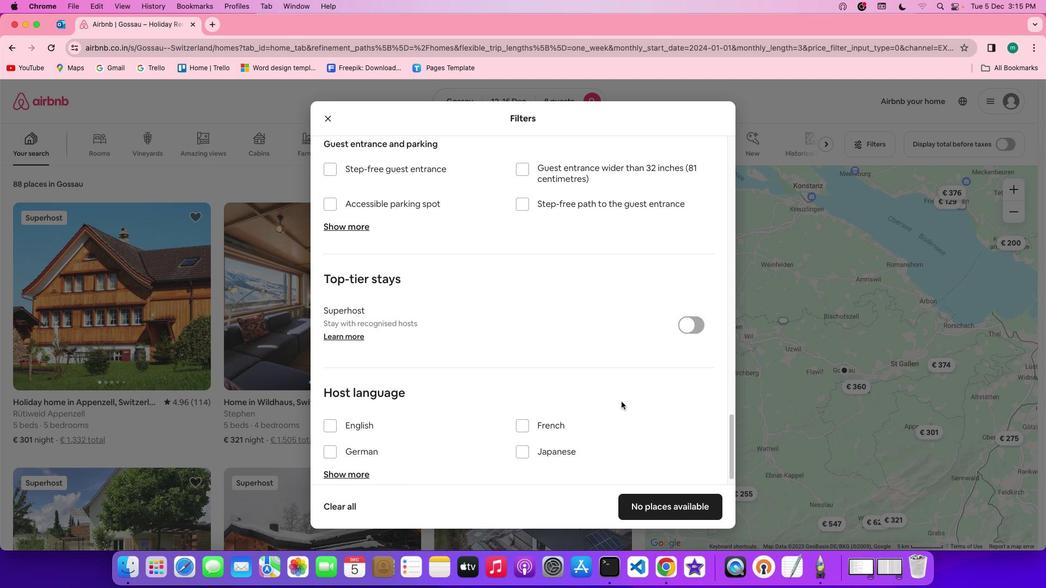 
Action: Mouse scrolled (621, 402) with delta (0, -3)
Screenshot: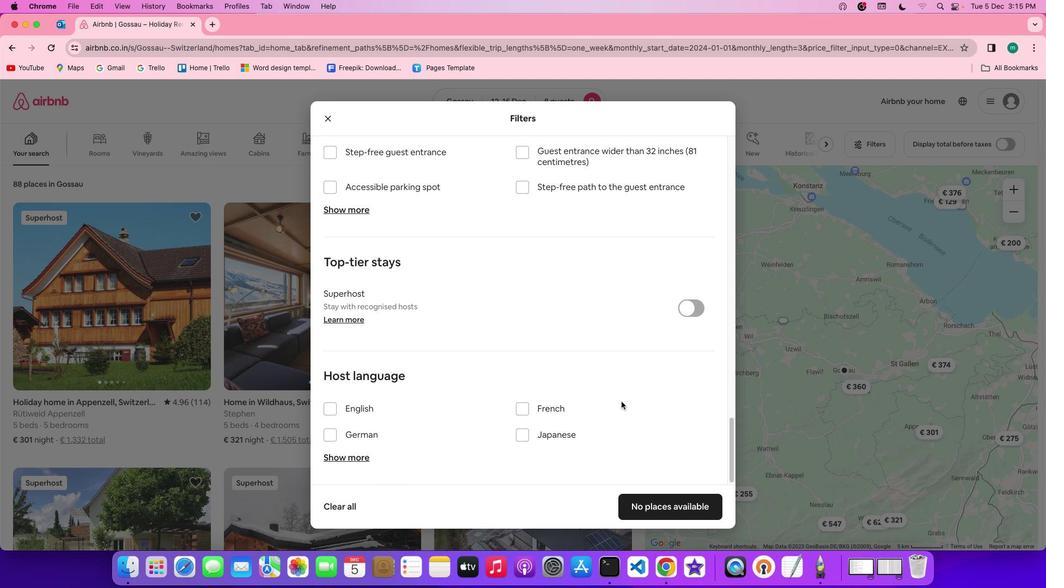 
Action: Mouse scrolled (621, 402) with delta (0, 0)
Screenshot: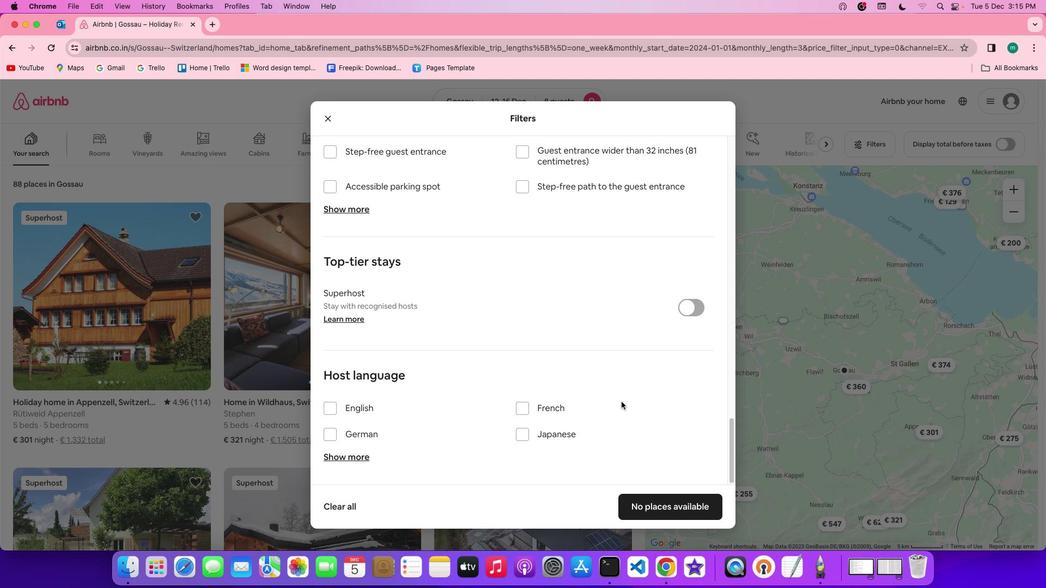 
Action: Mouse scrolled (621, 402) with delta (0, 0)
Screenshot: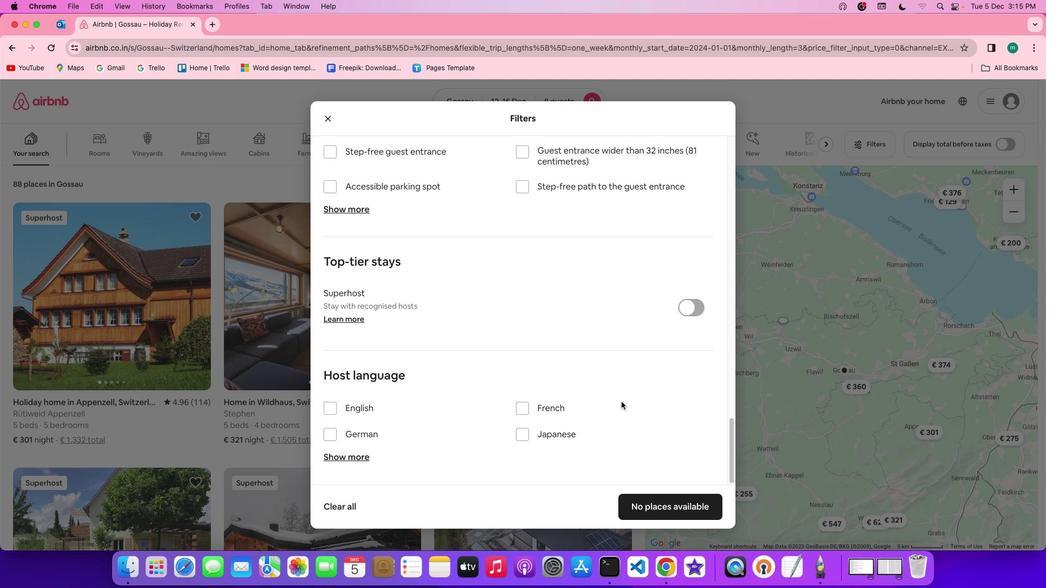 
Action: Mouse scrolled (621, 402) with delta (0, -1)
Screenshot: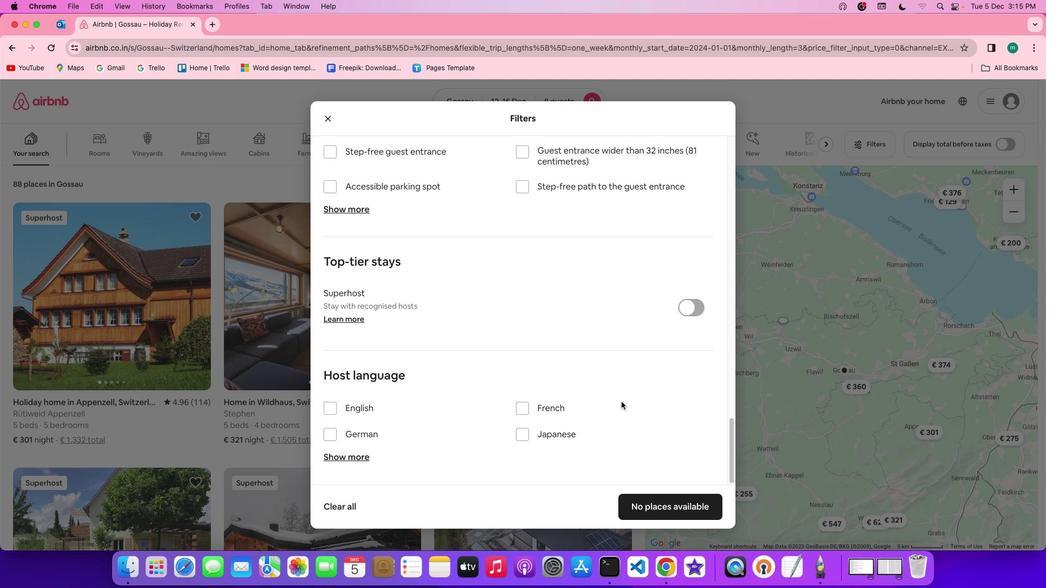 
Action: Mouse scrolled (621, 402) with delta (0, -2)
Screenshot: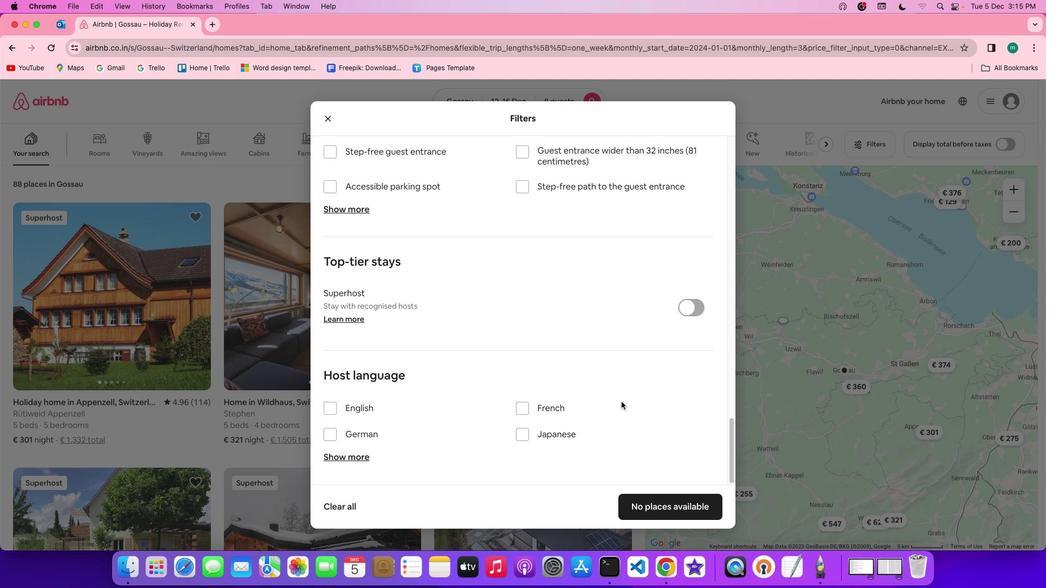 
Action: Mouse scrolled (621, 402) with delta (0, -3)
Screenshot: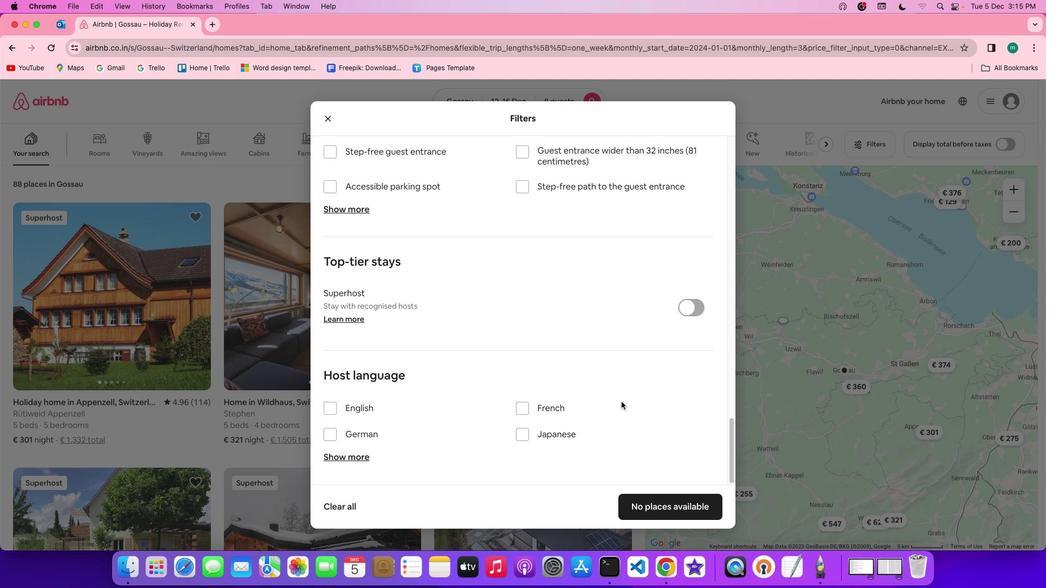 
Action: Mouse moved to (622, 403)
Screenshot: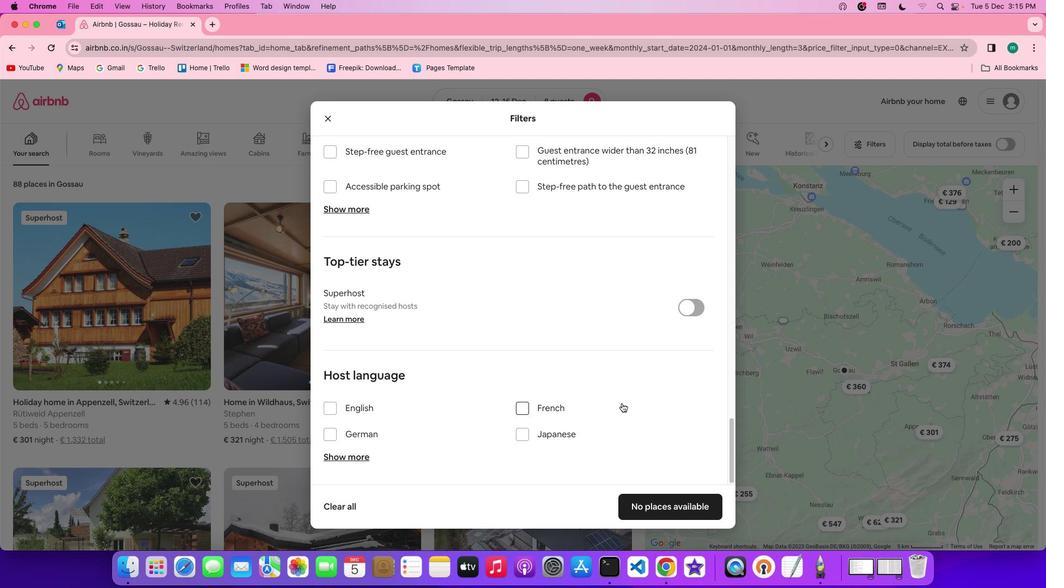 
Action: Mouse scrolled (622, 403) with delta (0, 0)
Screenshot: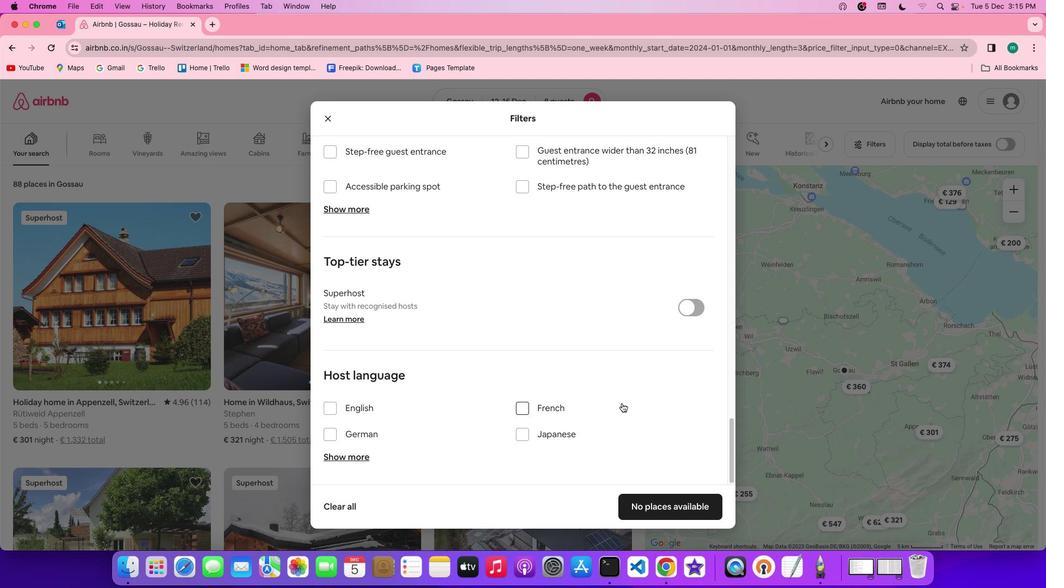
Action: Mouse scrolled (622, 403) with delta (0, 0)
Screenshot: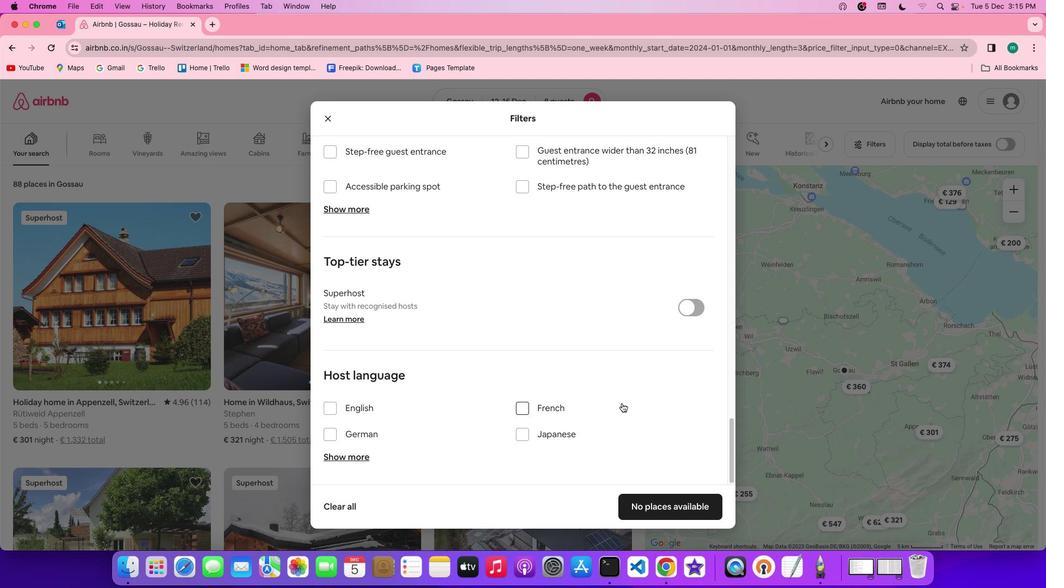 
Action: Mouse scrolled (622, 403) with delta (0, -1)
Screenshot: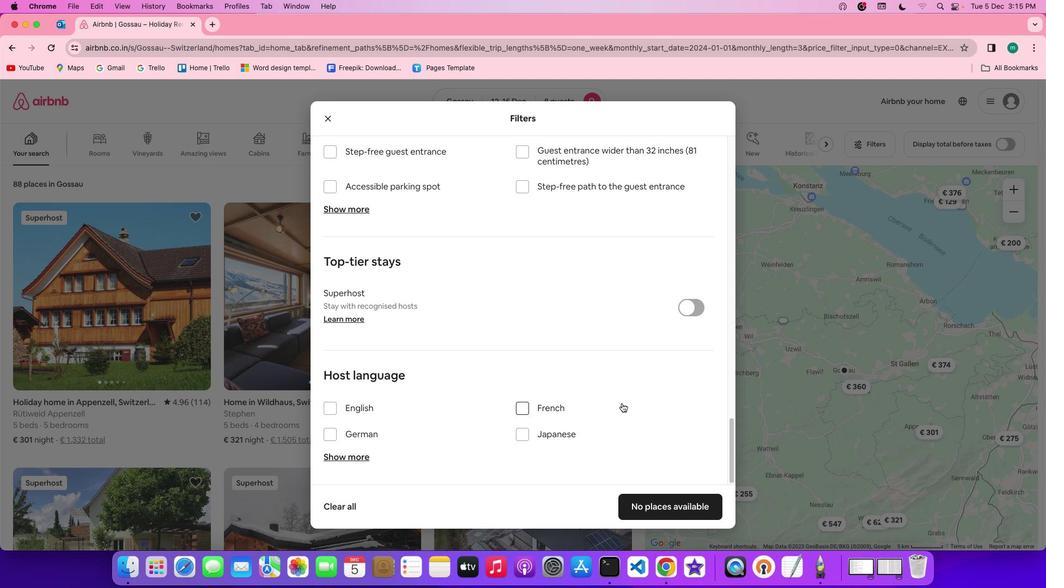 
Action: Mouse scrolled (622, 403) with delta (0, -2)
Screenshot: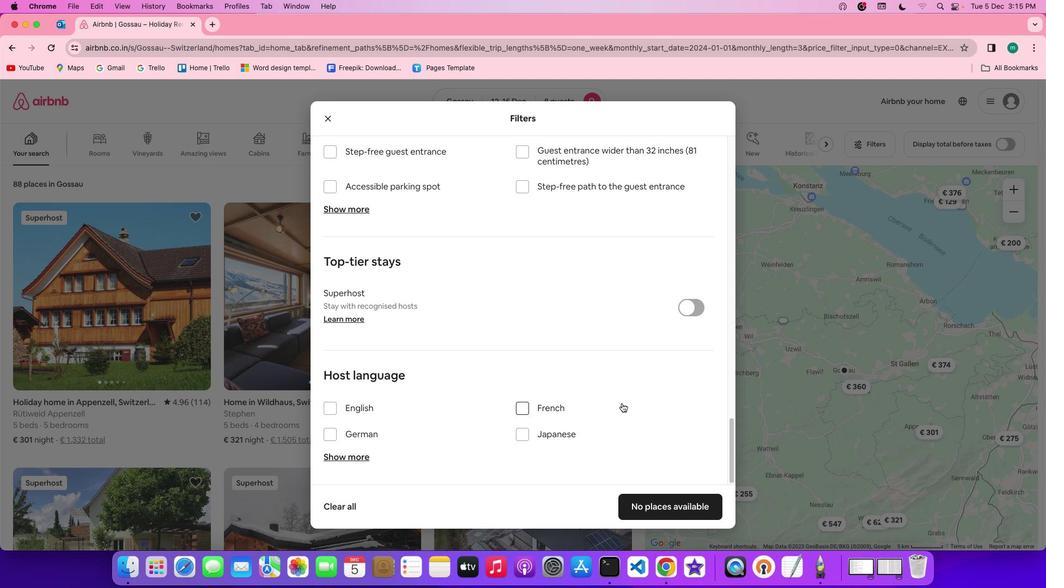 
Action: Mouse scrolled (622, 403) with delta (0, -3)
Screenshot: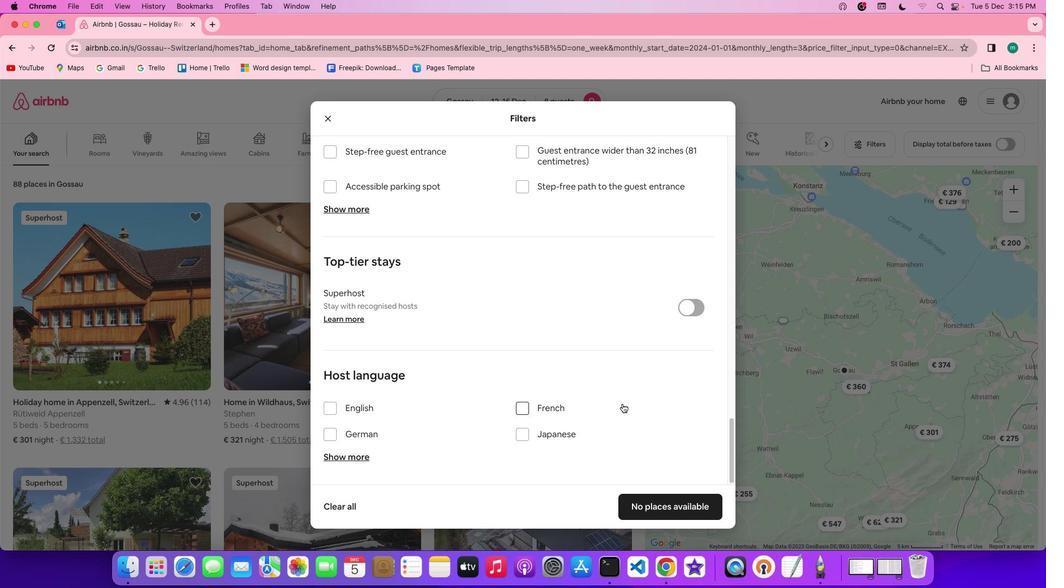
Action: Mouse moved to (659, 504)
Screenshot: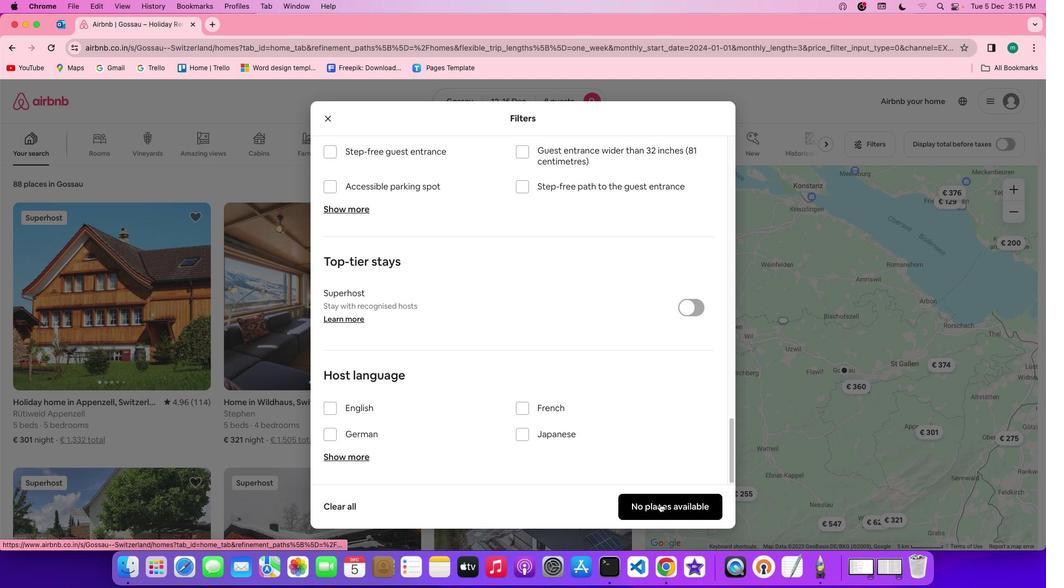 
Action: Mouse pressed left at (659, 504)
Screenshot: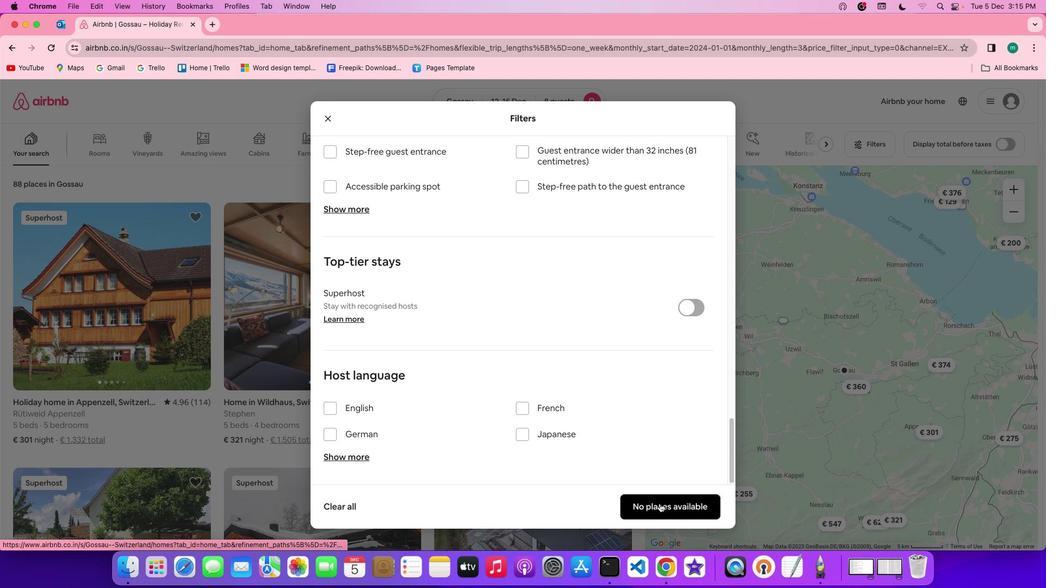 
Action: Mouse moved to (456, 382)
Screenshot: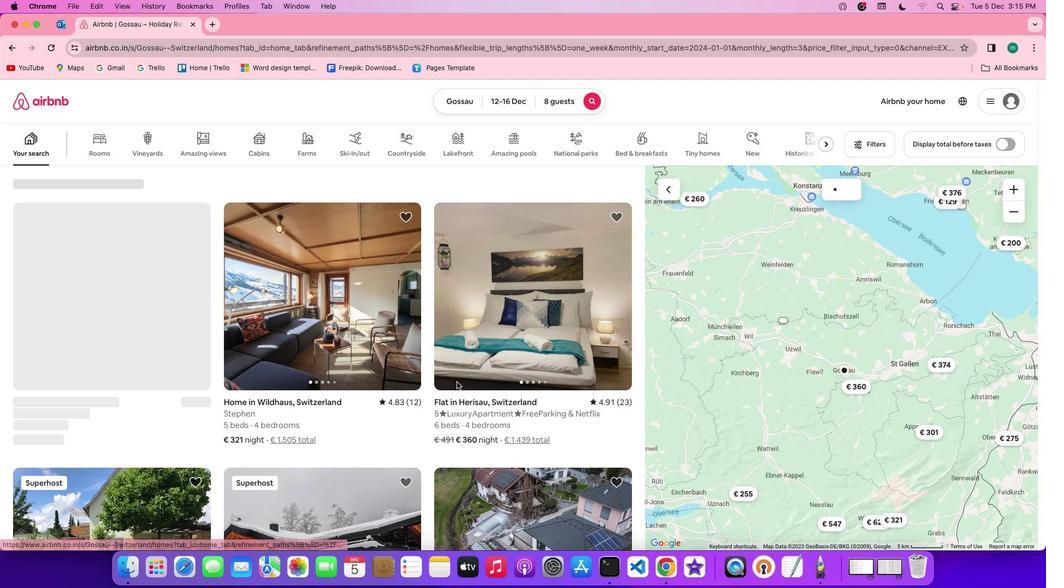 
